 Task: Find connections with filter location Unión de Reyes with filter topic #propertywith filter profile language English with filter current company Twitter with filter school Islamic University of Science & Technology, Pulwama with filter industry Spring and Wire Product Manufacturing with filter service category Negotiation with filter keywords title SEO Manager
Action: Mouse moved to (674, 125)
Screenshot: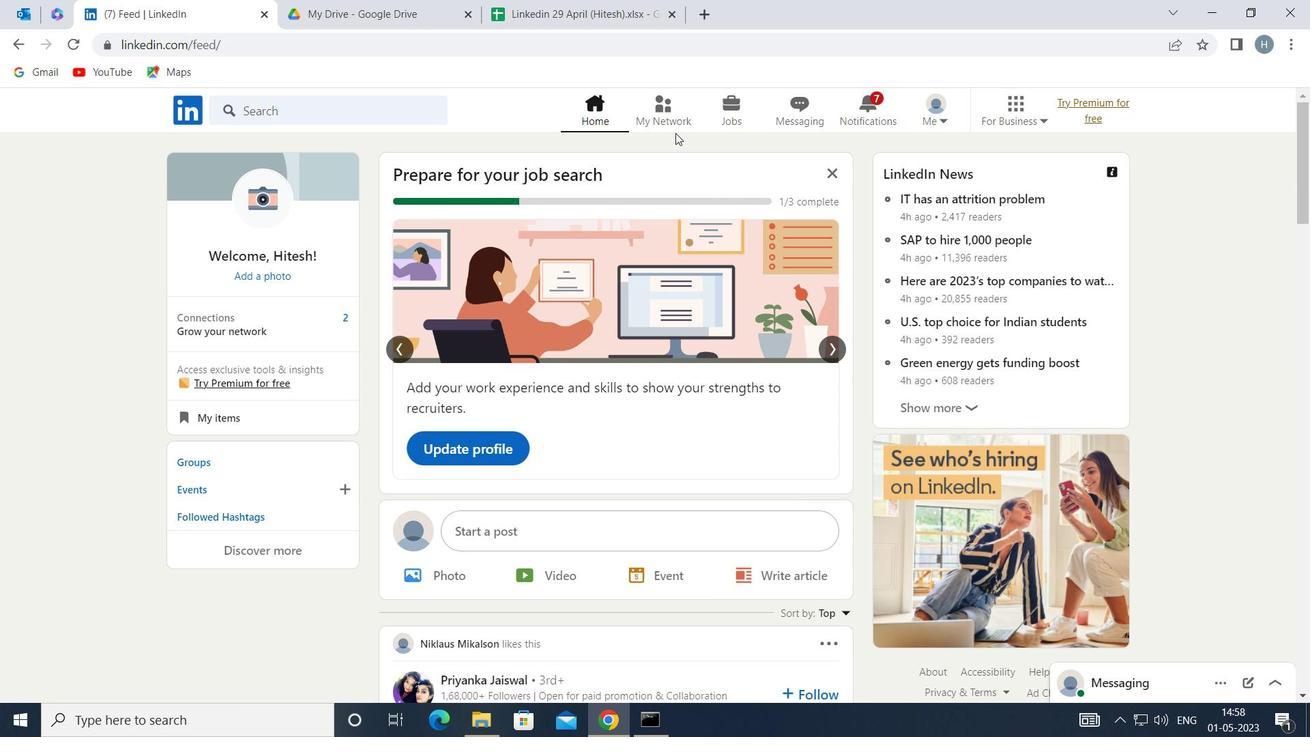 
Action: Mouse pressed left at (674, 125)
Screenshot: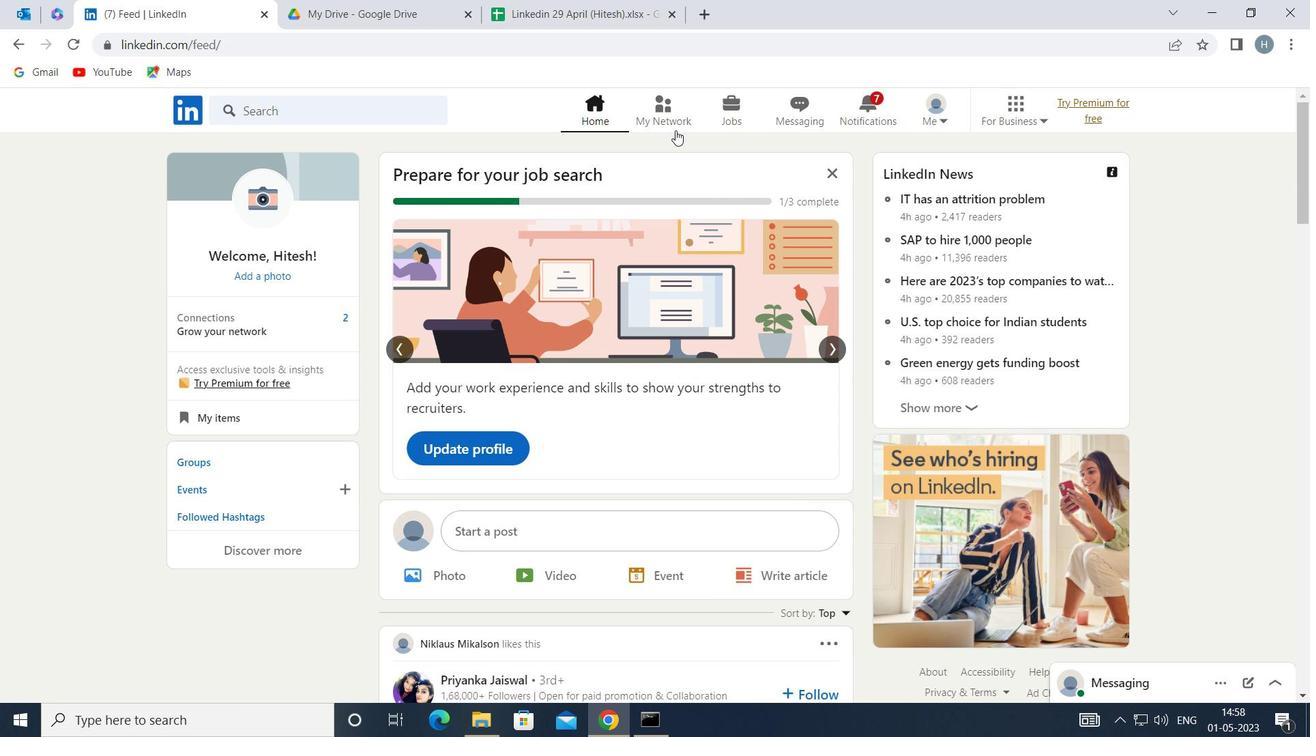 
Action: Mouse moved to (372, 204)
Screenshot: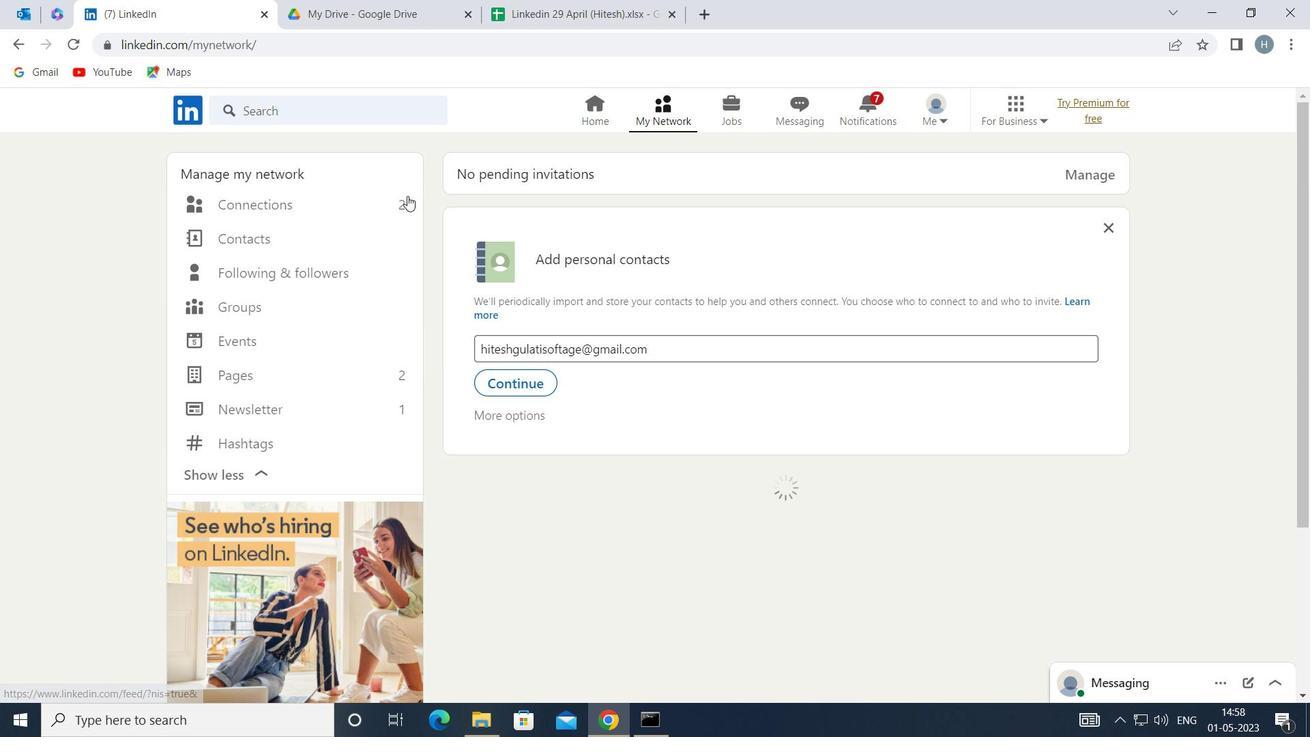 
Action: Mouse pressed left at (372, 204)
Screenshot: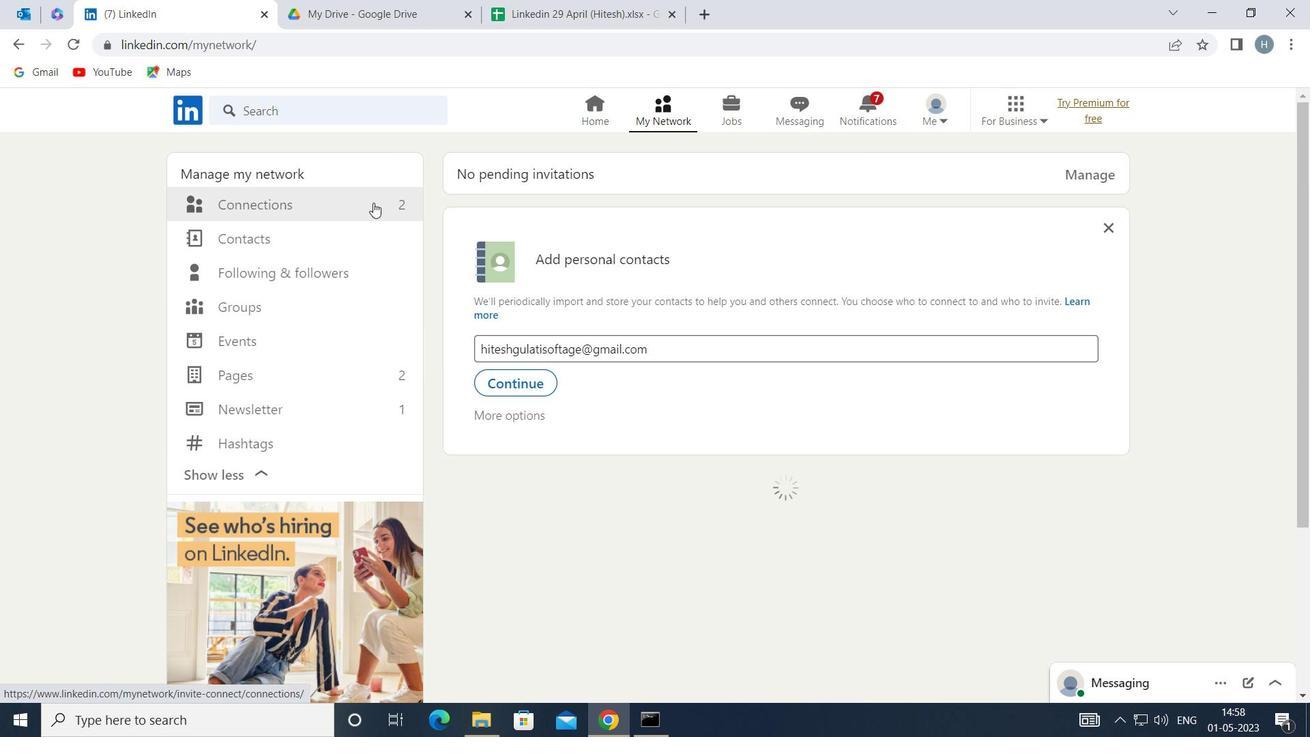 
Action: Mouse moved to (790, 209)
Screenshot: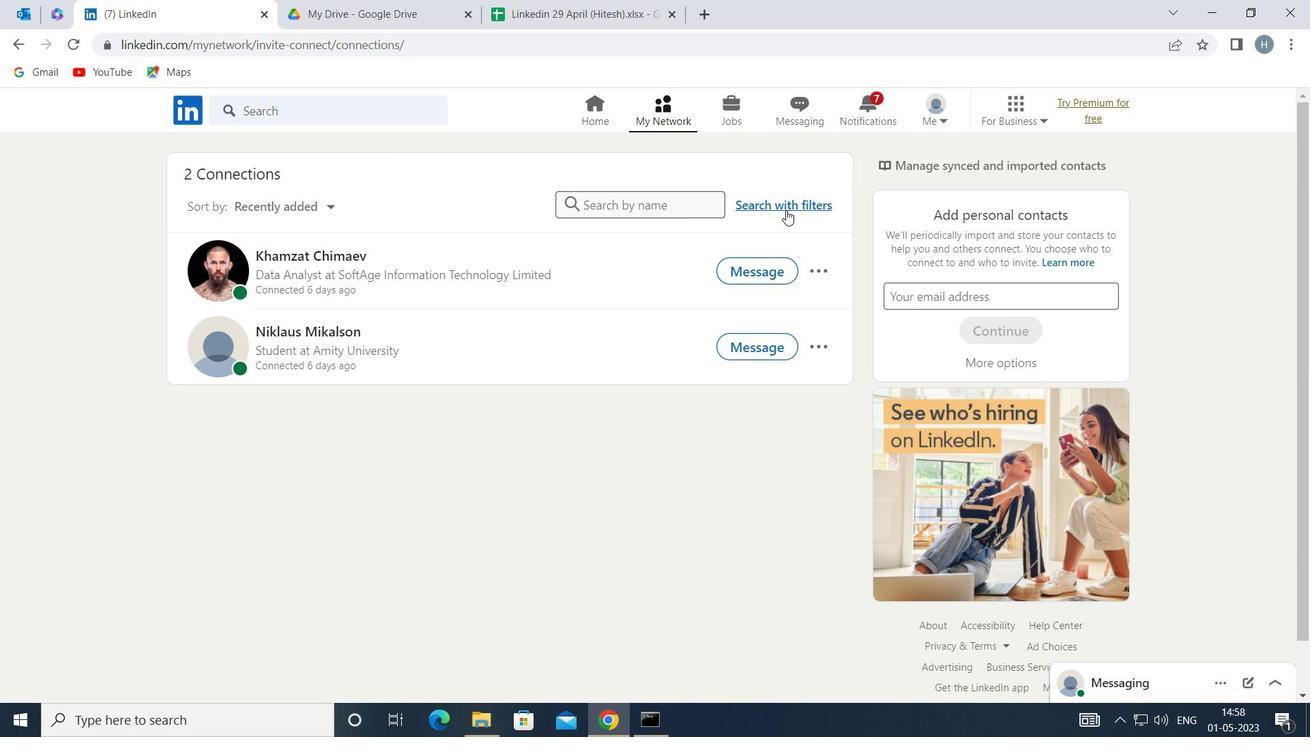 
Action: Mouse pressed left at (790, 209)
Screenshot: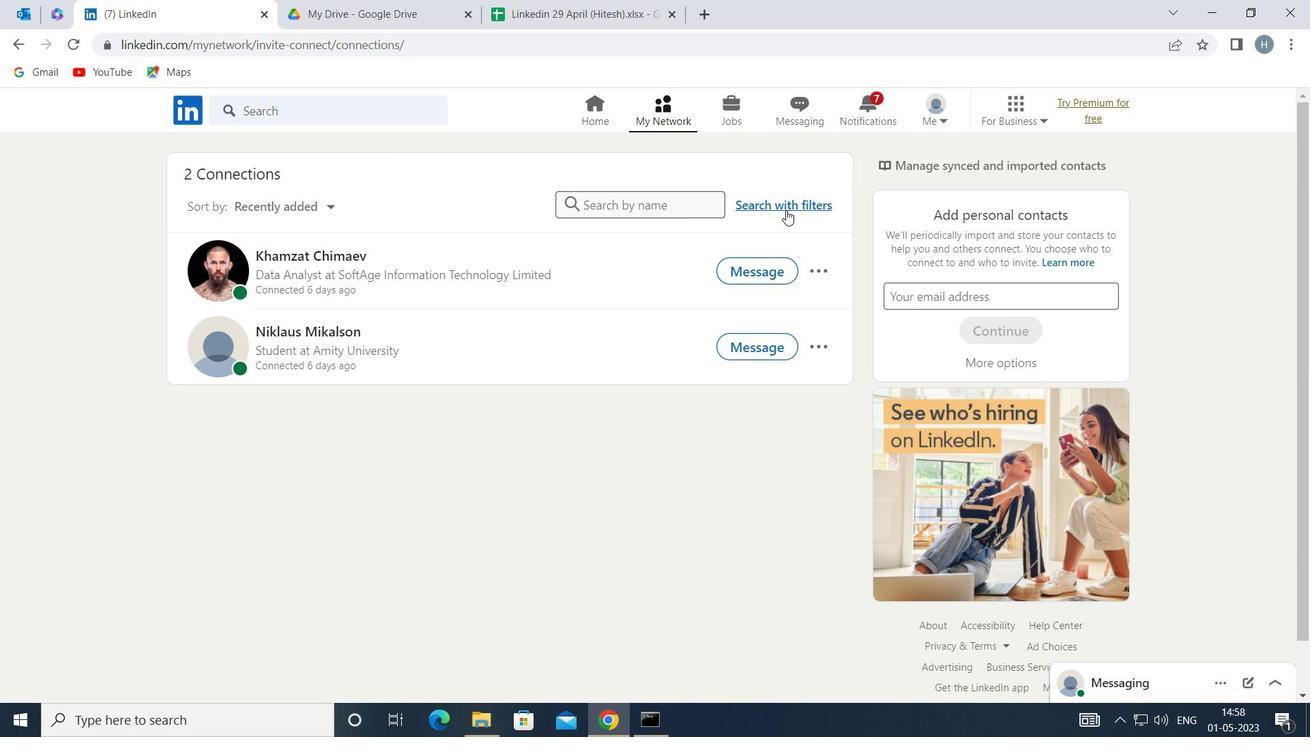 
Action: Mouse moved to (722, 160)
Screenshot: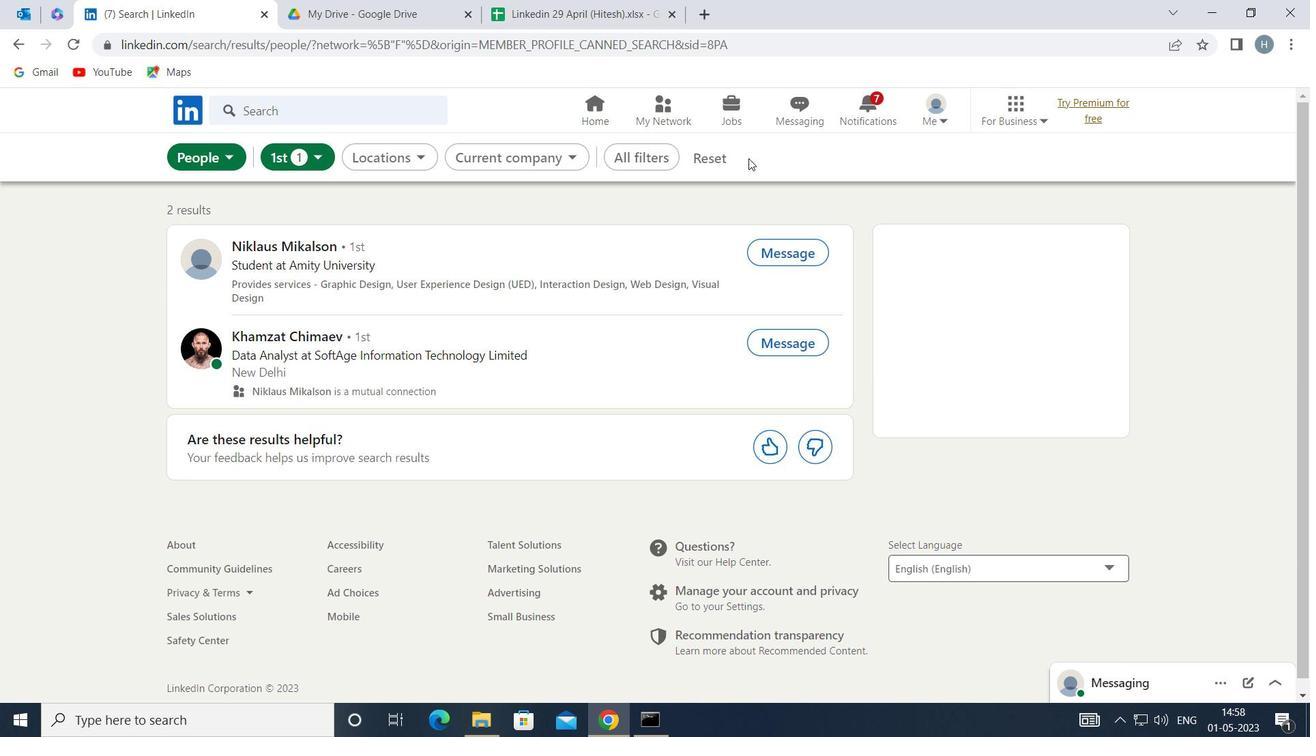 
Action: Mouse pressed left at (722, 160)
Screenshot: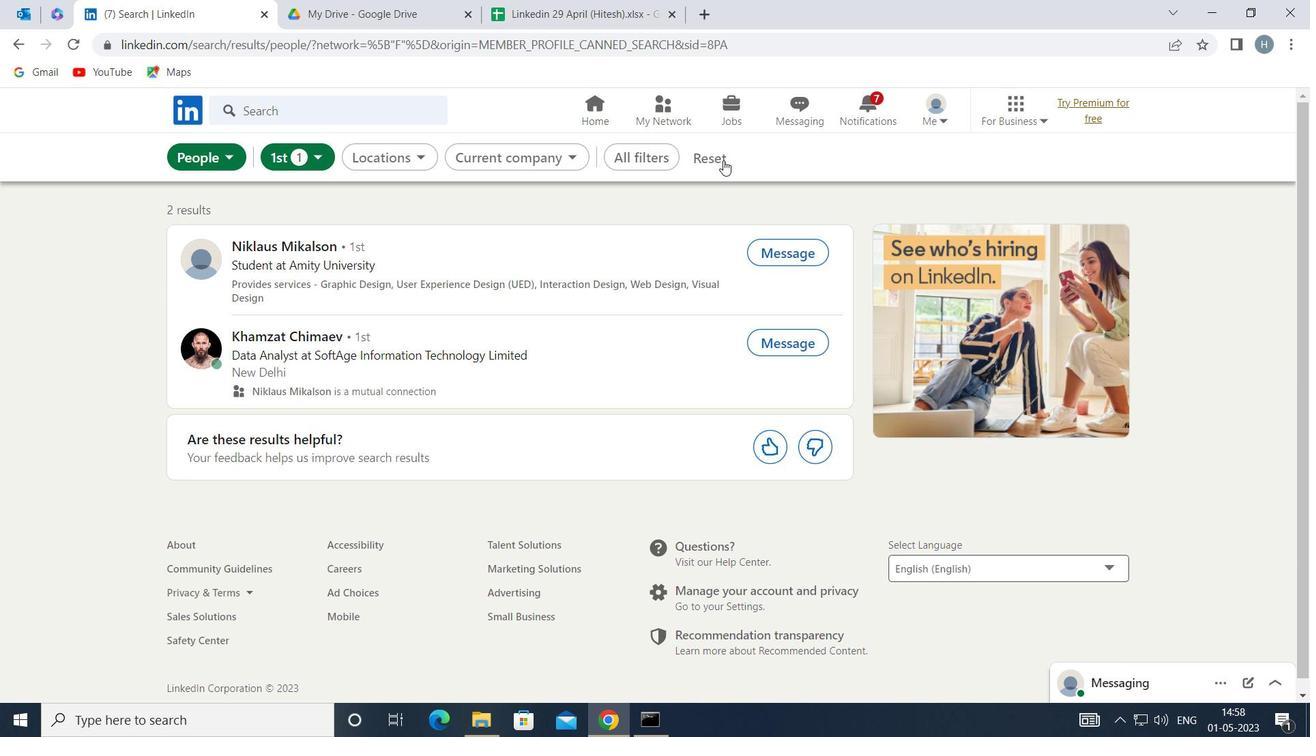 
Action: Mouse moved to (703, 159)
Screenshot: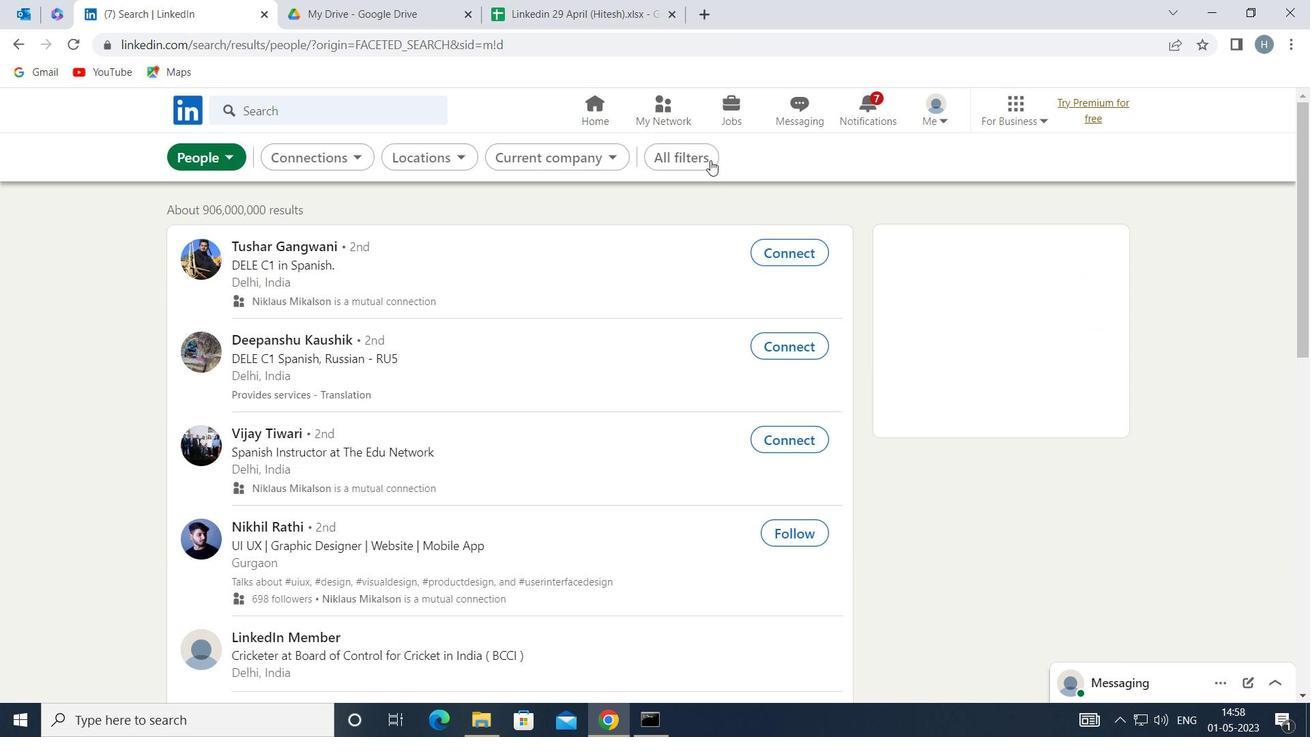 
Action: Mouse pressed left at (703, 159)
Screenshot: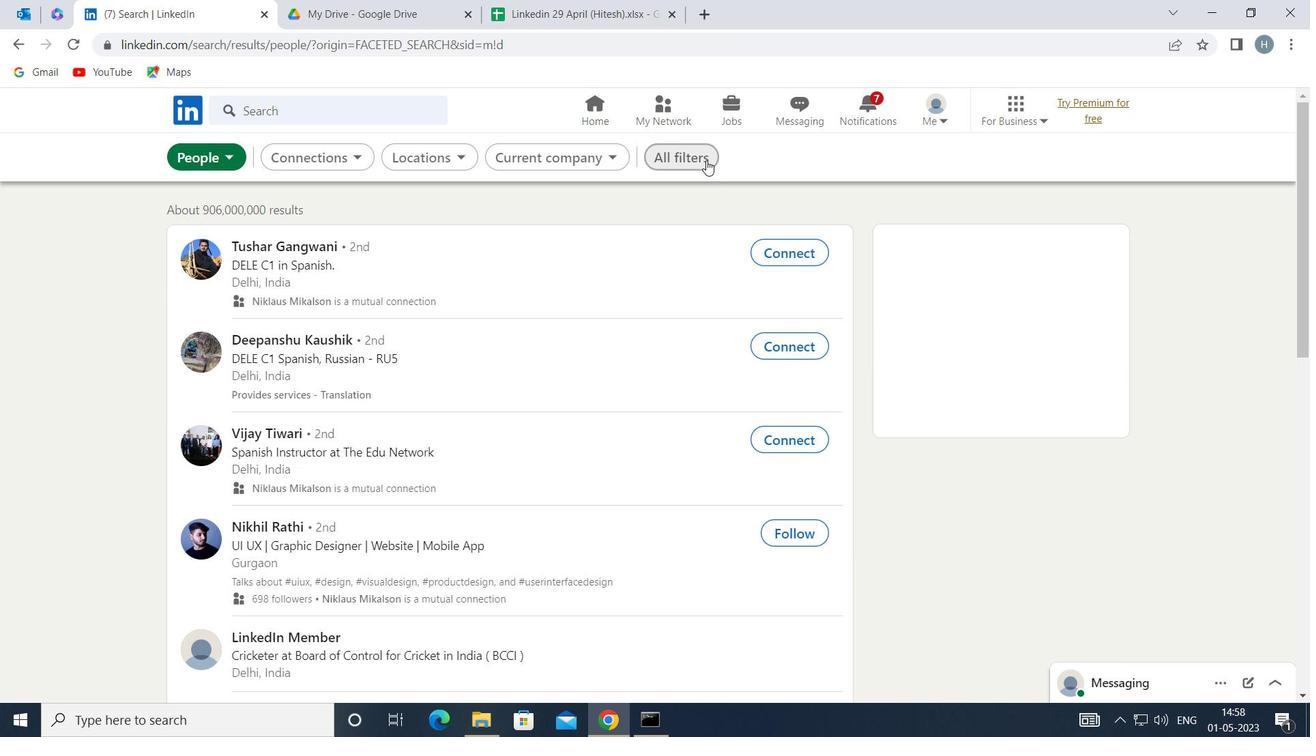 
Action: Mouse moved to (1053, 316)
Screenshot: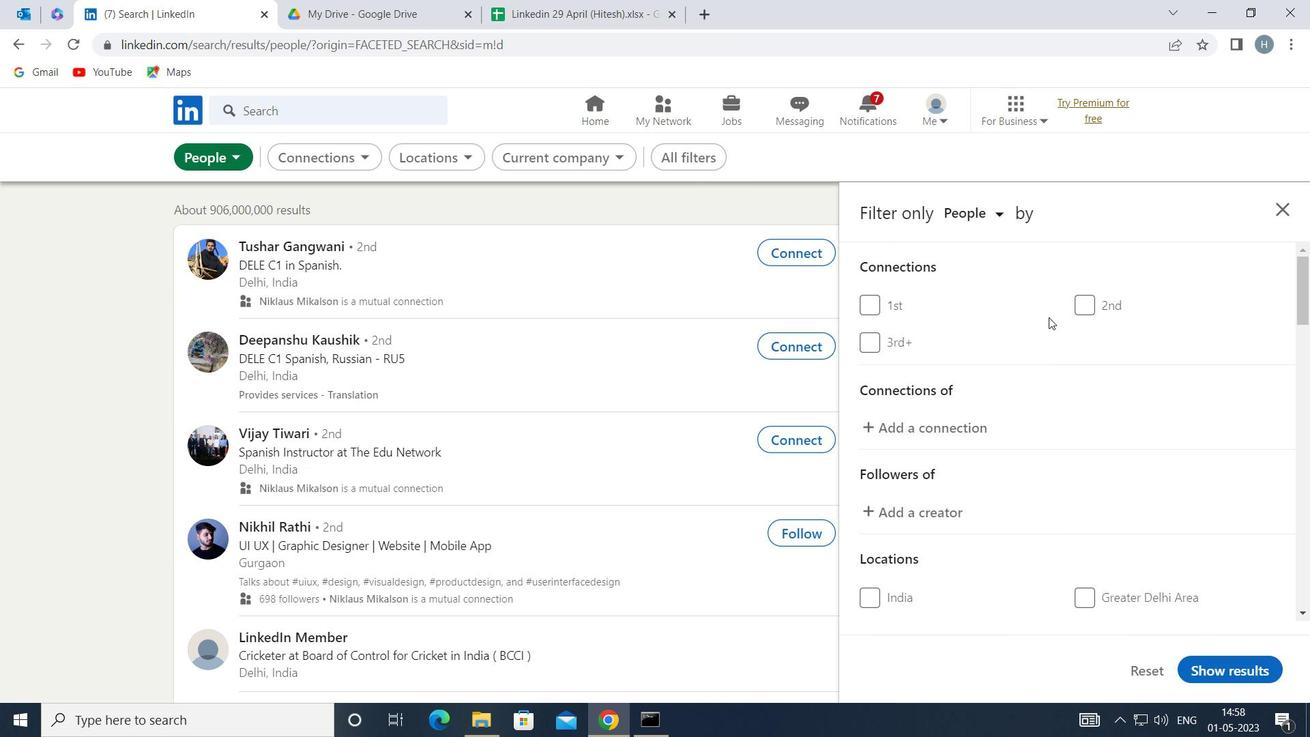
Action: Mouse scrolled (1053, 316) with delta (0, 0)
Screenshot: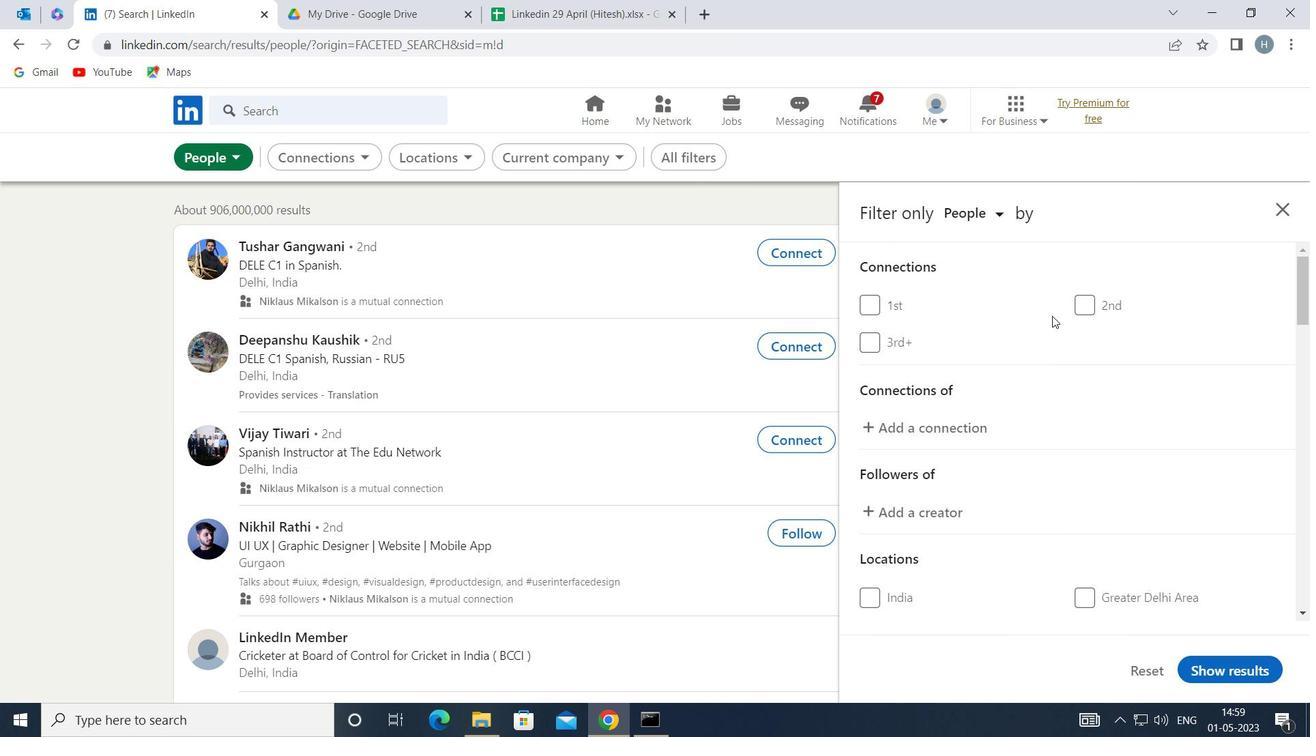 
Action: Mouse scrolled (1053, 316) with delta (0, 0)
Screenshot: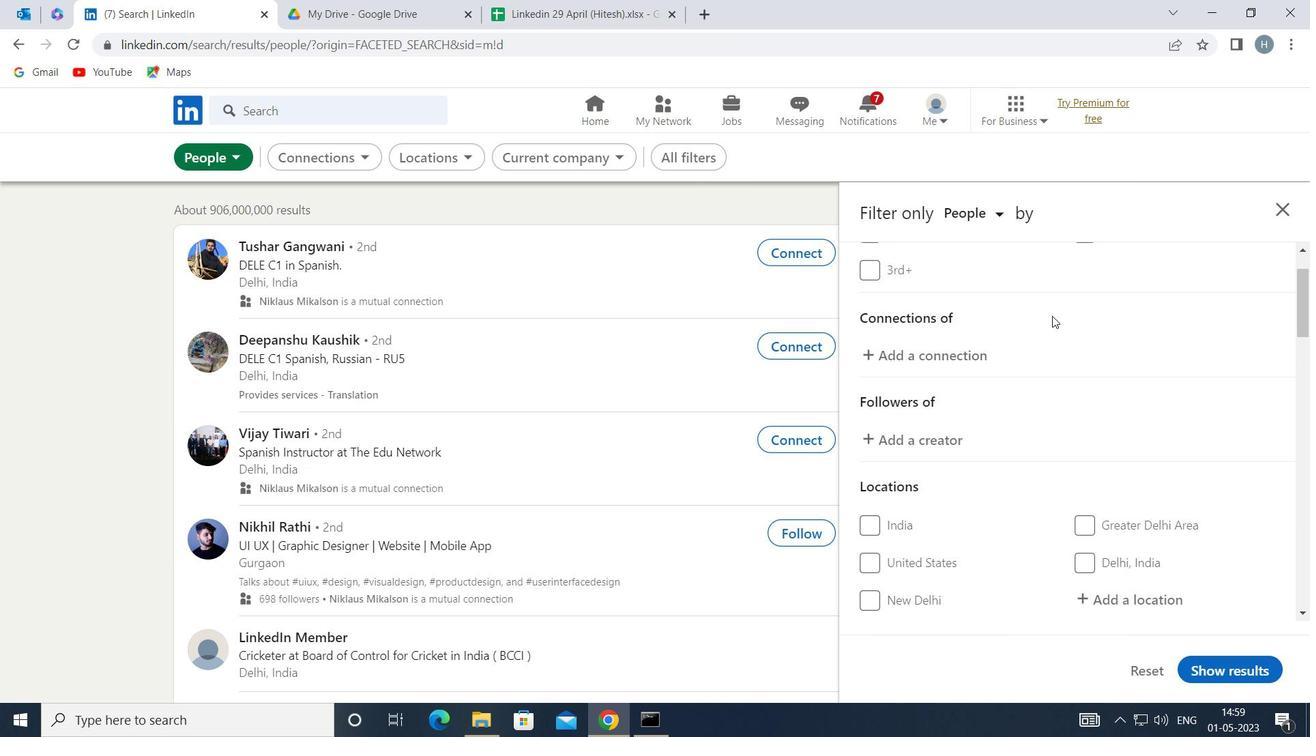 
Action: Mouse moved to (1144, 492)
Screenshot: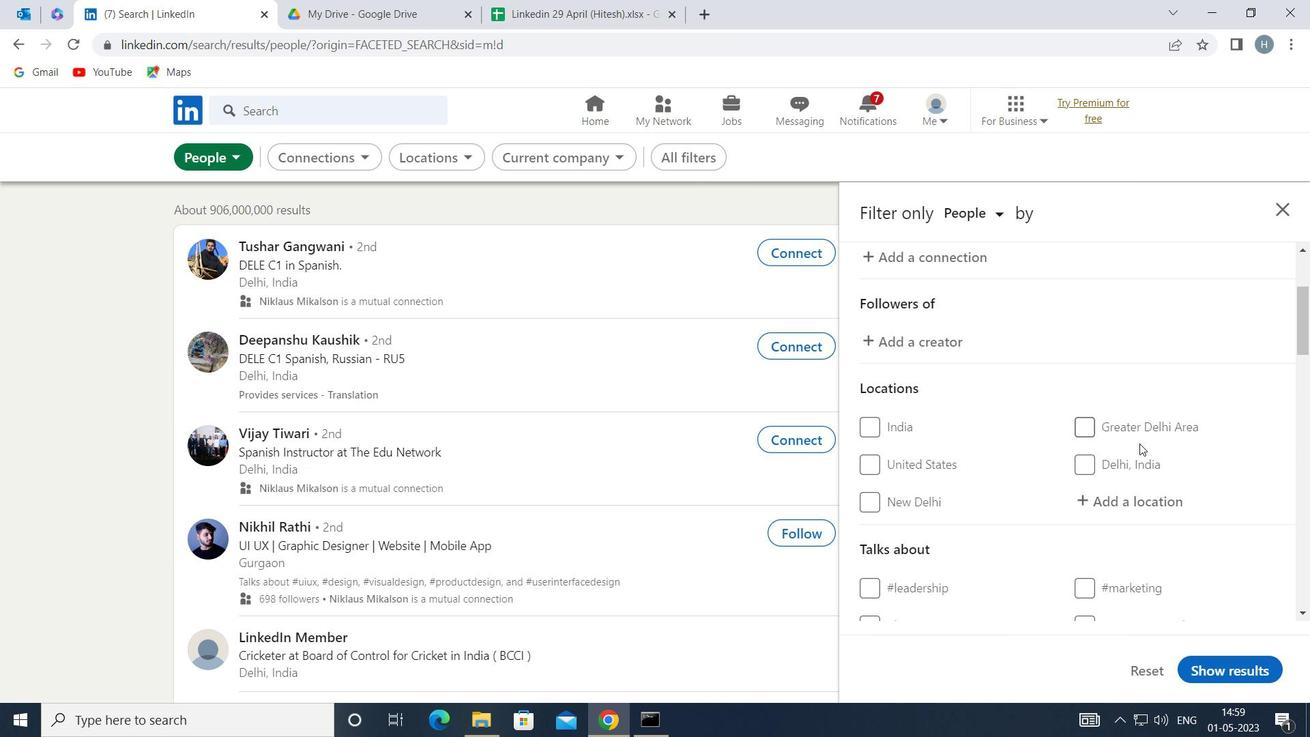 
Action: Mouse pressed left at (1144, 492)
Screenshot: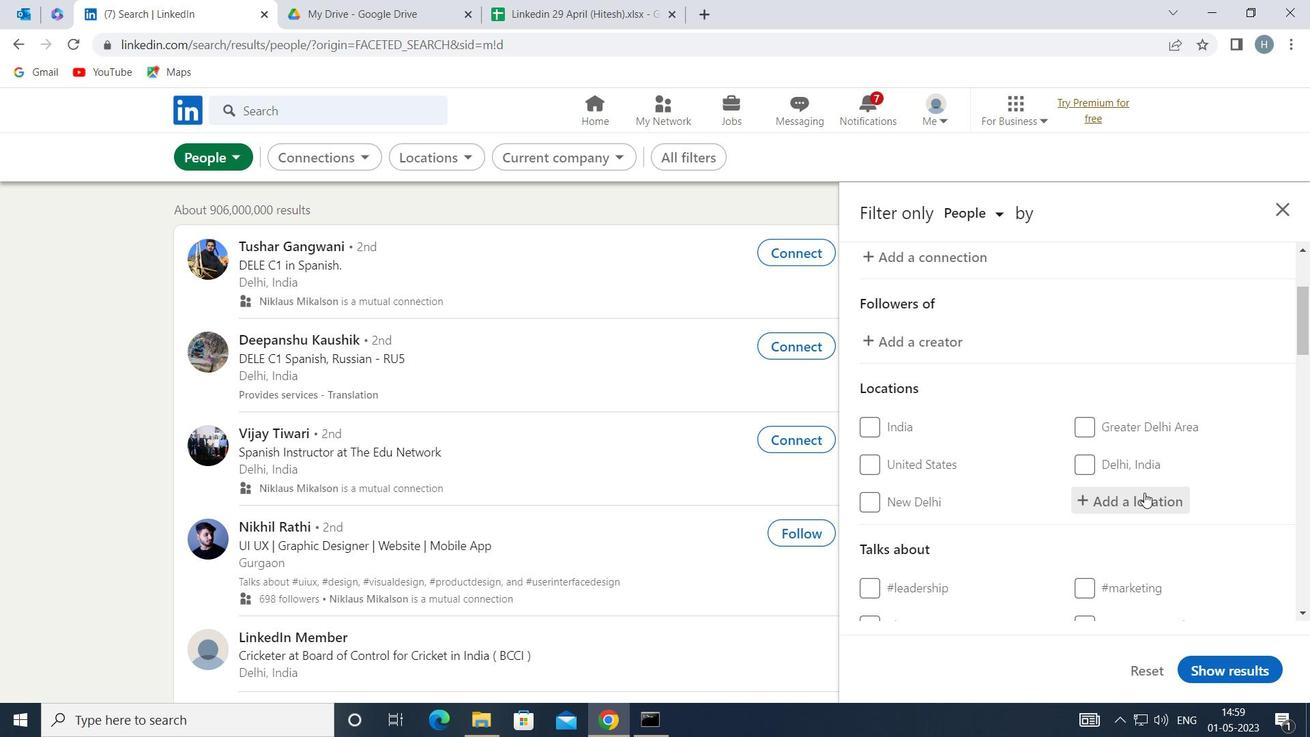 
Action: Mouse moved to (1132, 493)
Screenshot: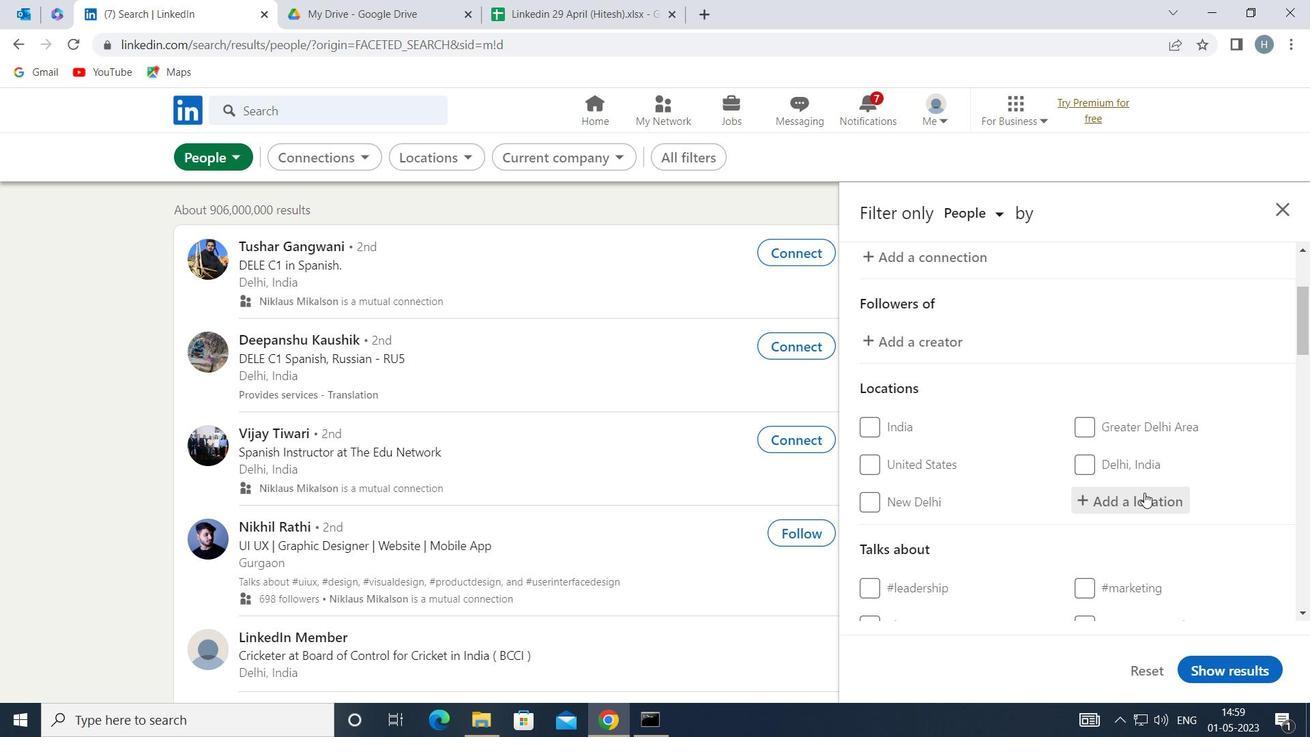 
Action: Key pressed <Key.shift>UNION<Key.space>DE<Key.space><Key.shift>REYES<Key.enter>
Screenshot: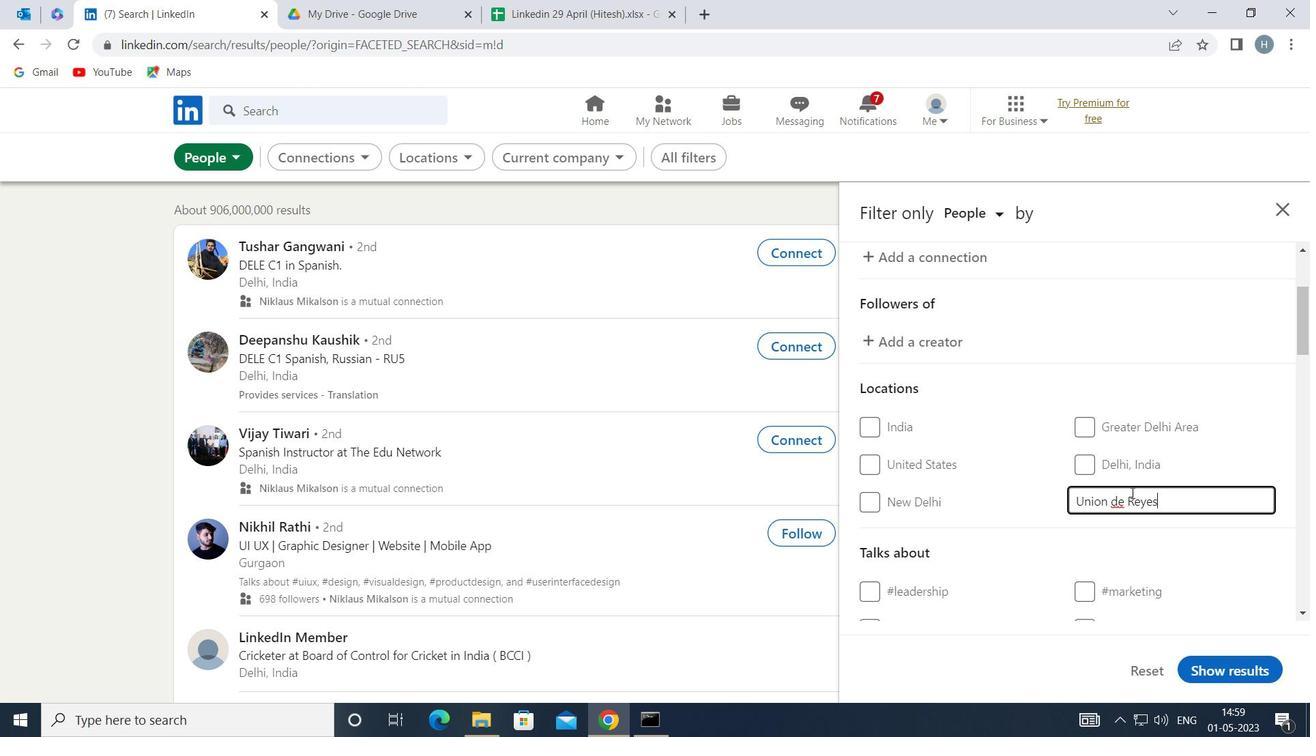 
Action: Mouse moved to (1168, 536)
Screenshot: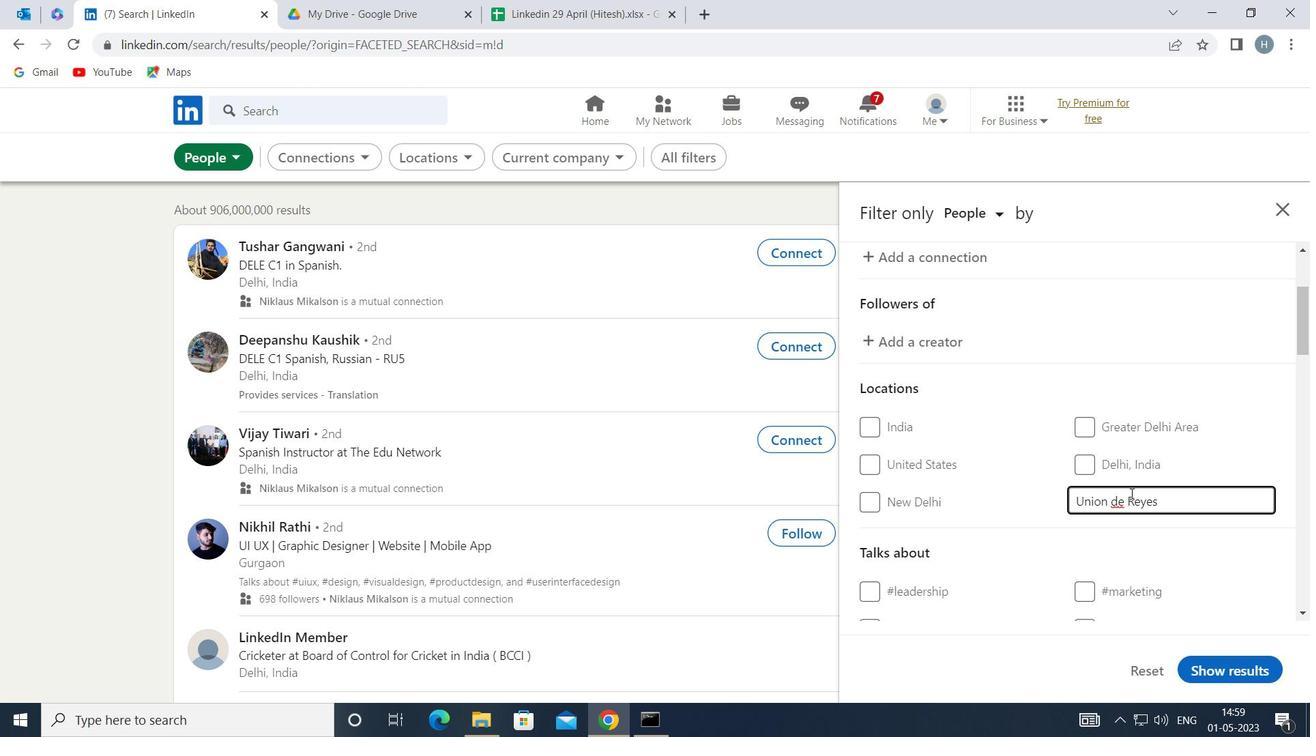 
Action: Mouse scrolled (1168, 535) with delta (0, 0)
Screenshot: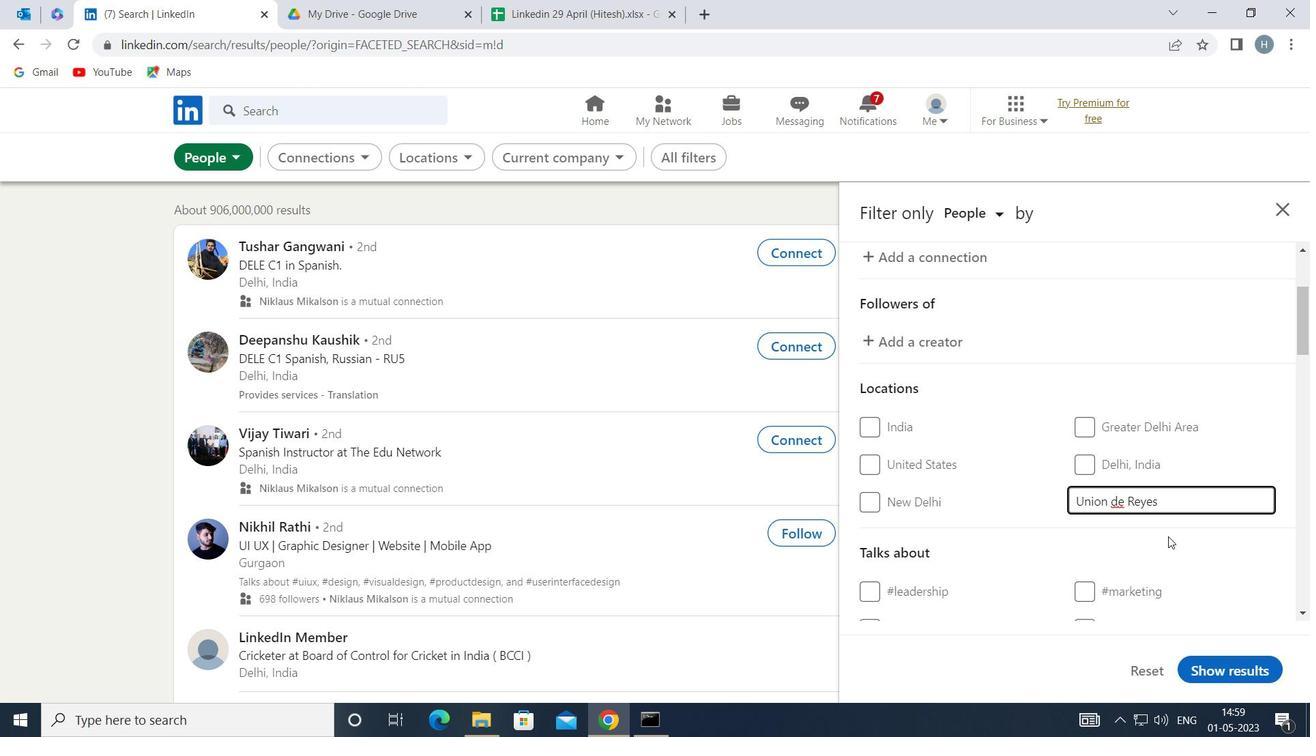 
Action: Mouse scrolled (1168, 535) with delta (0, 0)
Screenshot: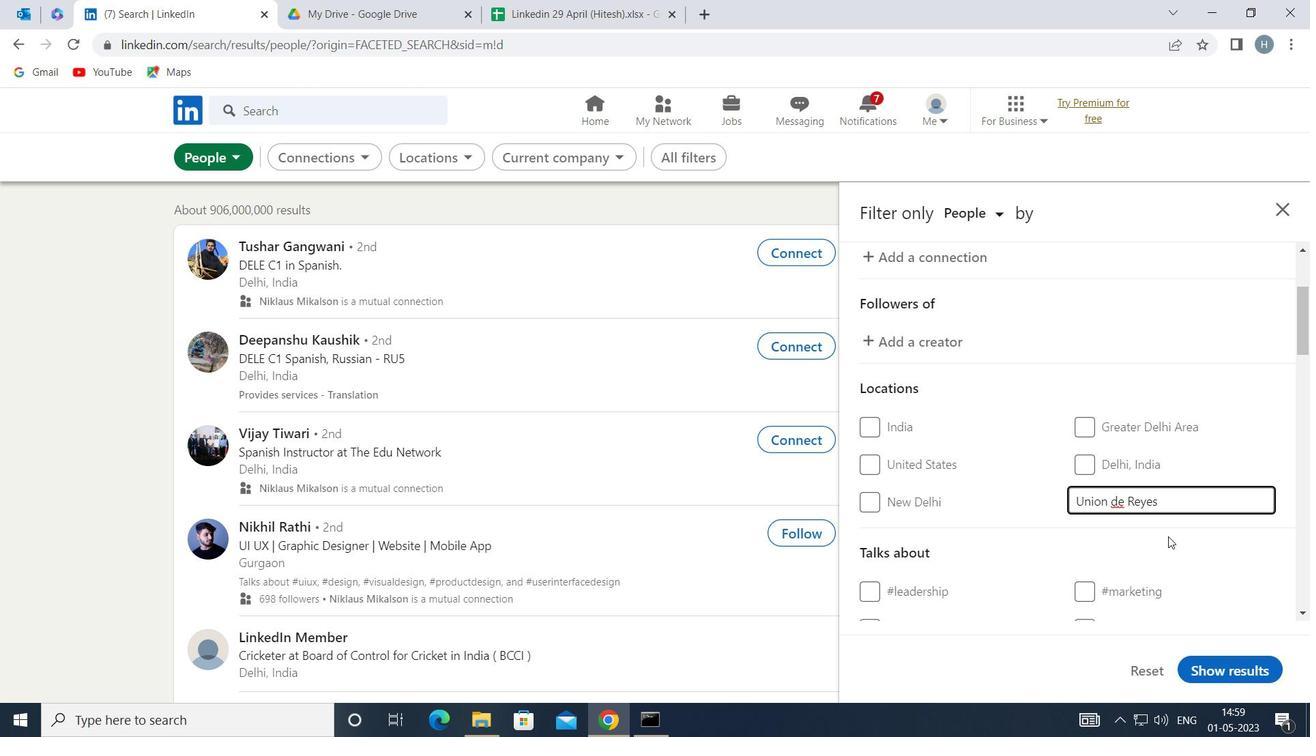 
Action: Mouse moved to (1151, 490)
Screenshot: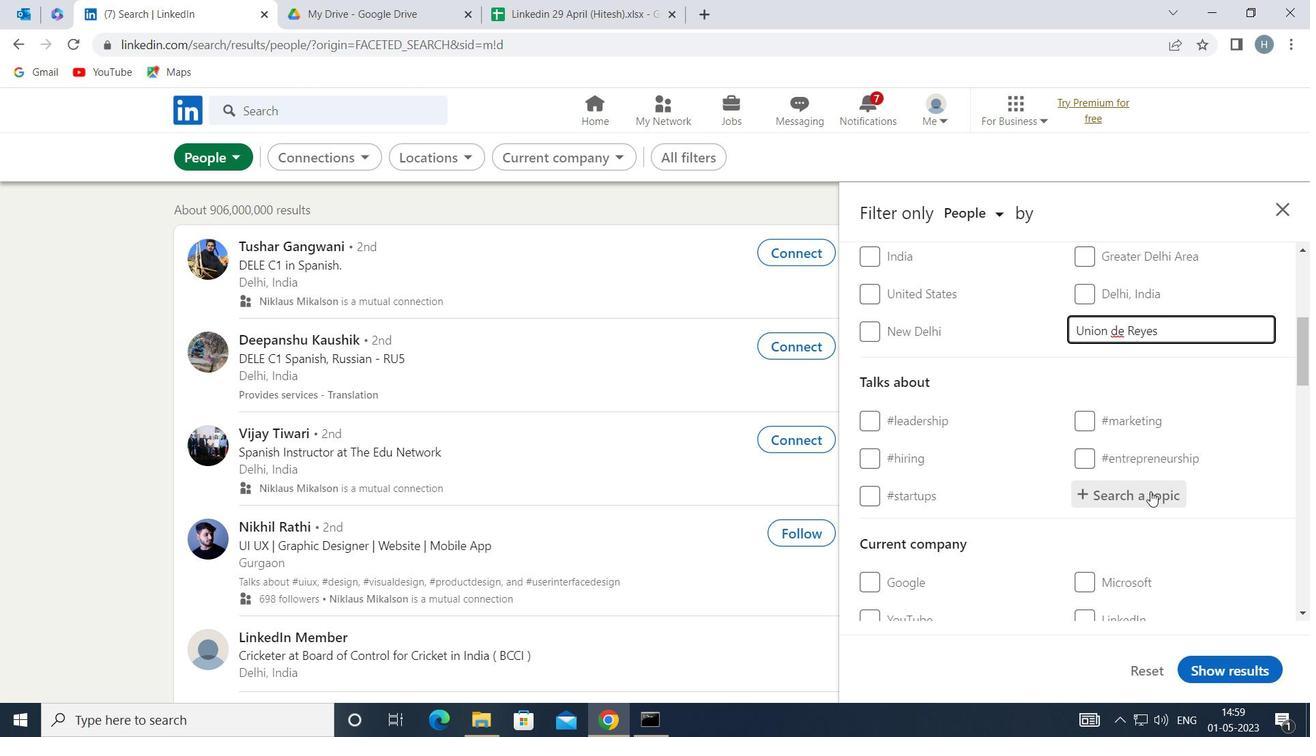 
Action: Mouse pressed left at (1151, 490)
Screenshot: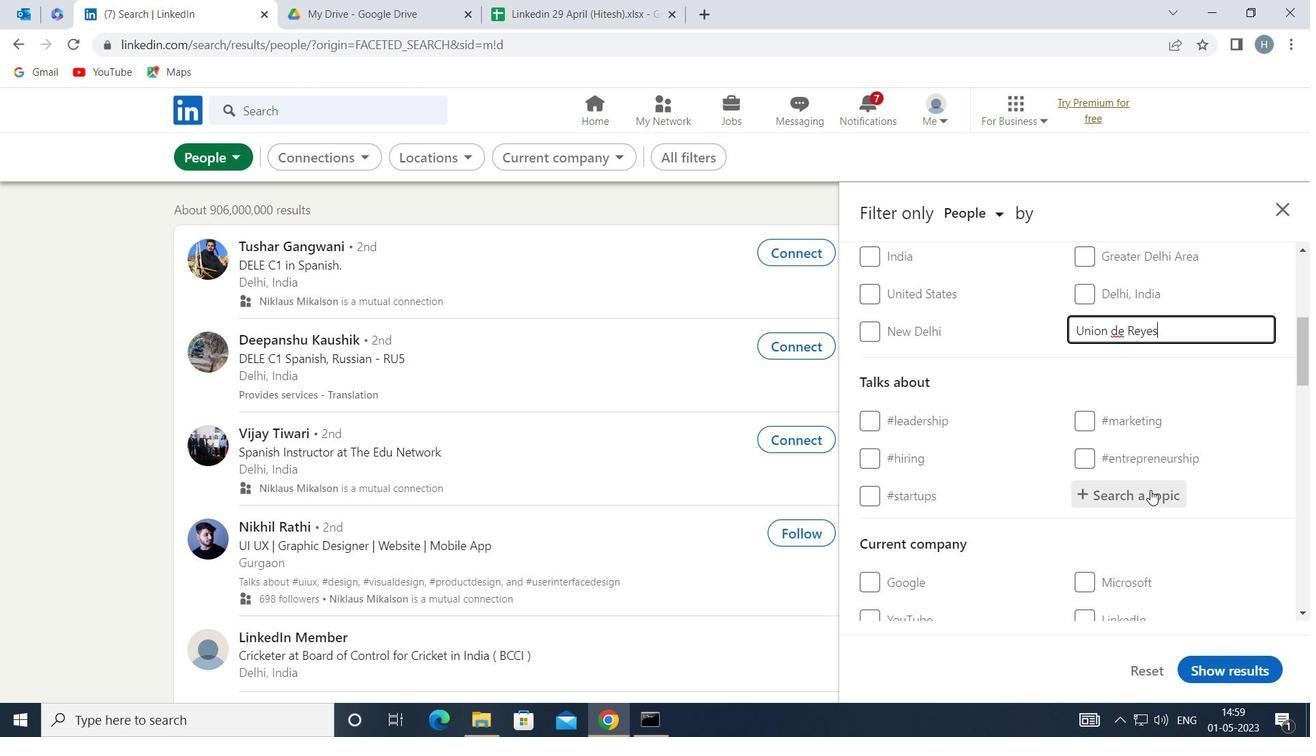 
Action: Key pressed <Key.shift>PROPERTY
Screenshot: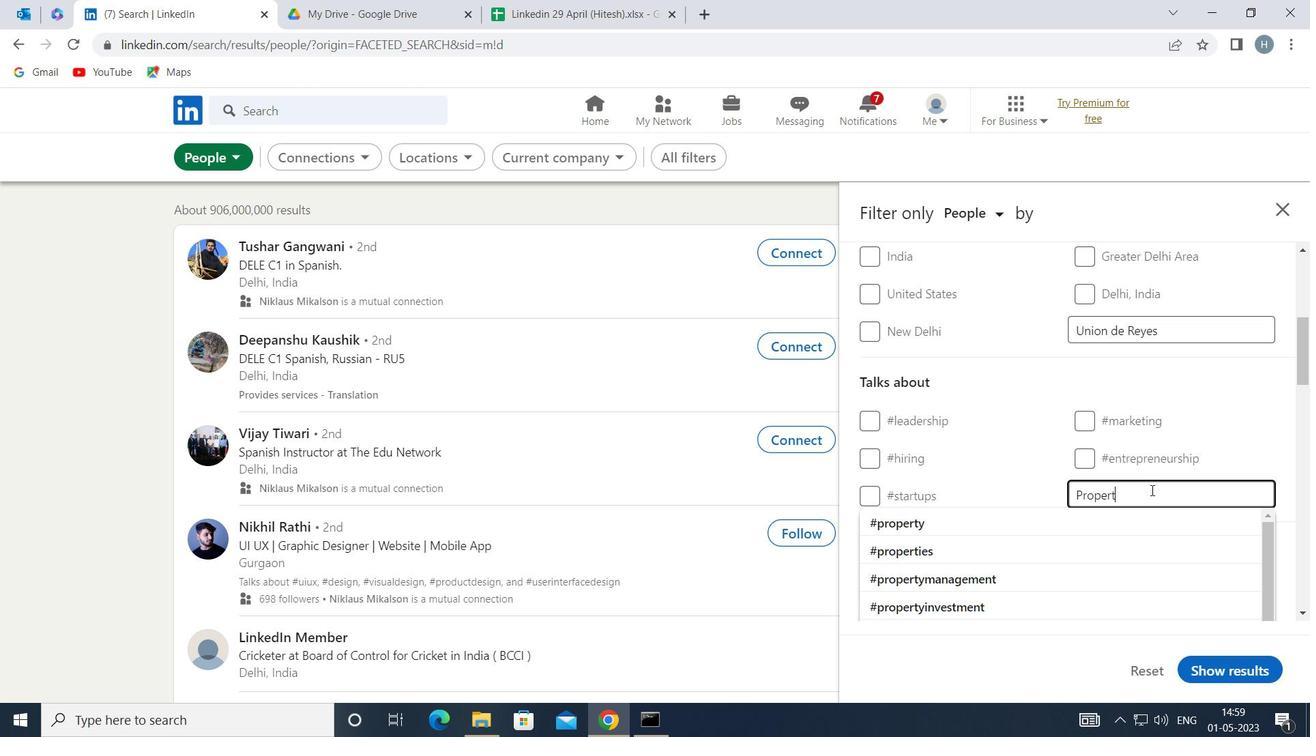 
Action: Mouse moved to (1054, 521)
Screenshot: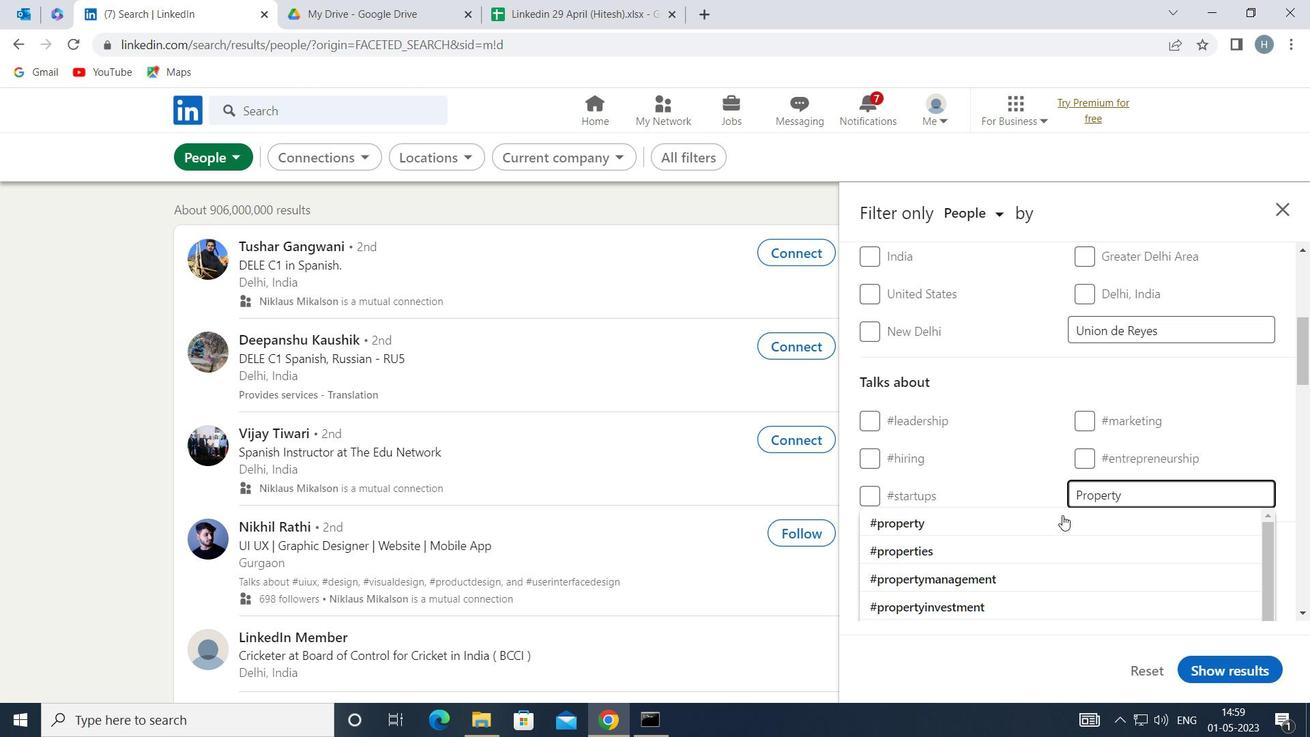 
Action: Mouse pressed left at (1054, 521)
Screenshot: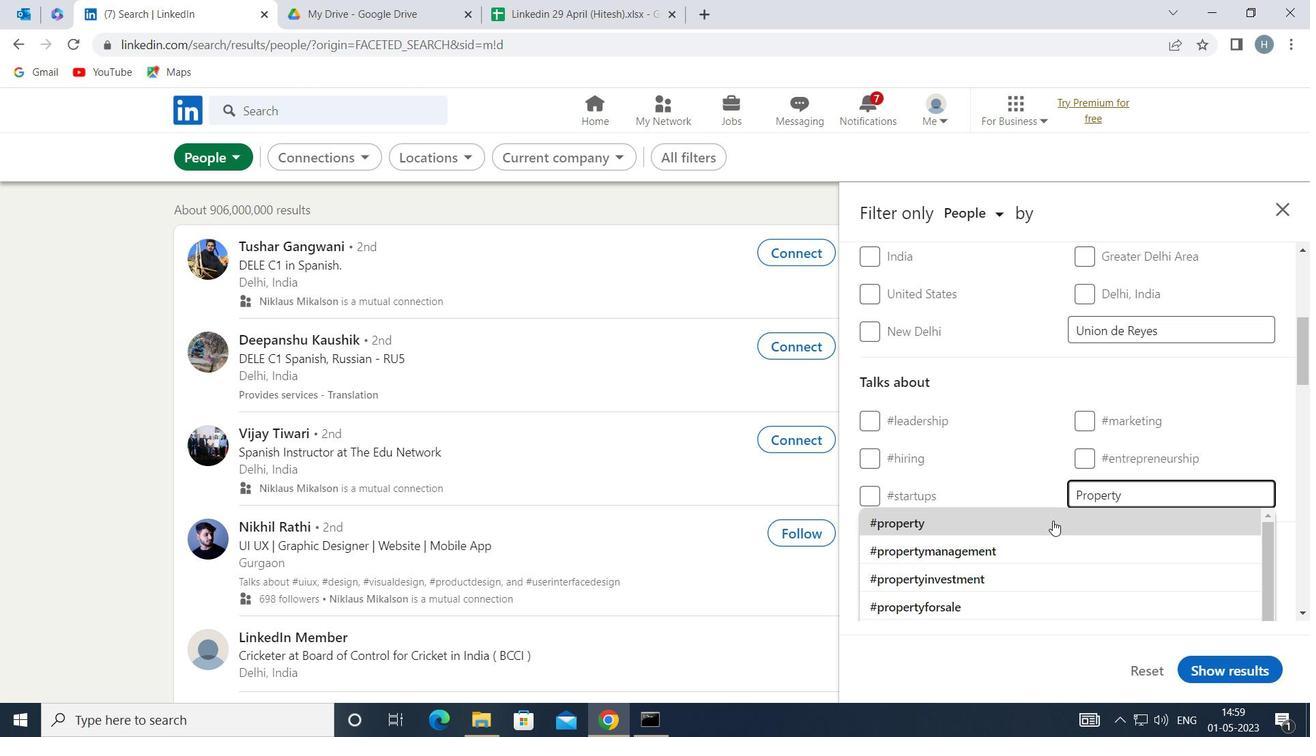 
Action: Mouse moved to (1062, 516)
Screenshot: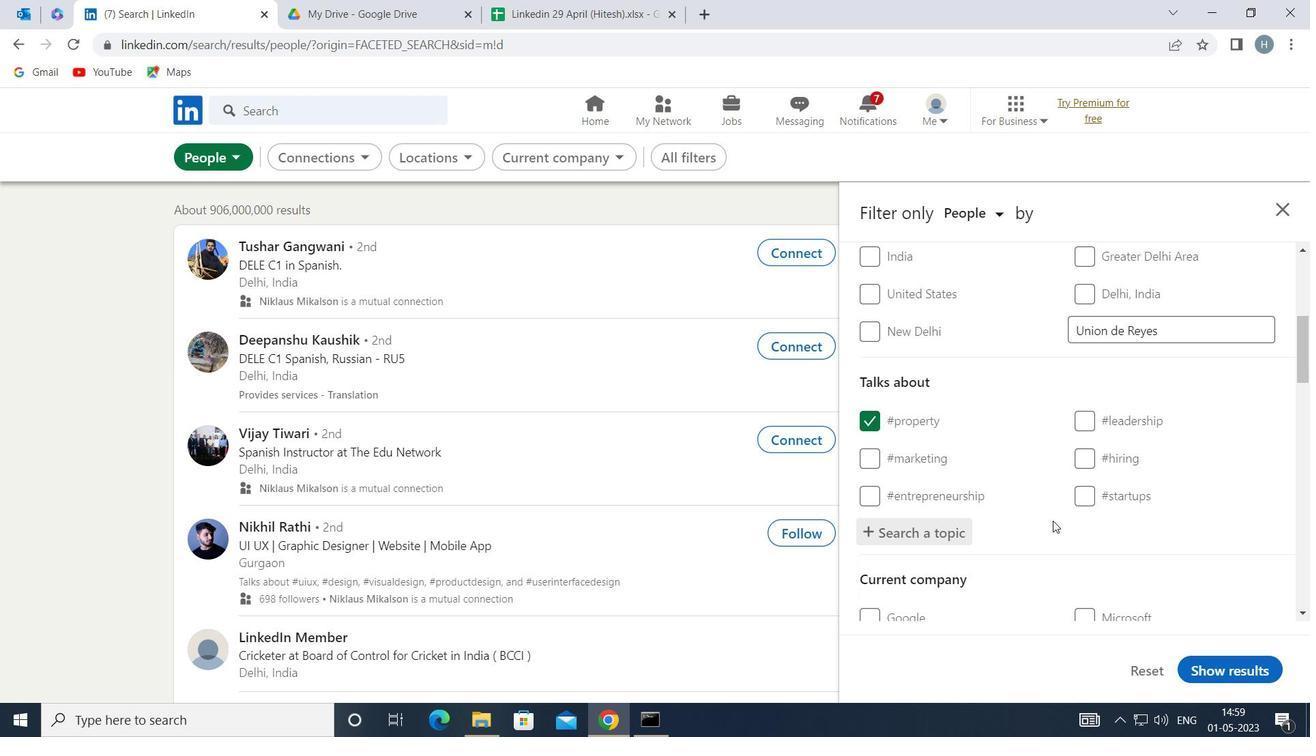 
Action: Mouse scrolled (1062, 515) with delta (0, 0)
Screenshot: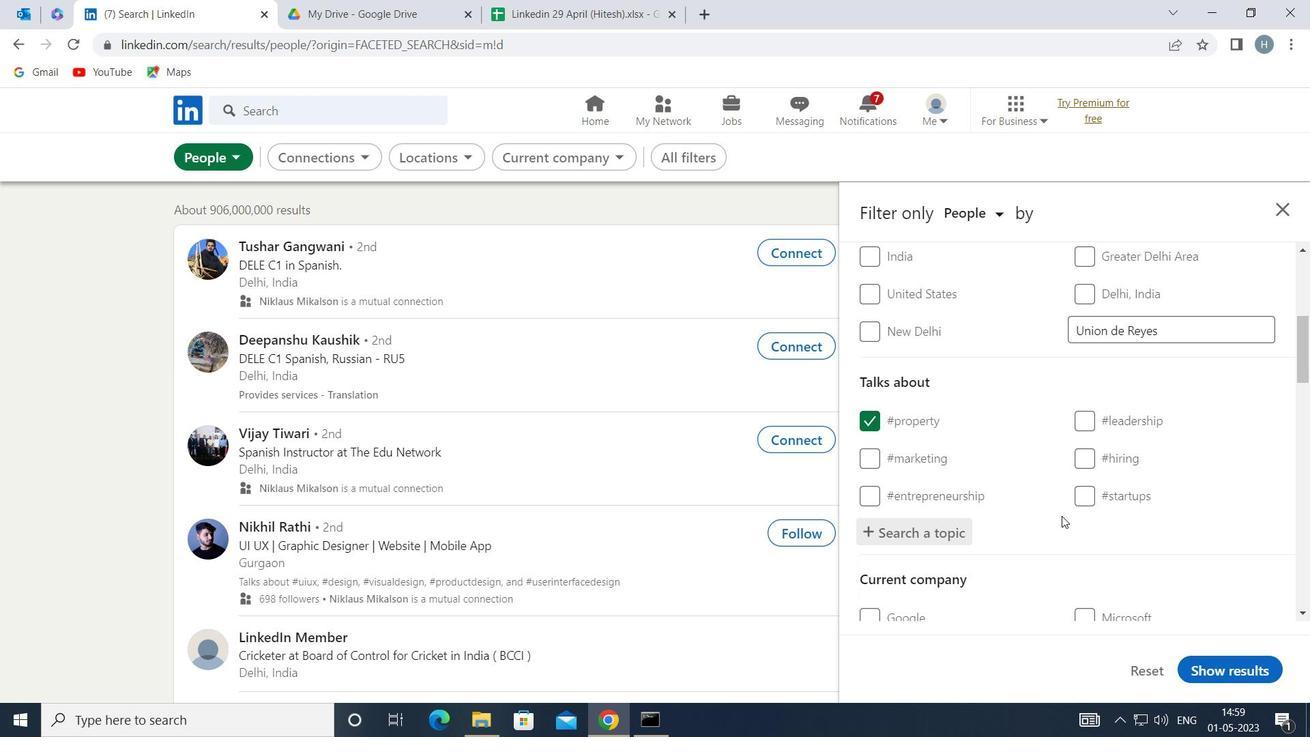 
Action: Mouse scrolled (1062, 515) with delta (0, 0)
Screenshot: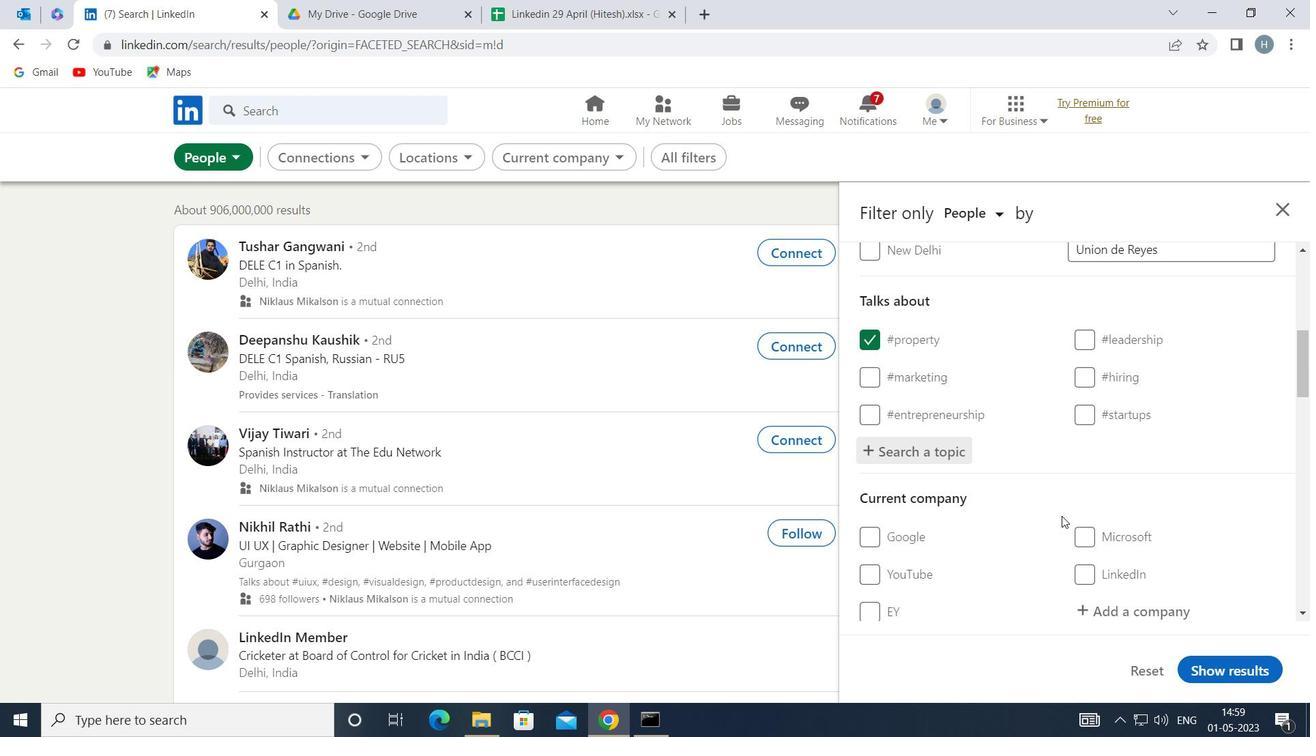 
Action: Mouse scrolled (1062, 515) with delta (0, 0)
Screenshot: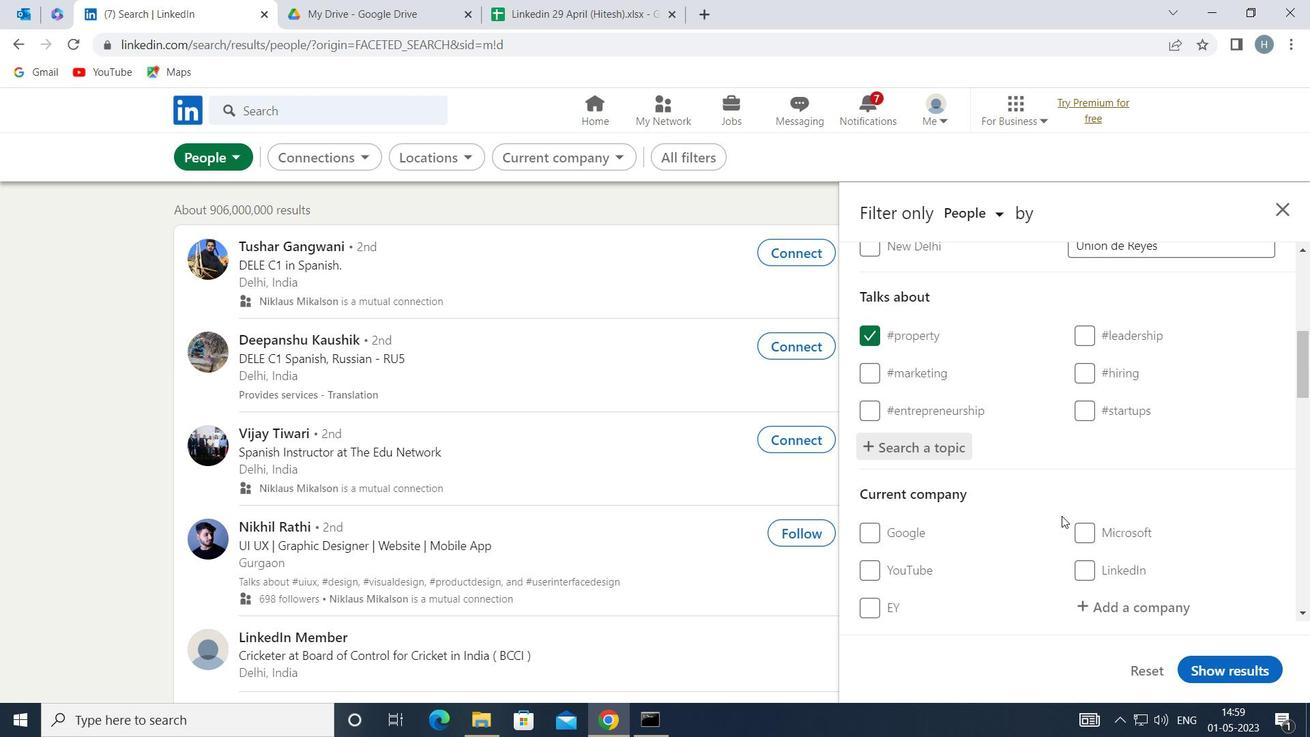 
Action: Mouse scrolled (1062, 515) with delta (0, 0)
Screenshot: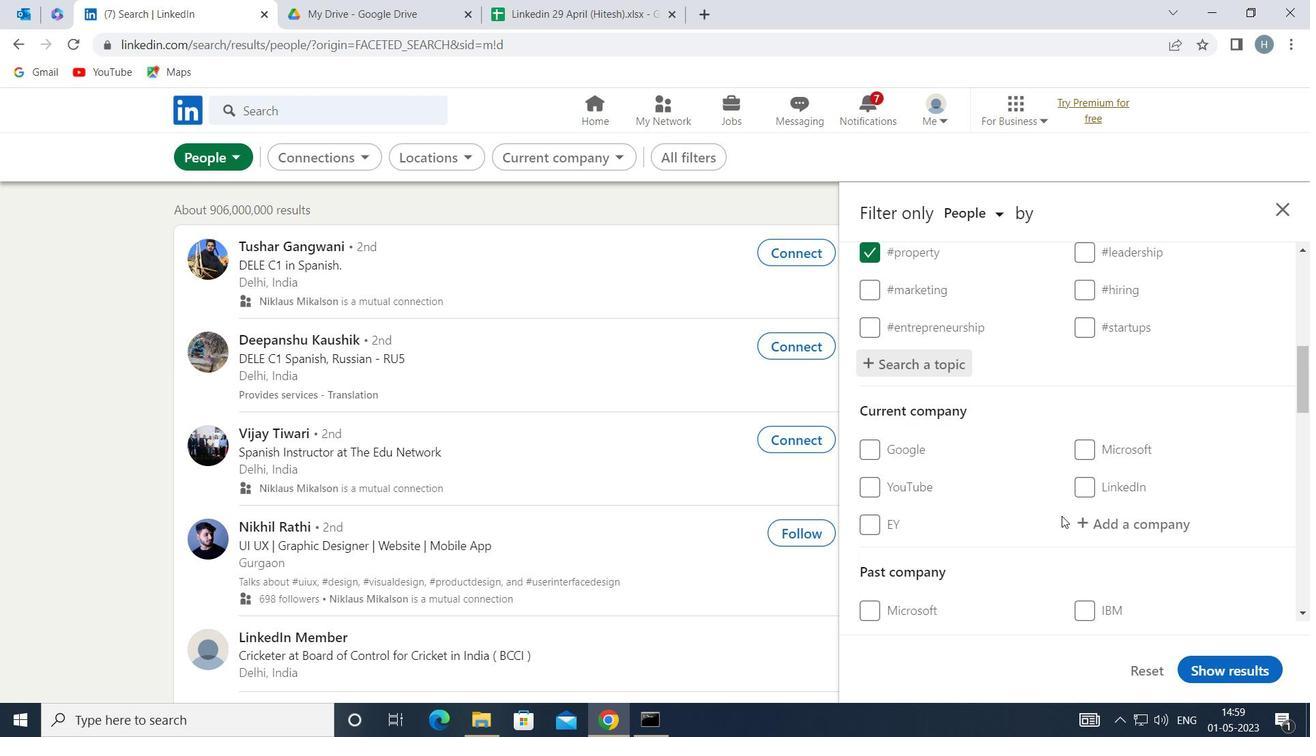 
Action: Mouse moved to (1058, 516)
Screenshot: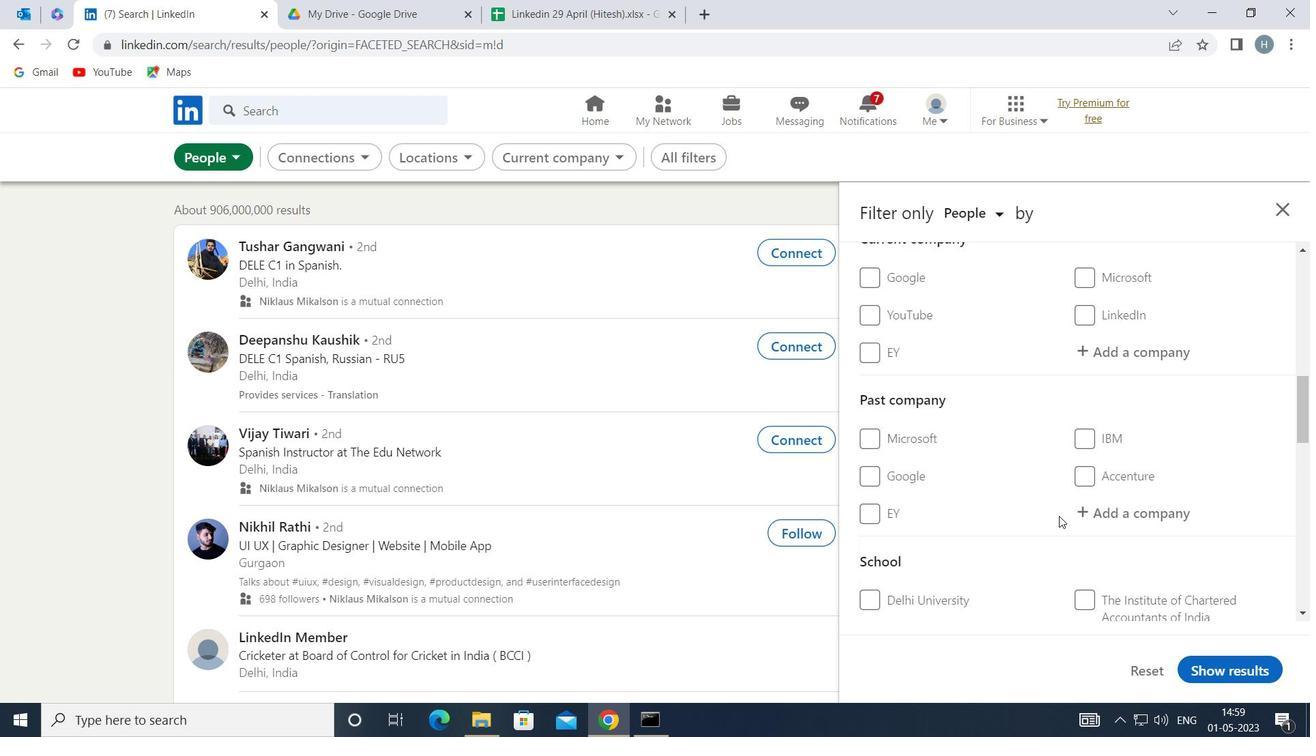 
Action: Mouse scrolled (1058, 515) with delta (0, 0)
Screenshot: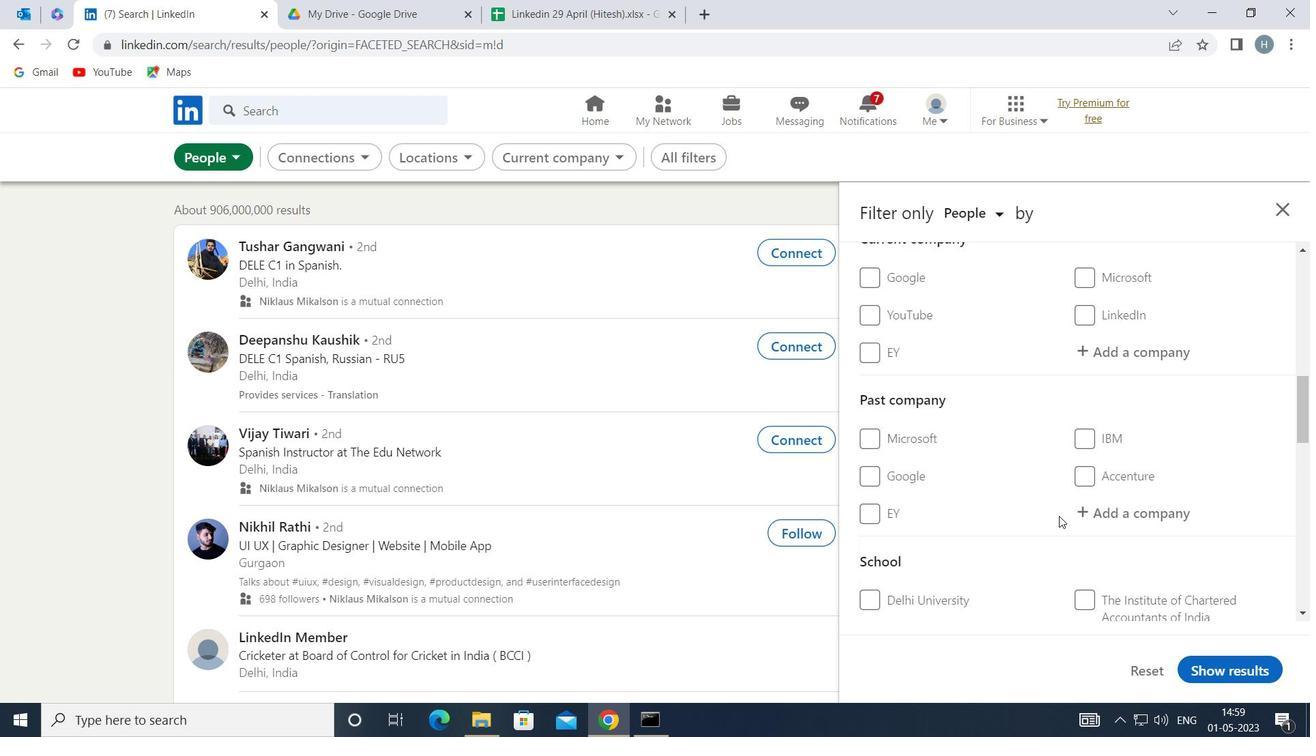 
Action: Mouse moved to (1039, 518)
Screenshot: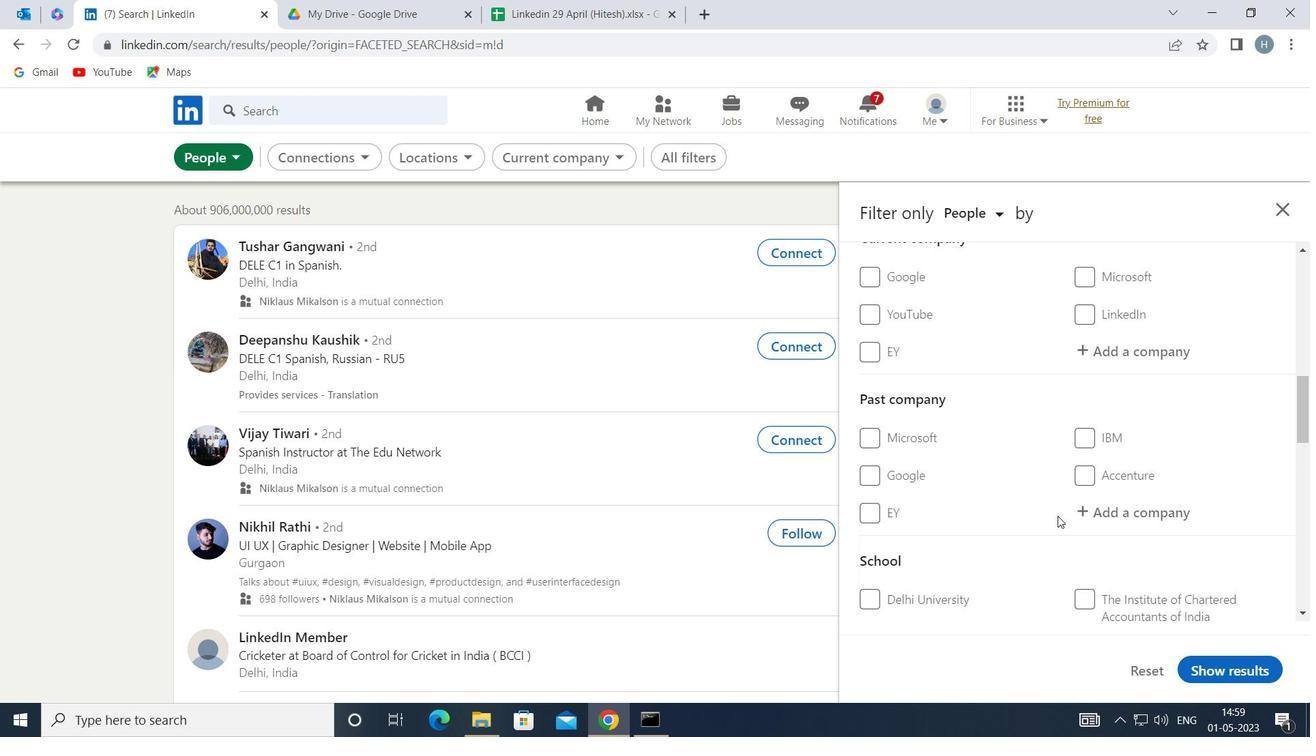 
Action: Mouse scrolled (1039, 517) with delta (0, 0)
Screenshot: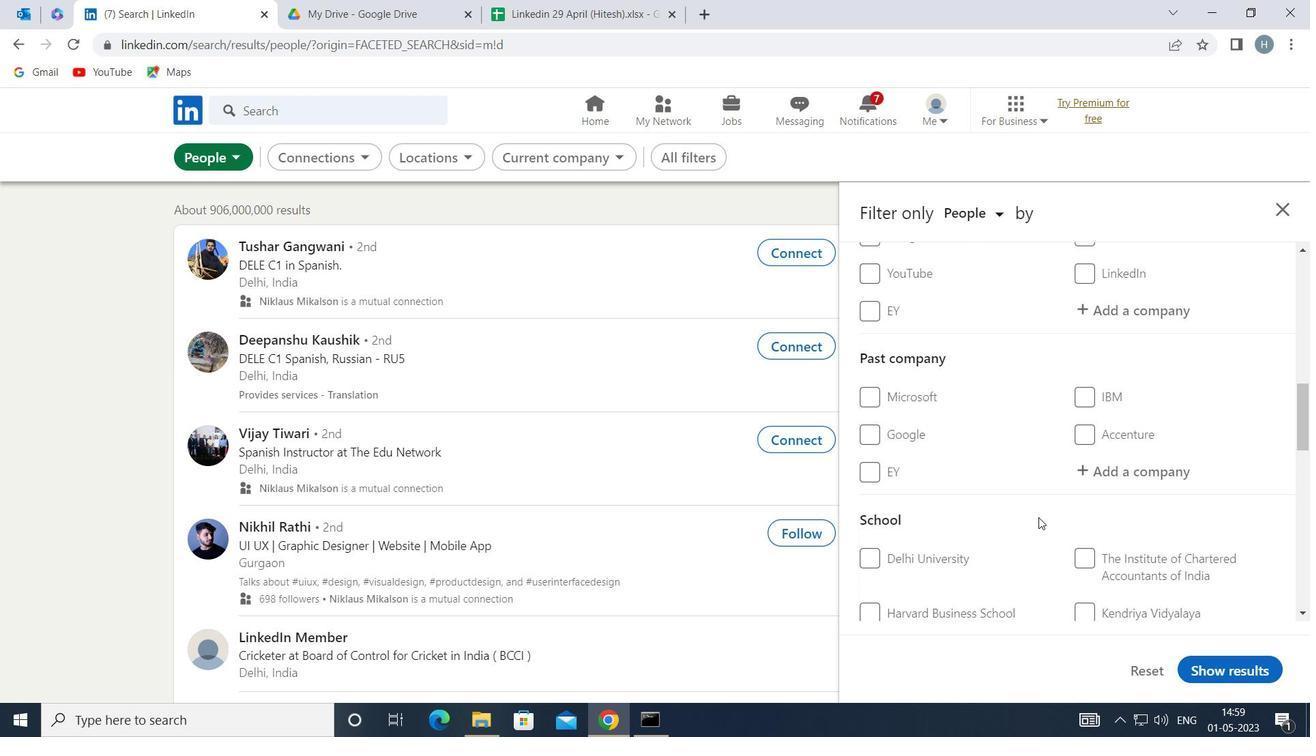 
Action: Mouse scrolled (1039, 517) with delta (0, 0)
Screenshot: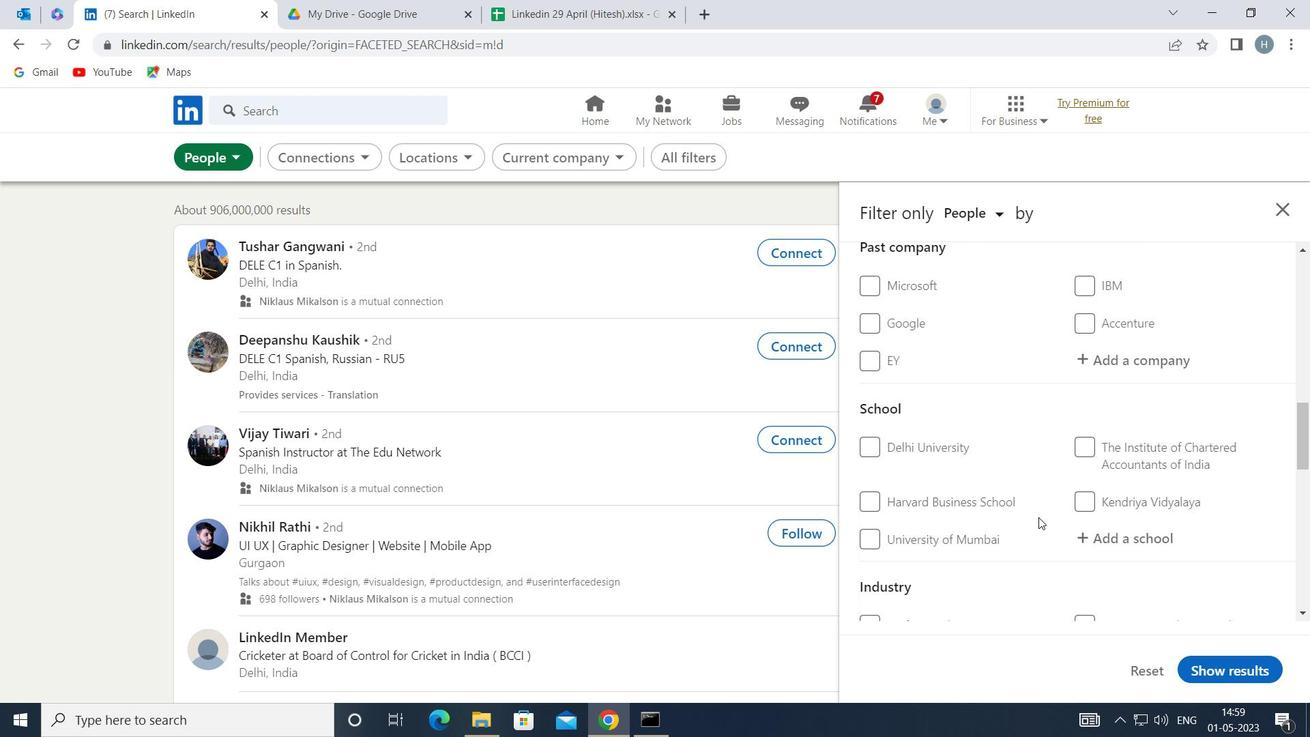 
Action: Mouse scrolled (1039, 517) with delta (0, 0)
Screenshot: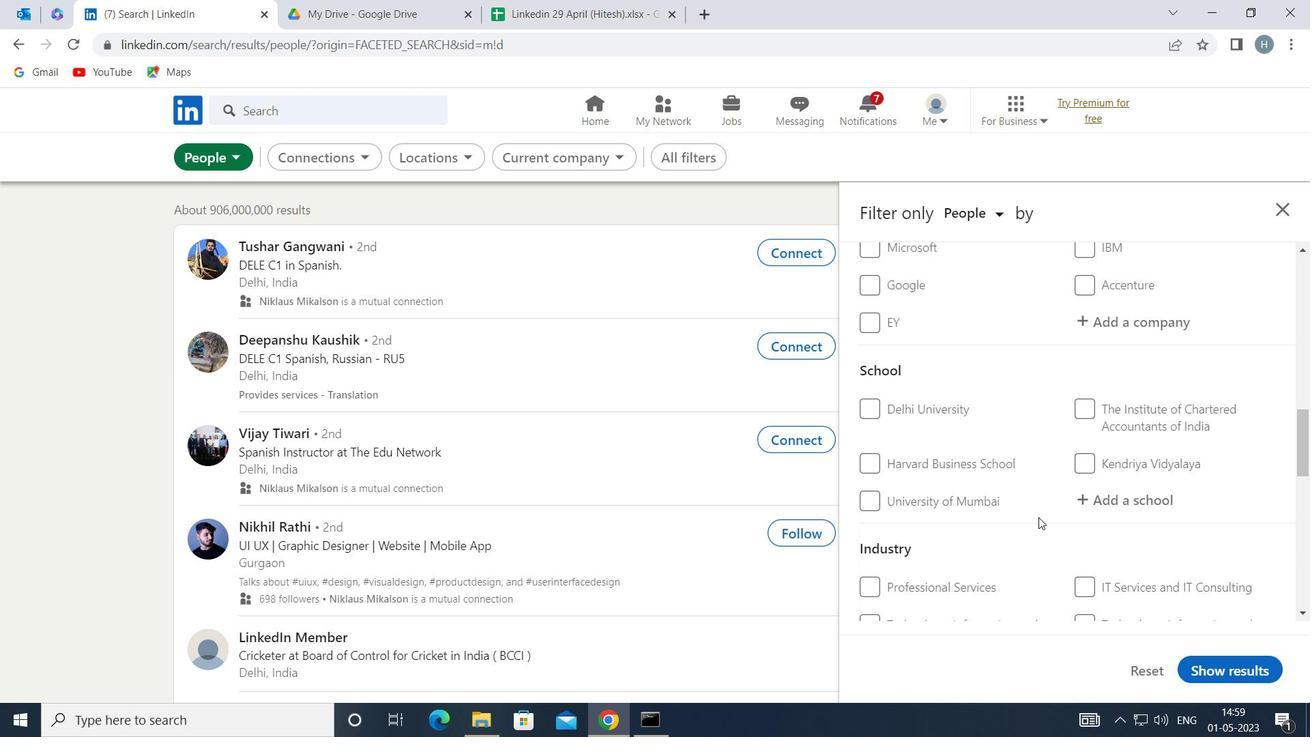 
Action: Mouse scrolled (1039, 517) with delta (0, 0)
Screenshot: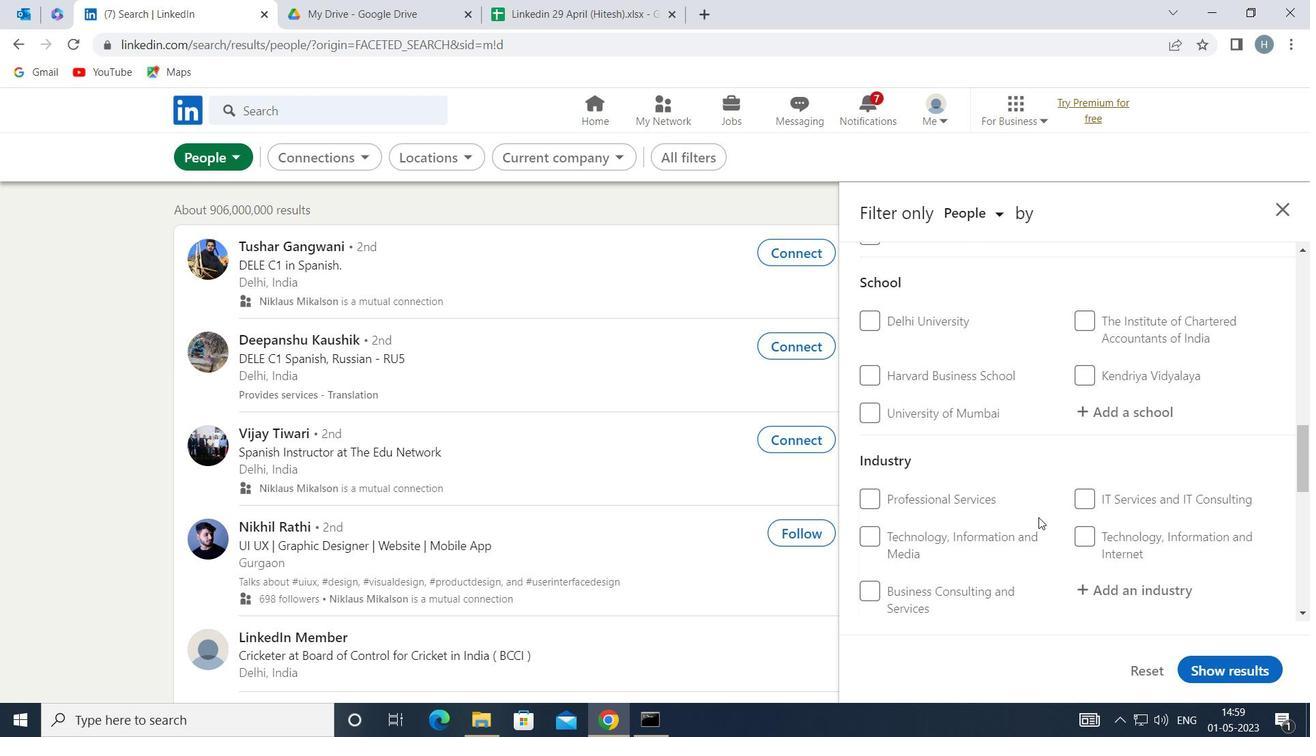 
Action: Mouse scrolled (1039, 517) with delta (0, 0)
Screenshot: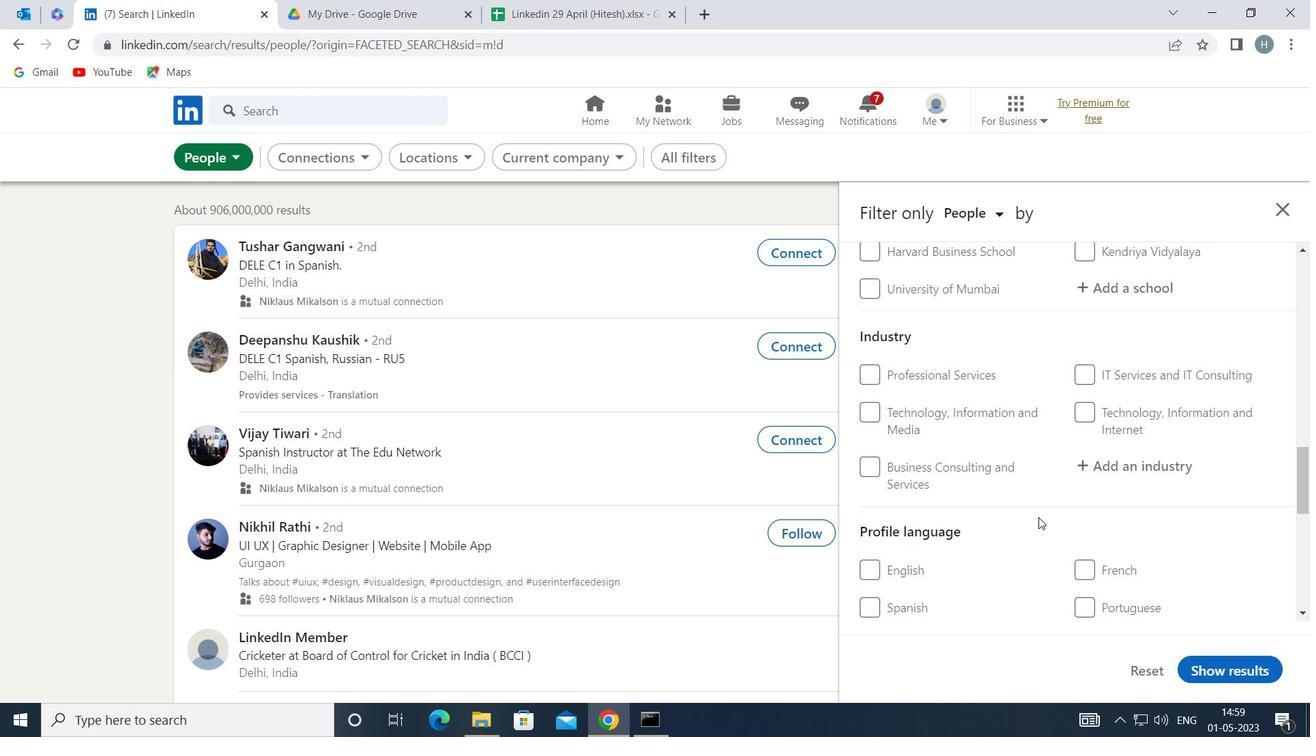 
Action: Mouse moved to (911, 449)
Screenshot: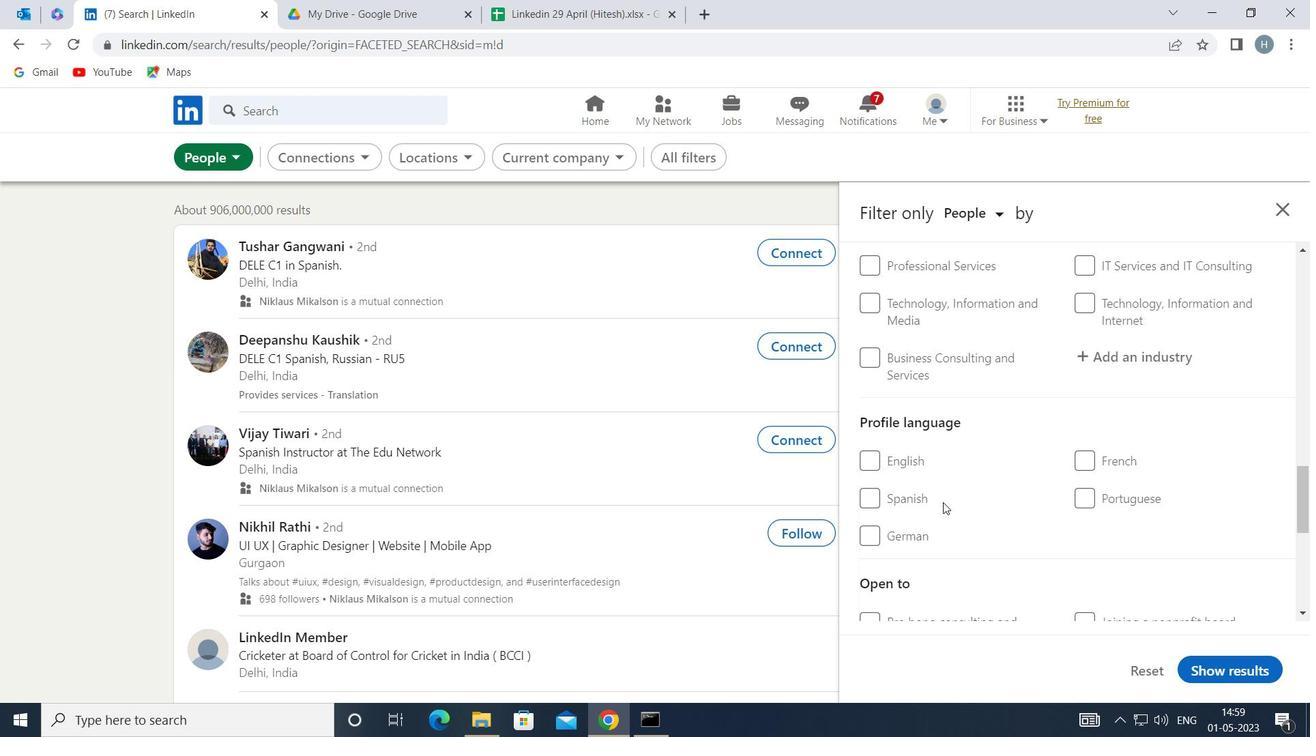
Action: Mouse pressed left at (911, 449)
Screenshot: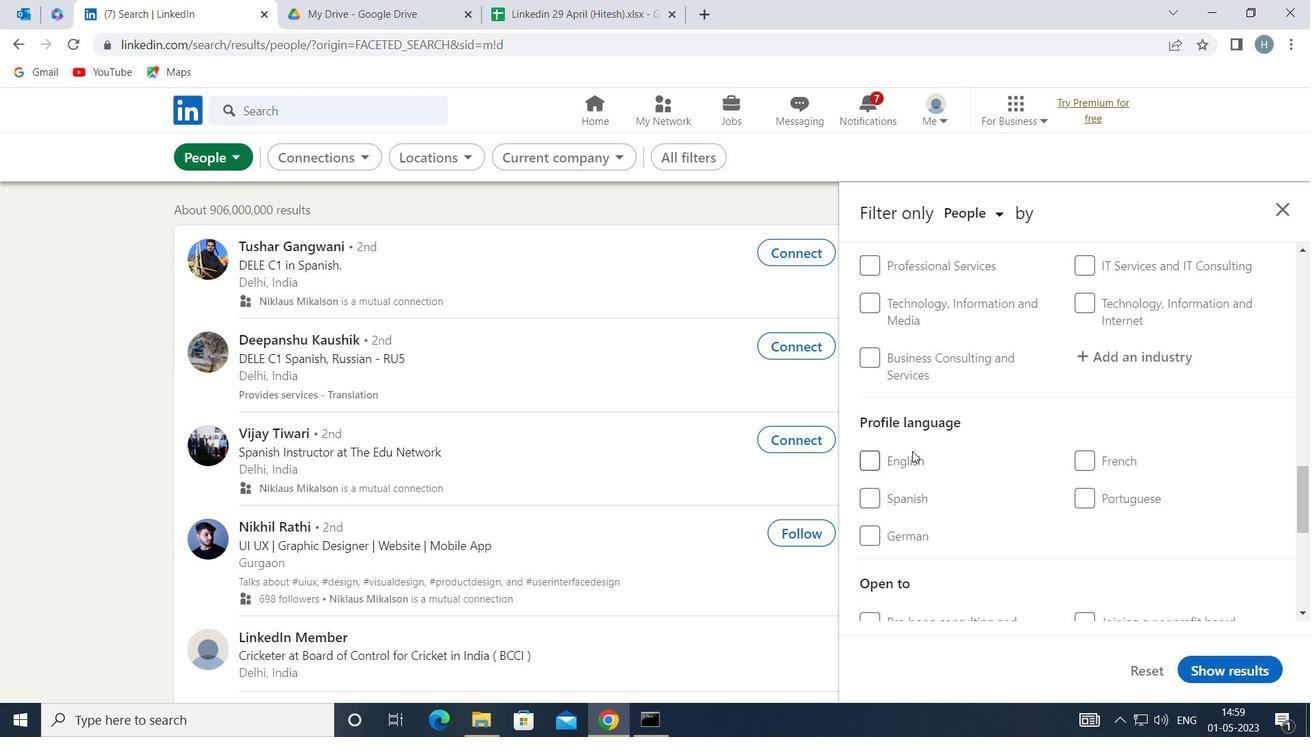 
Action: Mouse moved to (919, 458)
Screenshot: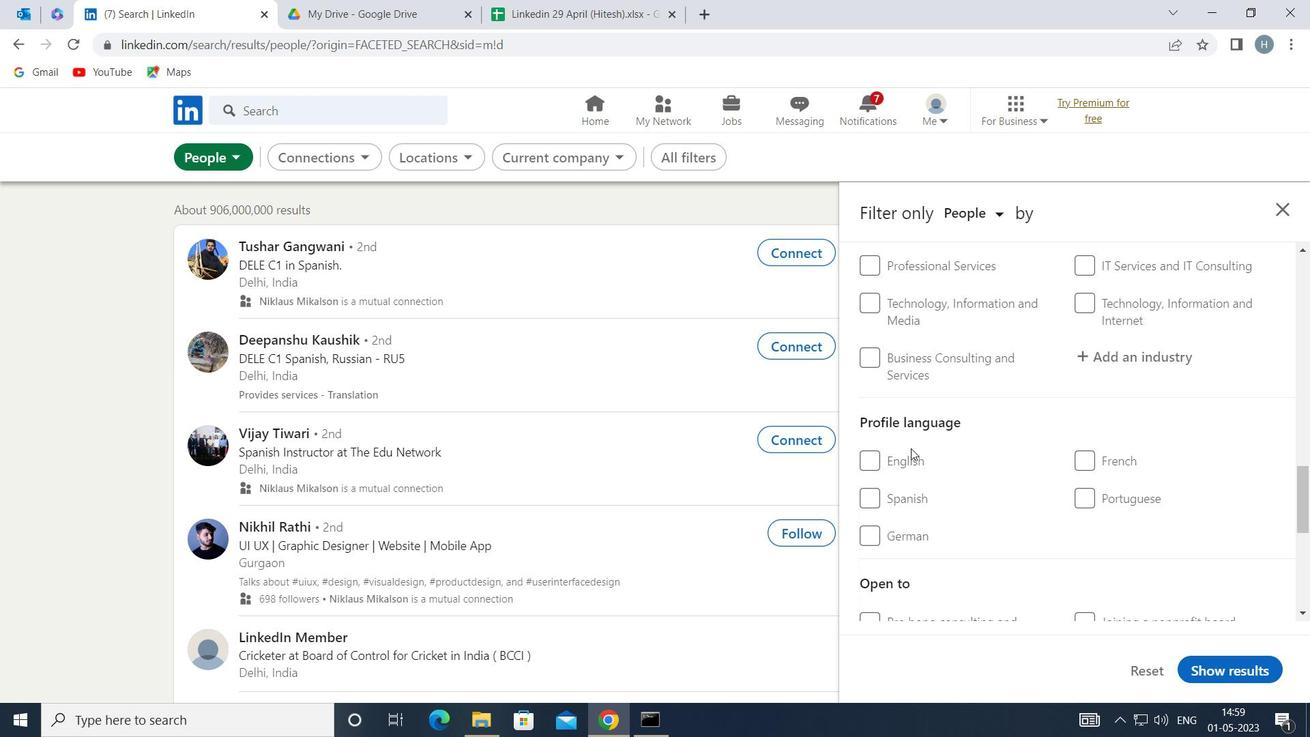 
Action: Mouse pressed left at (919, 458)
Screenshot: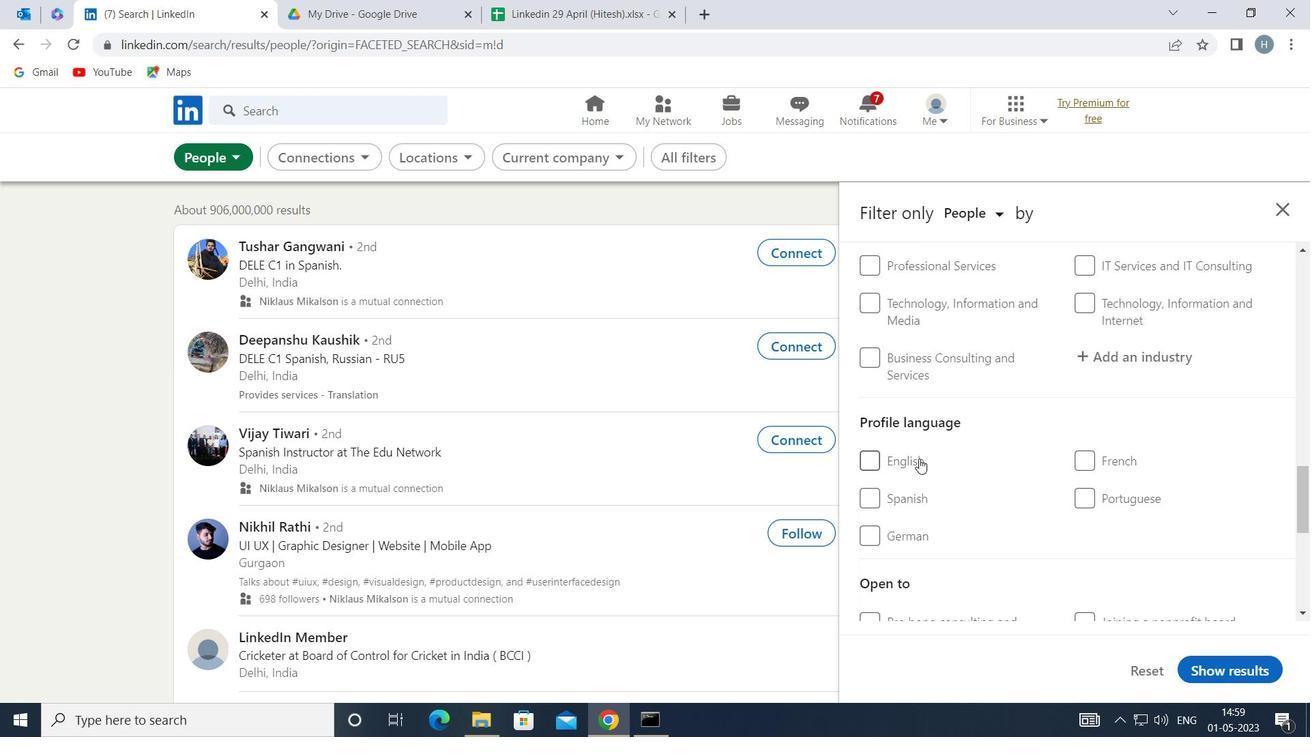 
Action: Mouse moved to (993, 458)
Screenshot: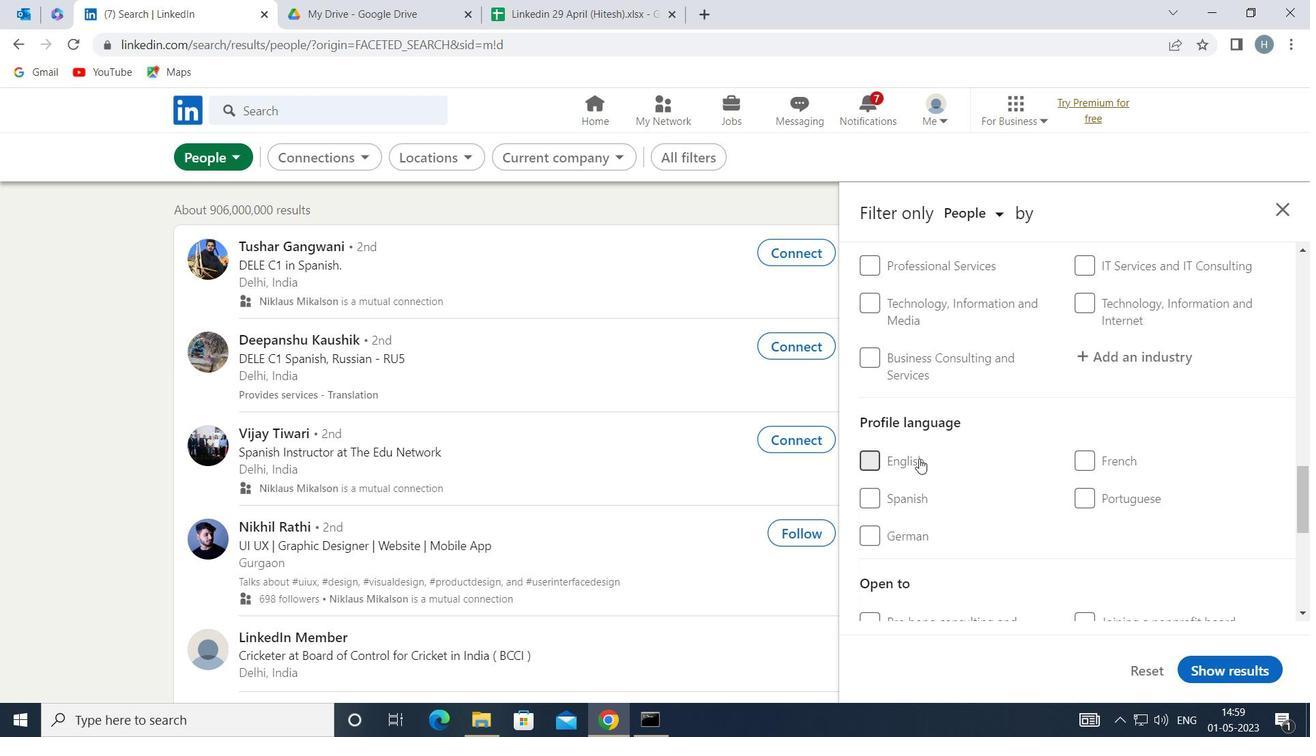 
Action: Mouse scrolled (993, 459) with delta (0, 0)
Screenshot: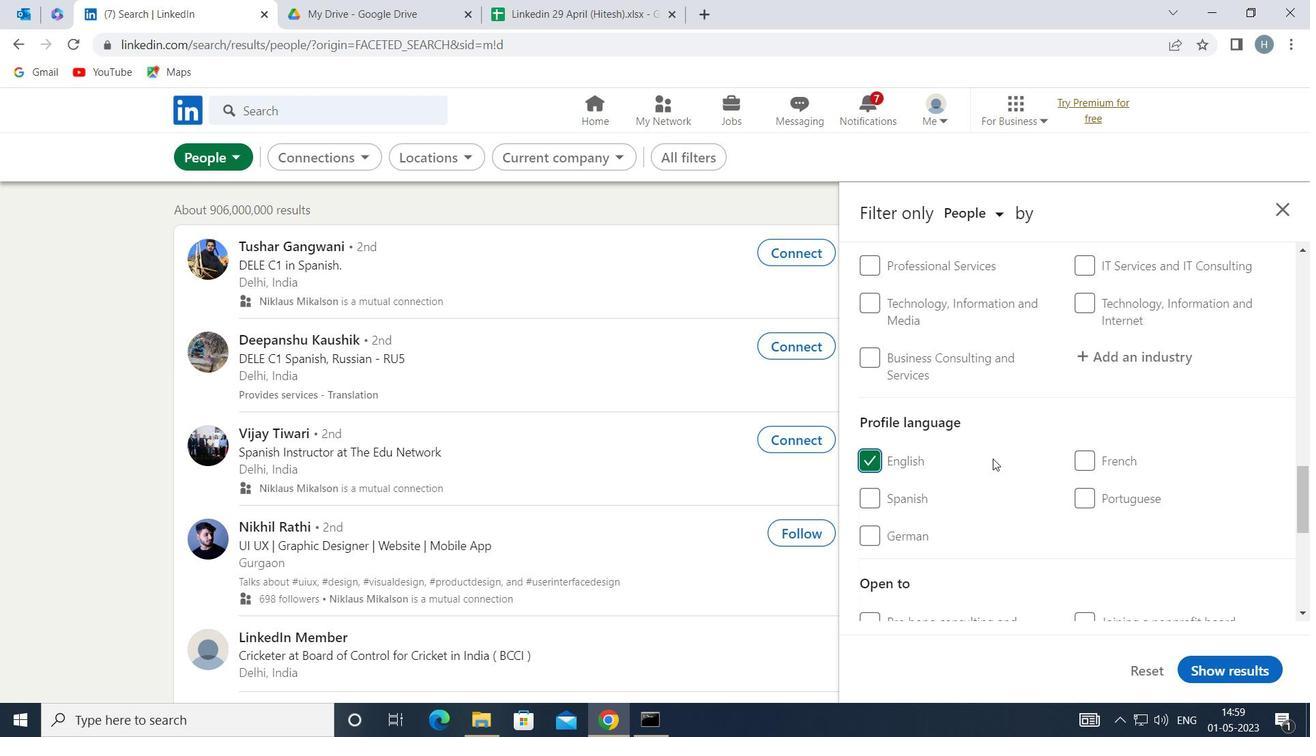 
Action: Mouse scrolled (993, 459) with delta (0, 0)
Screenshot: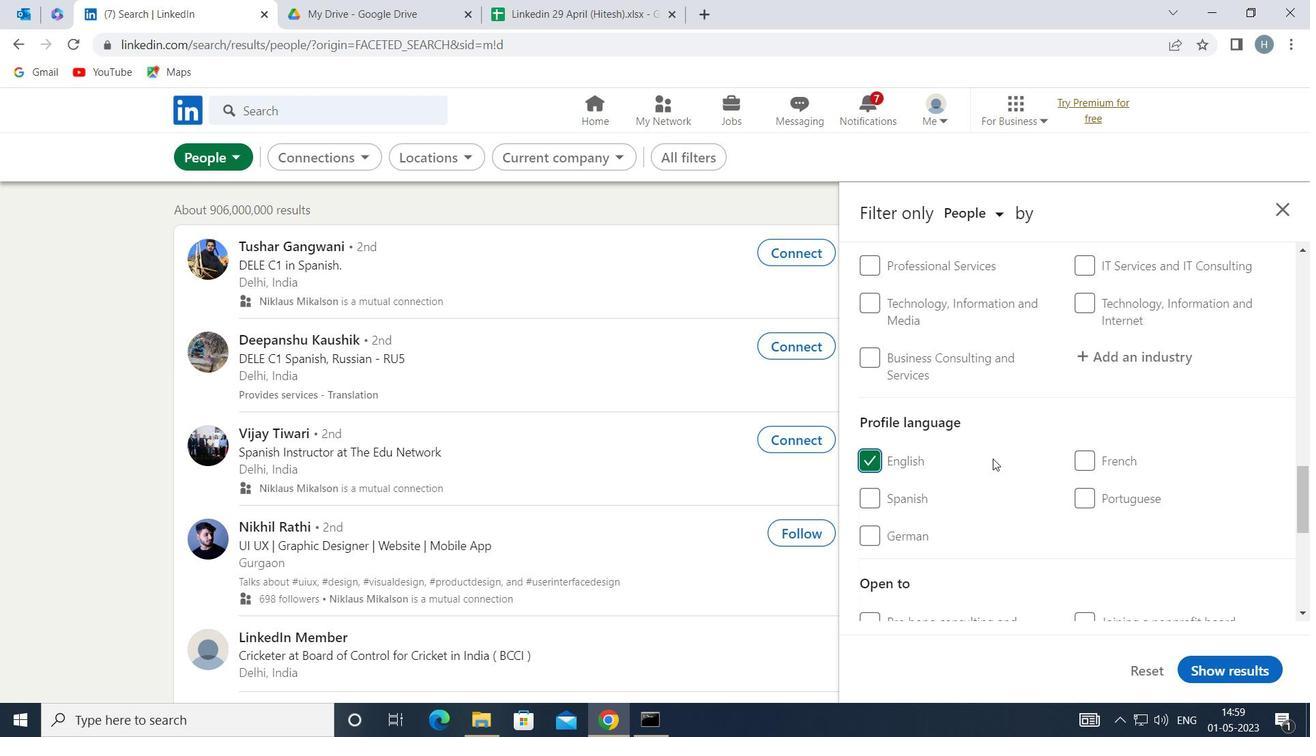 
Action: Mouse scrolled (993, 459) with delta (0, 0)
Screenshot: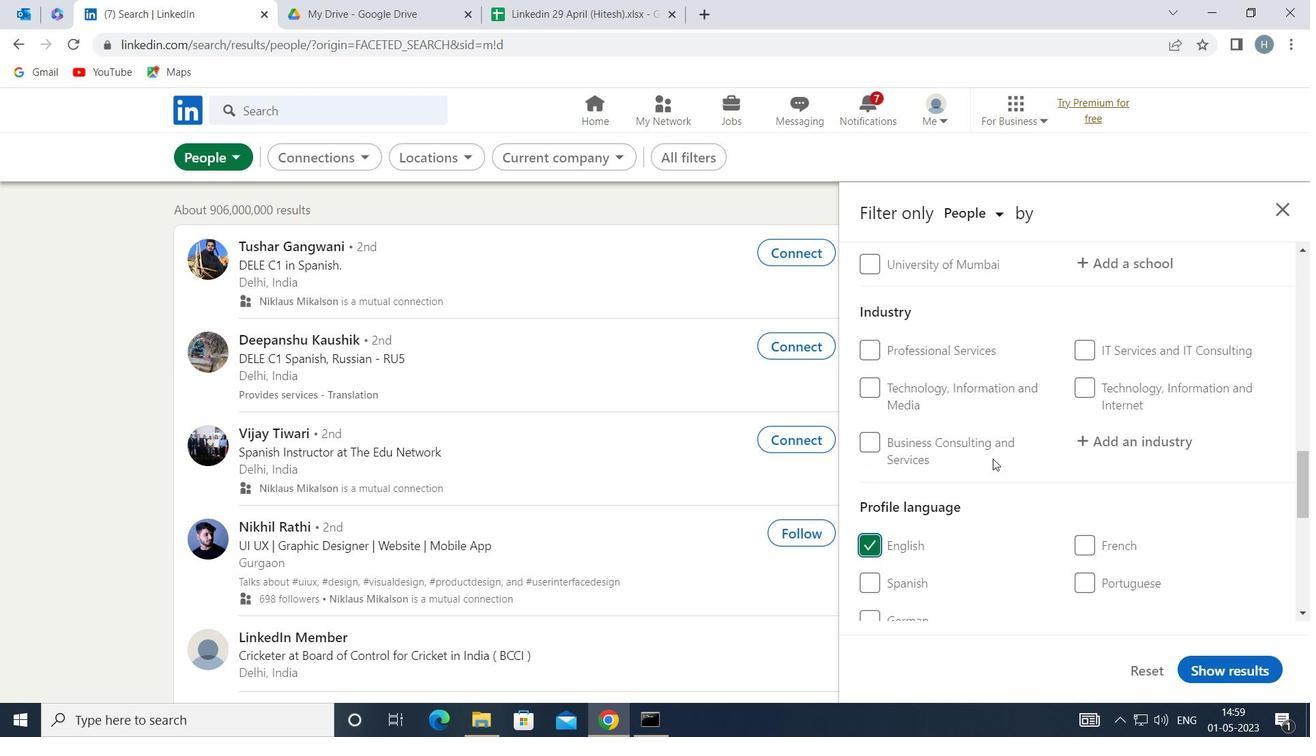 
Action: Mouse scrolled (993, 459) with delta (0, 0)
Screenshot: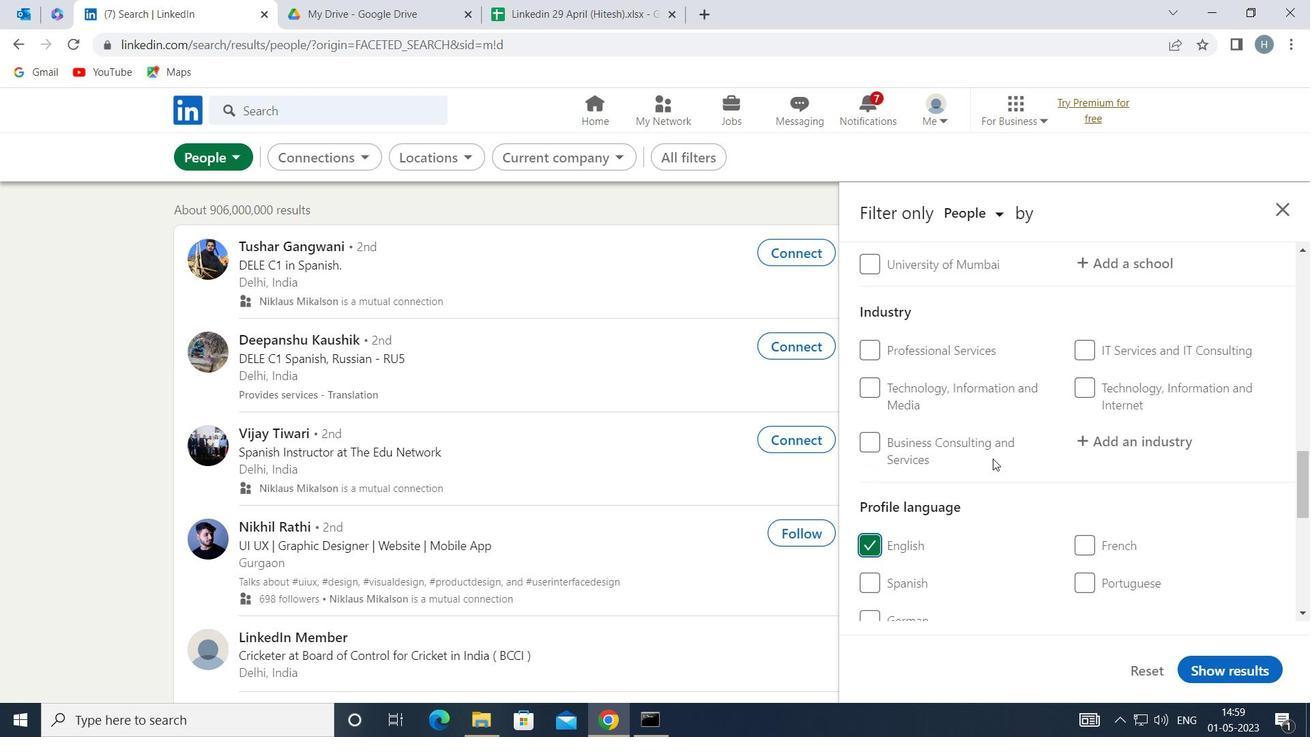 
Action: Mouse scrolled (993, 459) with delta (0, 0)
Screenshot: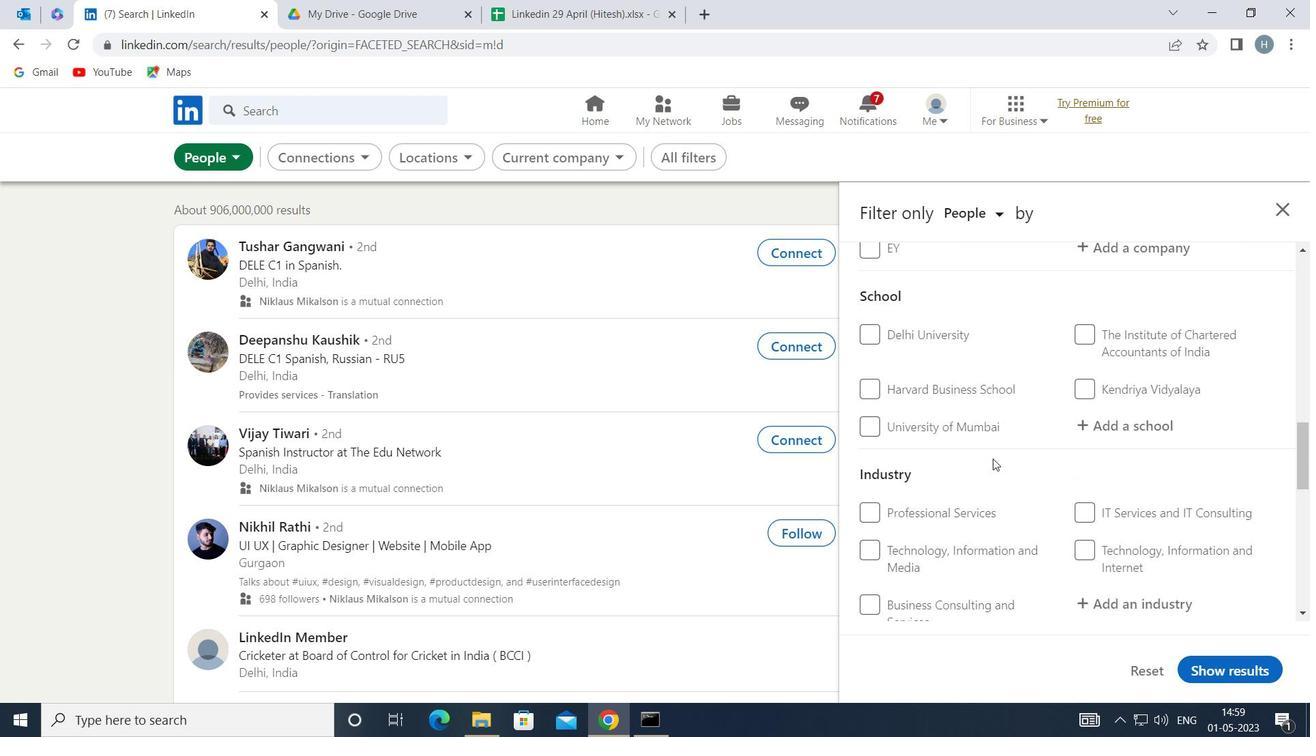 
Action: Mouse scrolled (993, 459) with delta (0, 0)
Screenshot: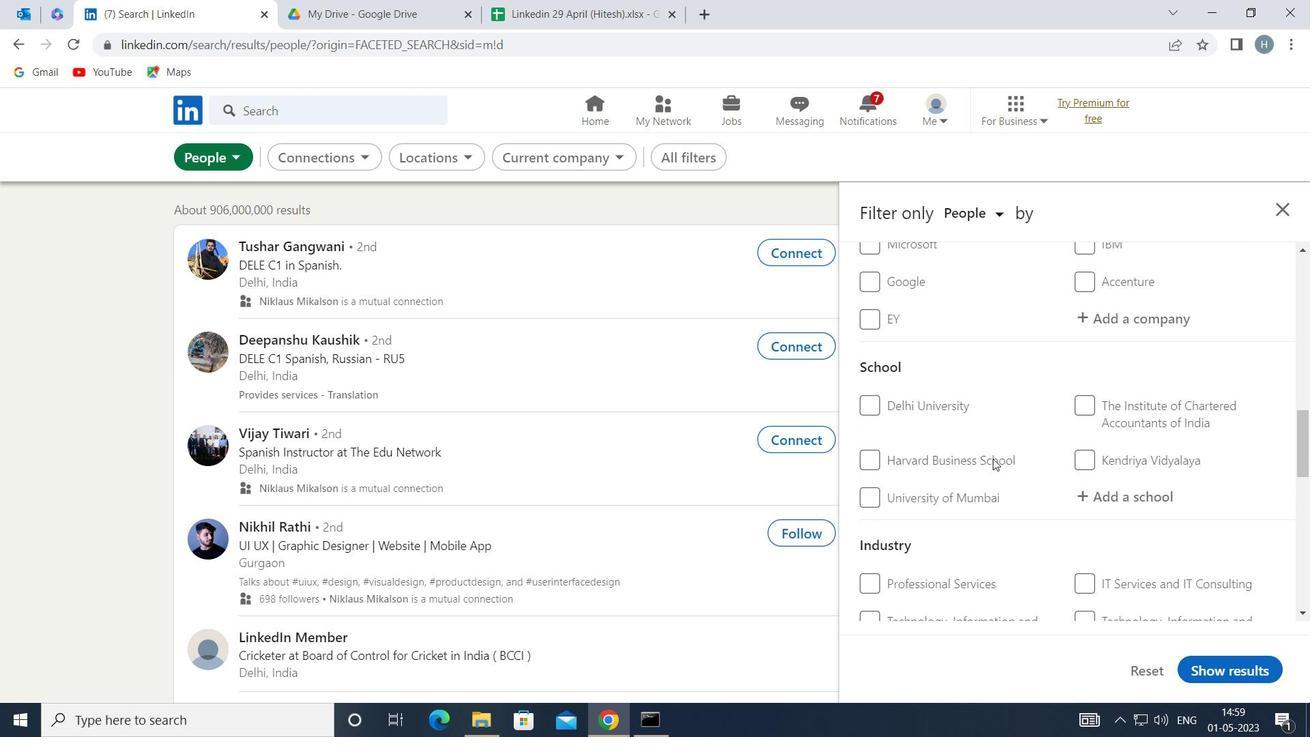 
Action: Mouse scrolled (993, 459) with delta (0, 0)
Screenshot: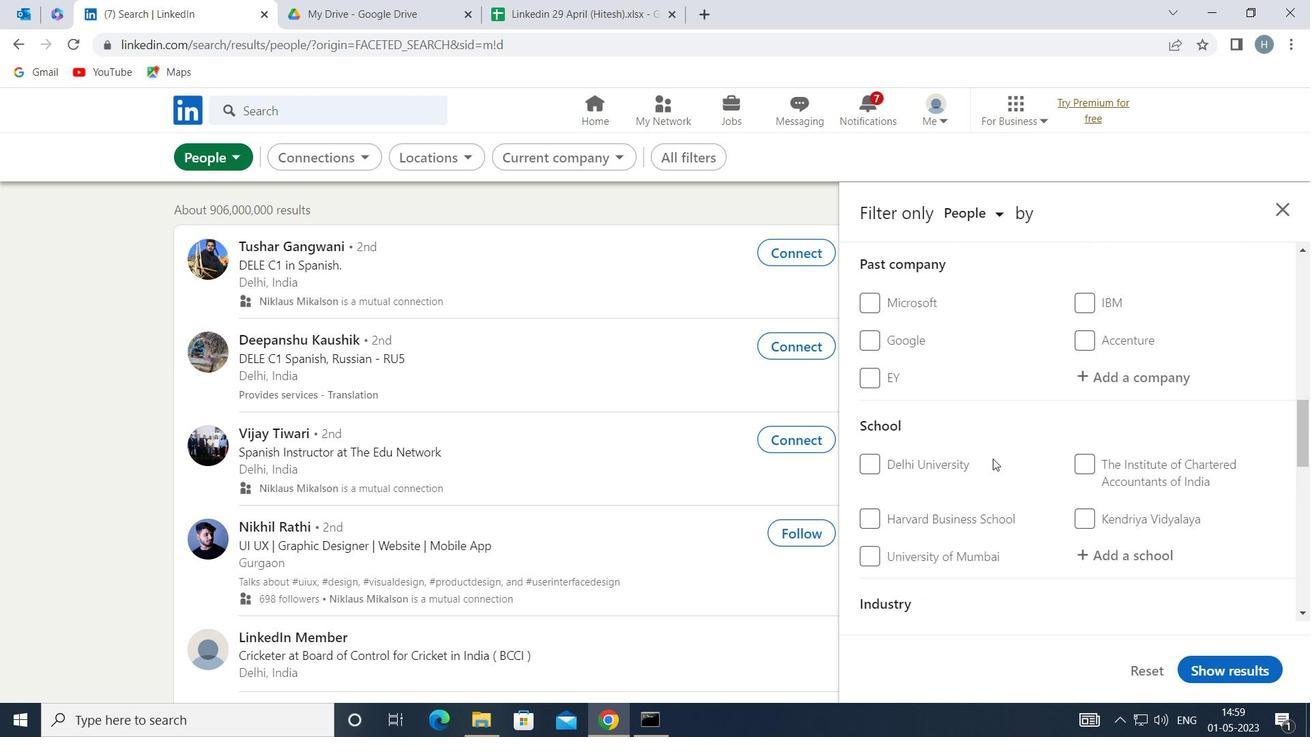 
Action: Mouse scrolled (993, 459) with delta (0, 0)
Screenshot: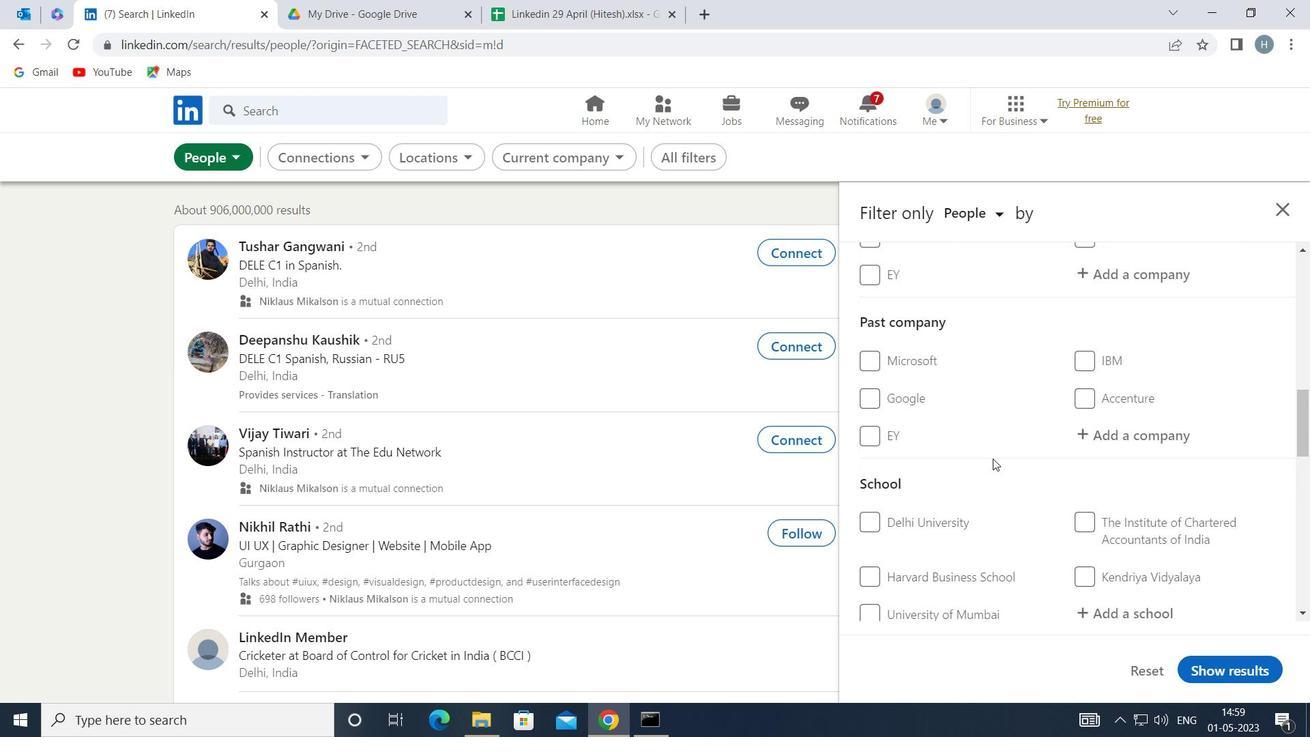 
Action: Mouse scrolled (993, 459) with delta (0, 0)
Screenshot: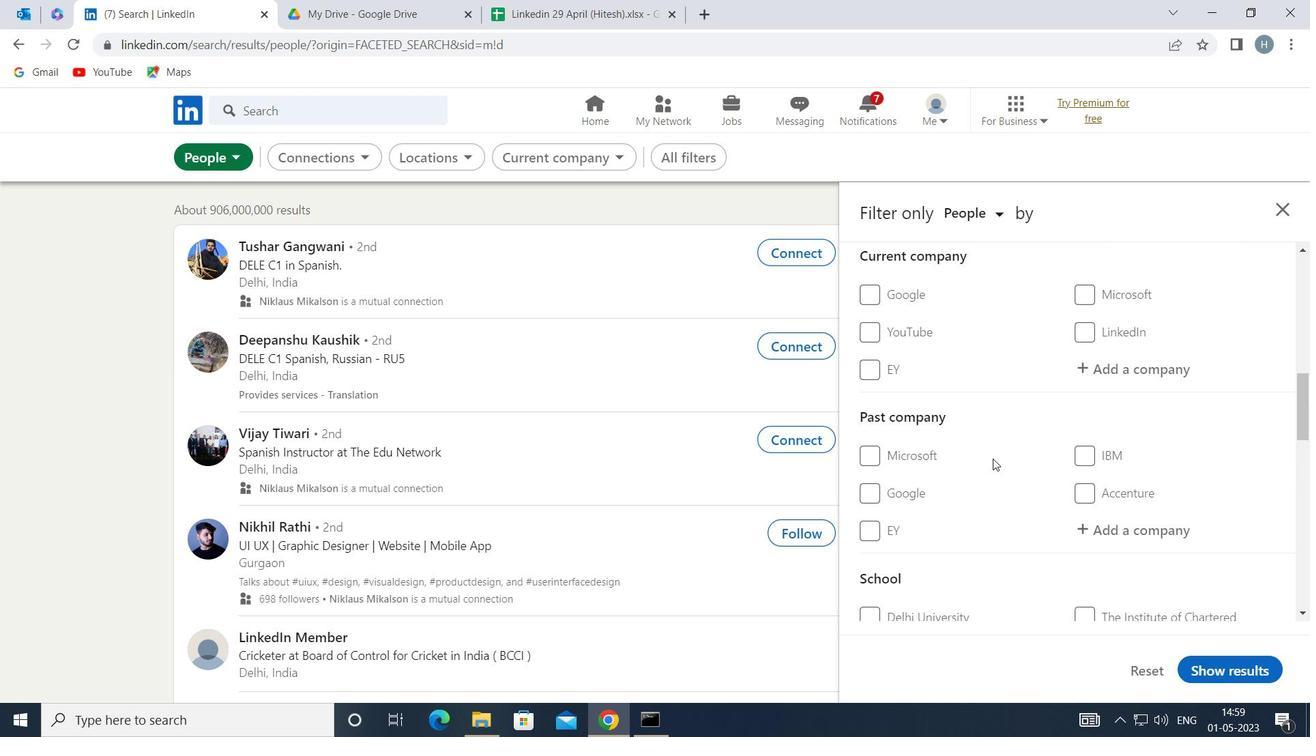 
Action: Mouse moved to (1073, 494)
Screenshot: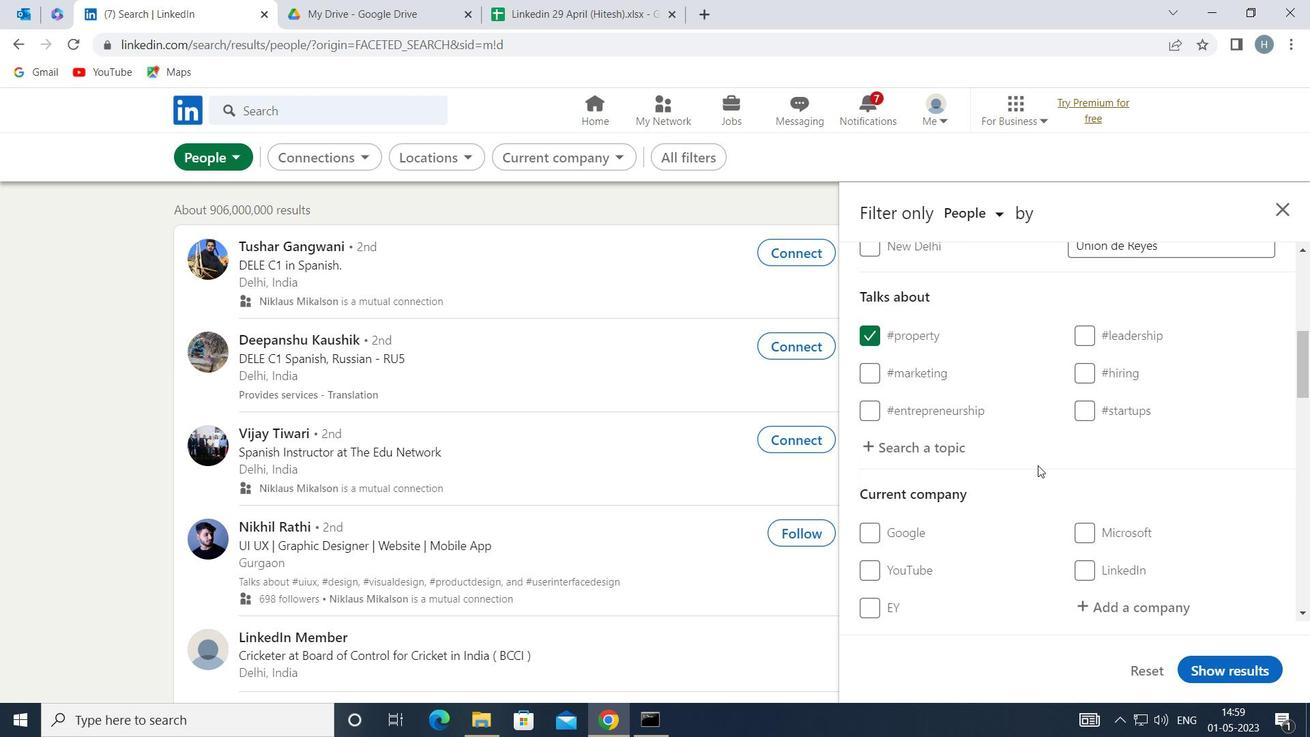 
Action: Mouse scrolled (1073, 494) with delta (0, 0)
Screenshot: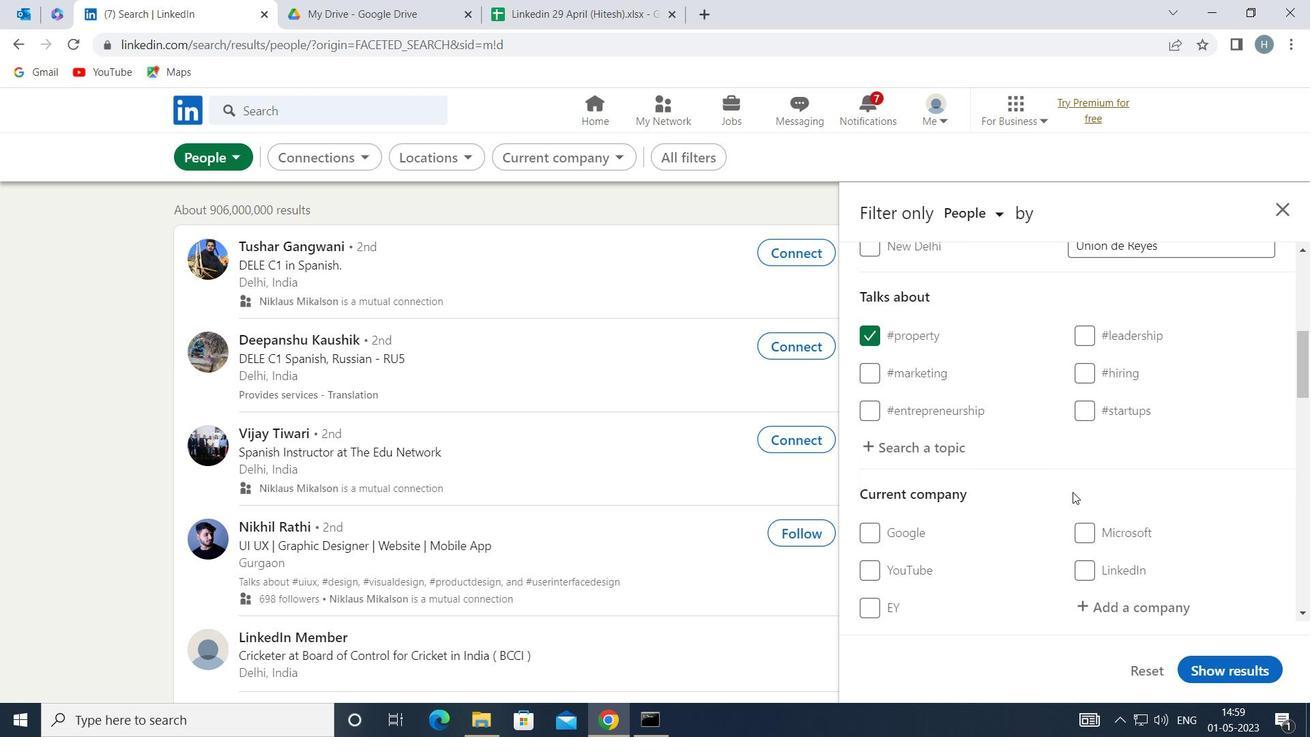 
Action: Mouse moved to (1112, 516)
Screenshot: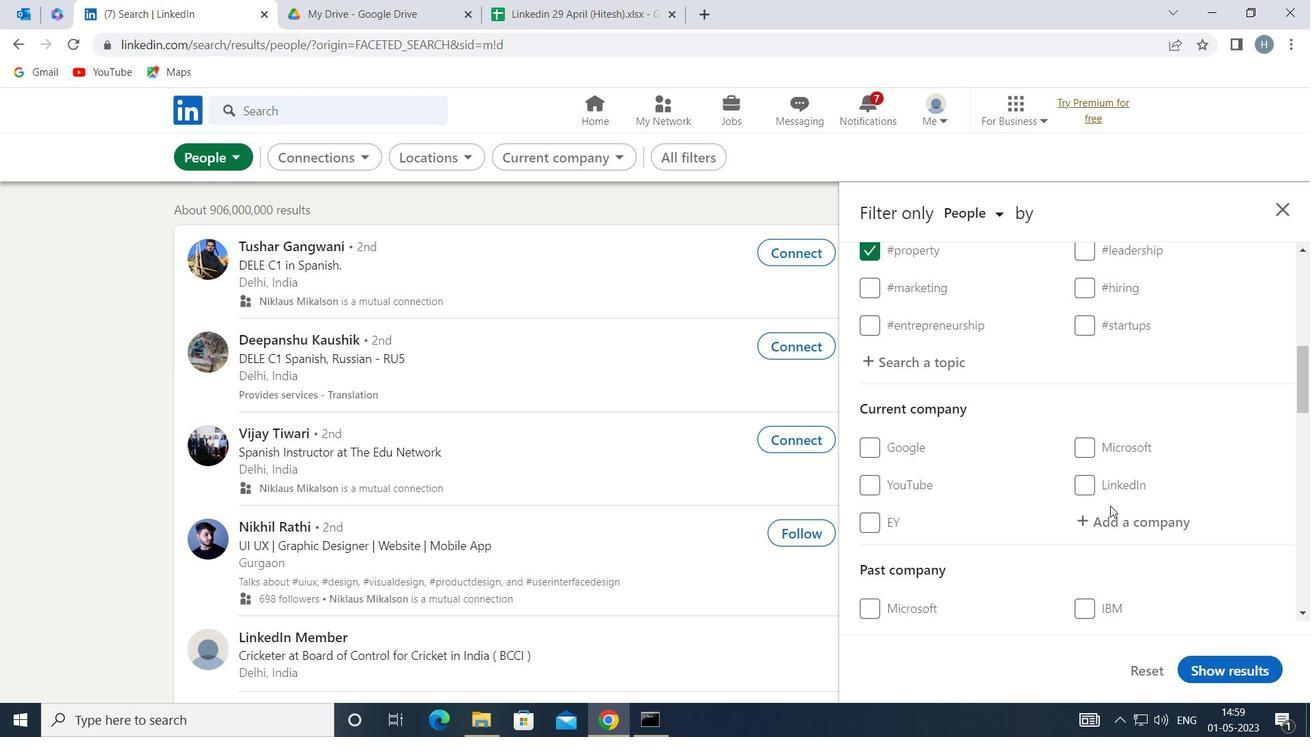 
Action: Mouse pressed left at (1112, 516)
Screenshot: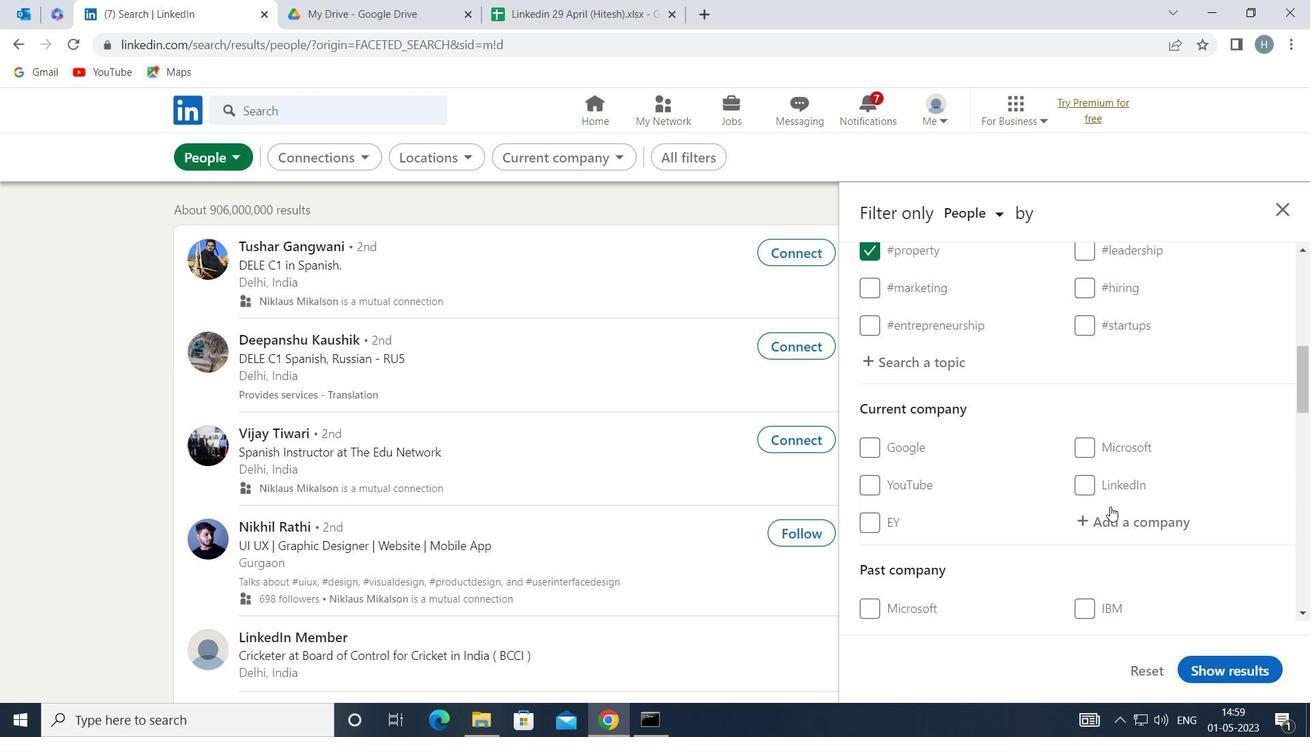 
Action: Mouse moved to (1112, 517)
Screenshot: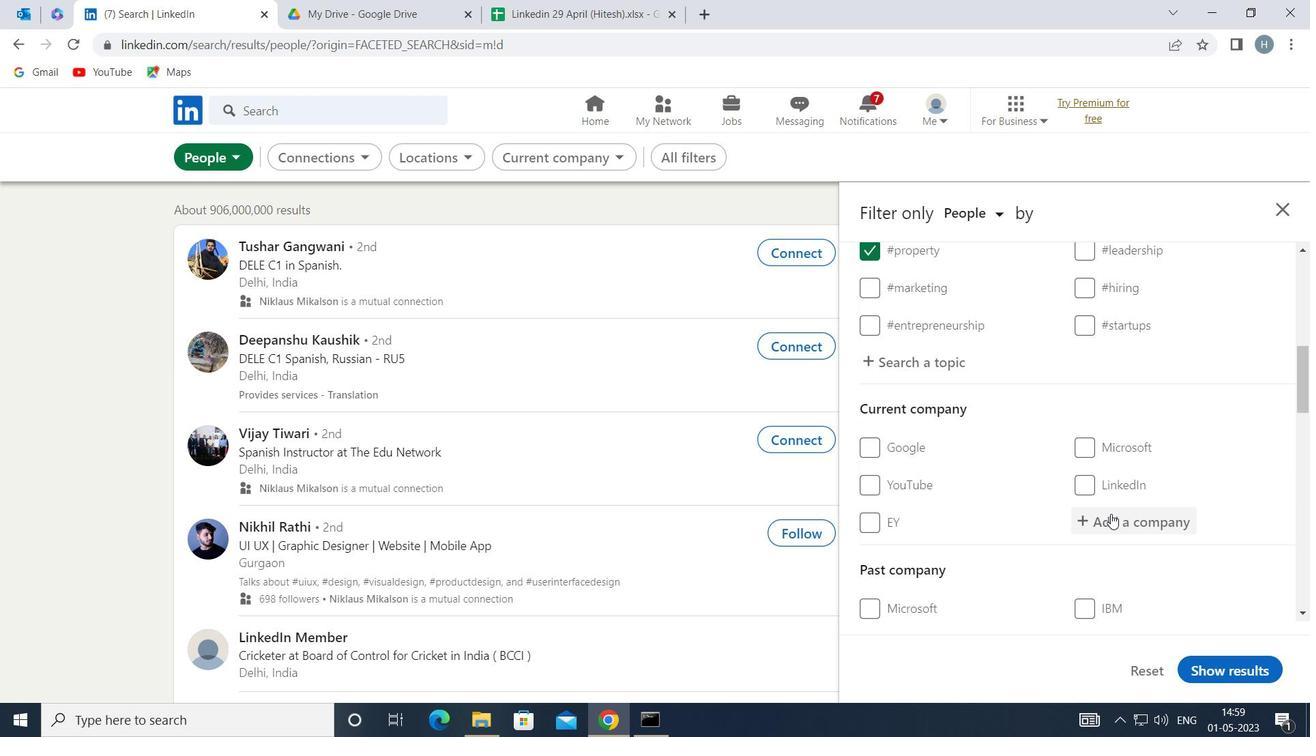 
Action: Key pressed <Key.shift>TWITTER
Screenshot: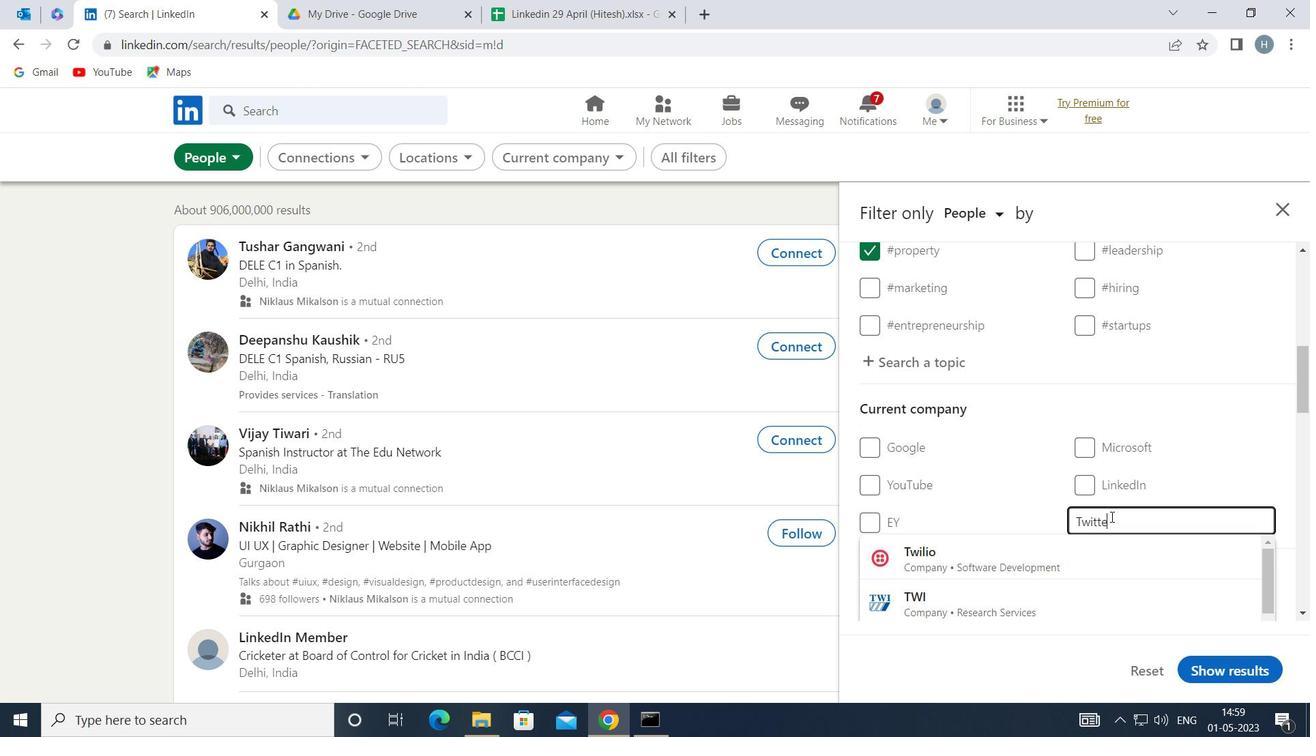 
Action: Mouse moved to (1035, 550)
Screenshot: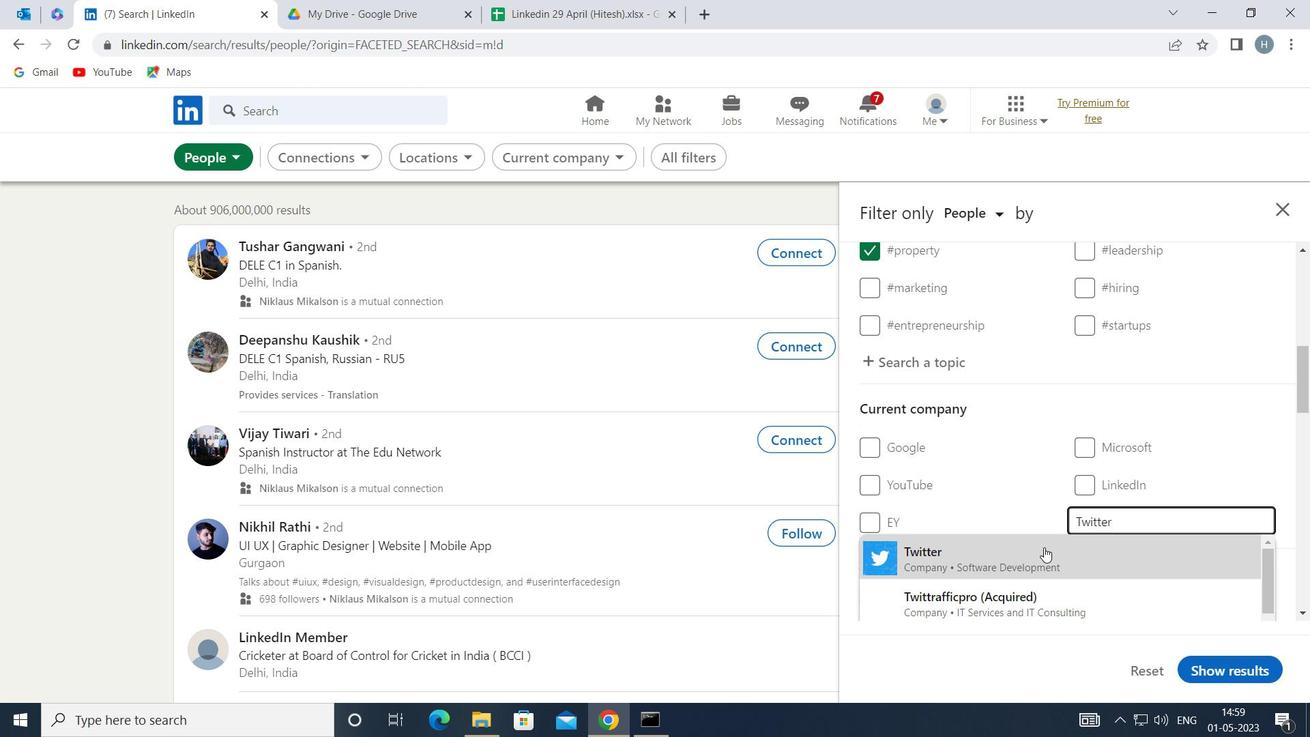 
Action: Mouse pressed left at (1035, 550)
Screenshot: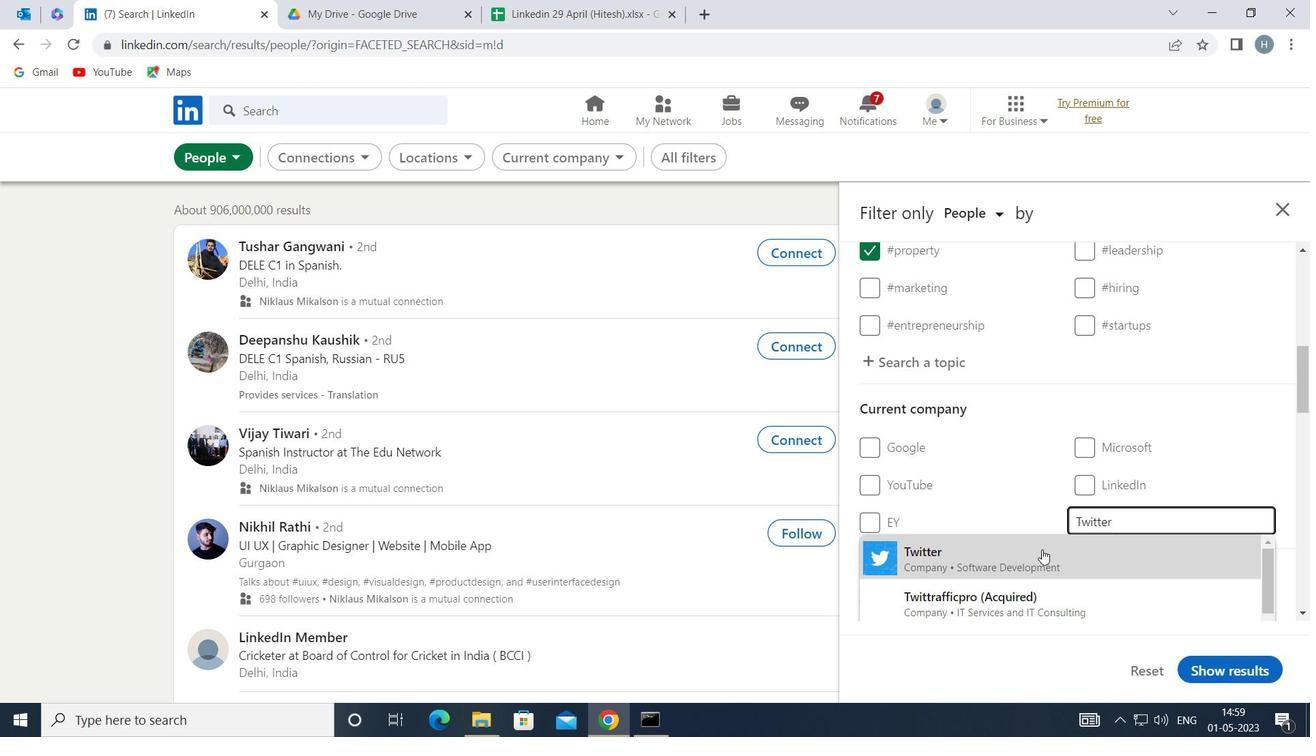 
Action: Mouse moved to (1019, 499)
Screenshot: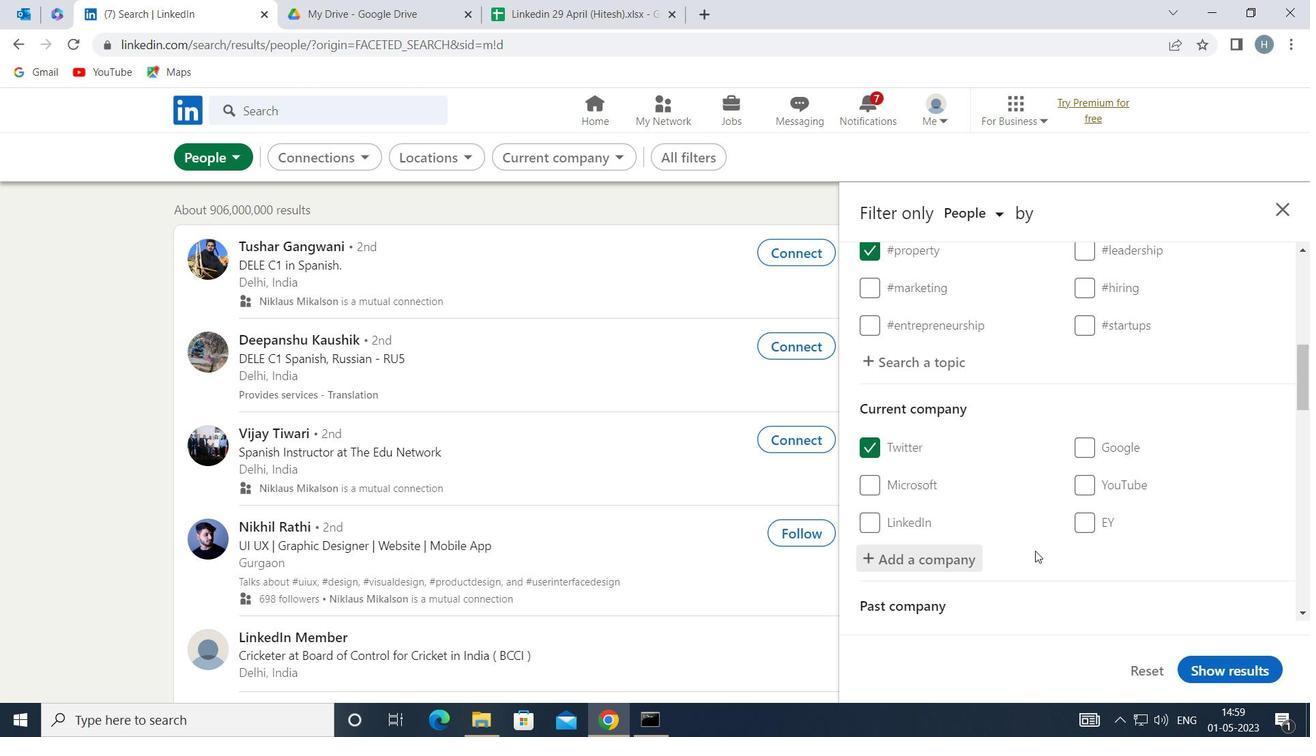 
Action: Mouse scrolled (1019, 498) with delta (0, 0)
Screenshot: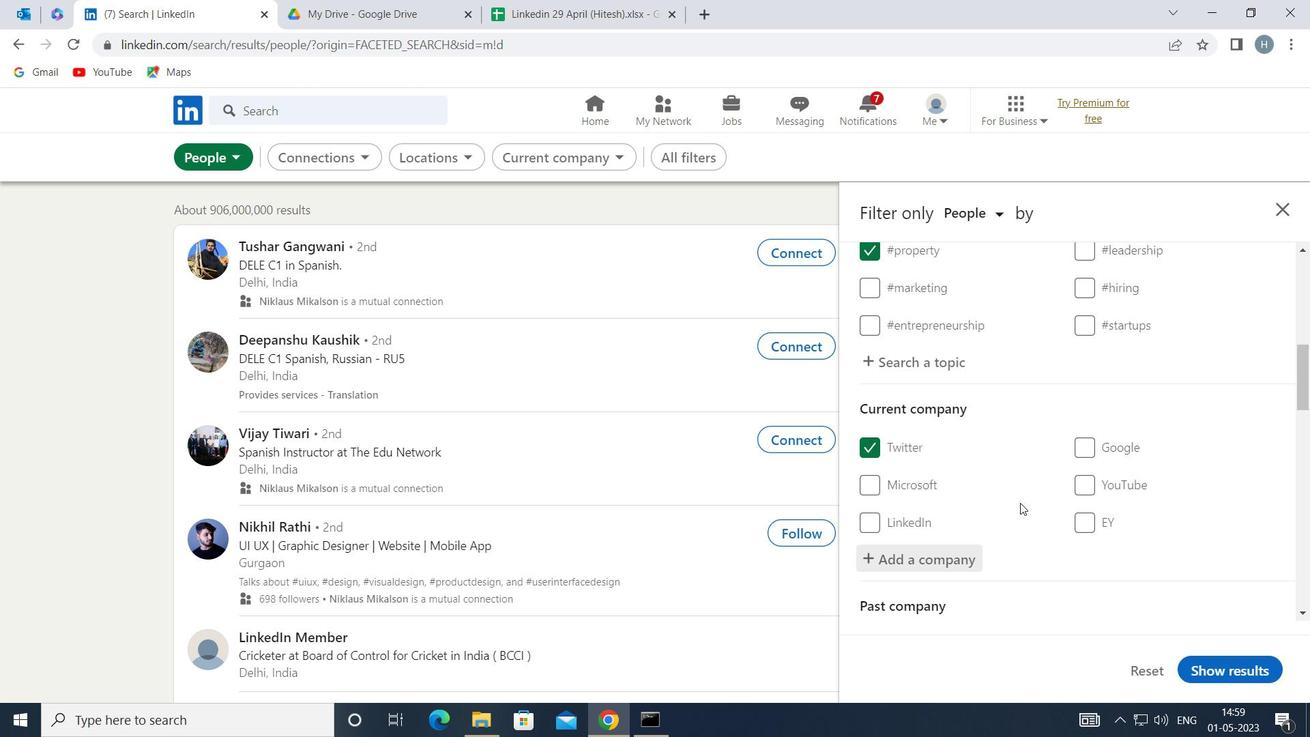 
Action: Mouse moved to (1019, 498)
Screenshot: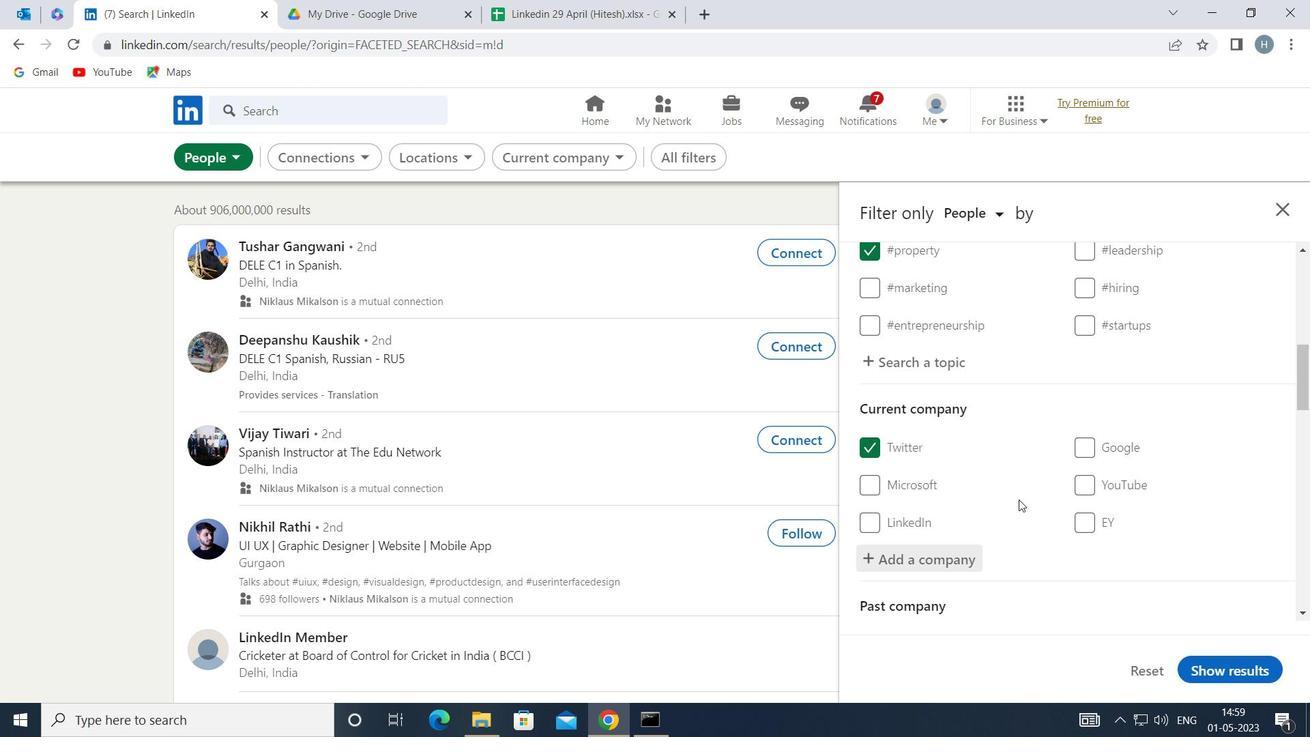 
Action: Mouse scrolled (1019, 497) with delta (0, 0)
Screenshot: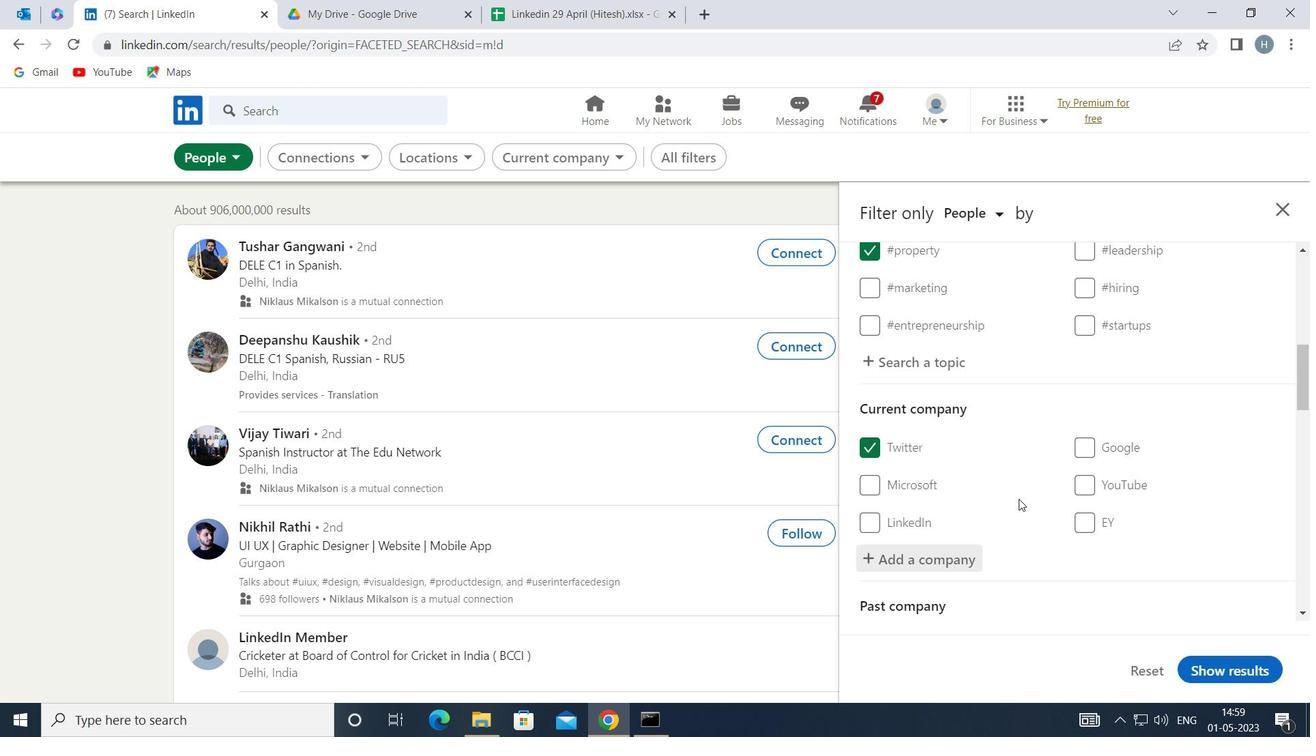 
Action: Mouse moved to (1044, 462)
Screenshot: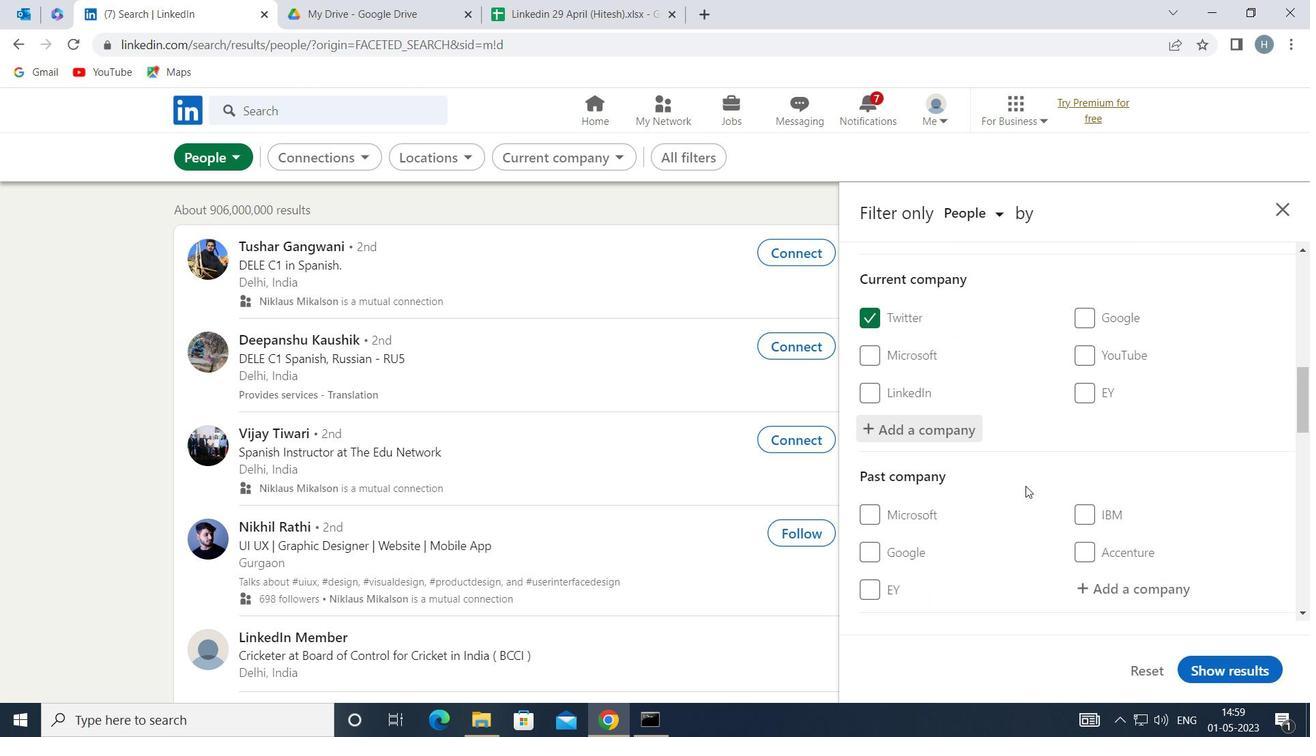 
Action: Mouse scrolled (1044, 461) with delta (0, 0)
Screenshot: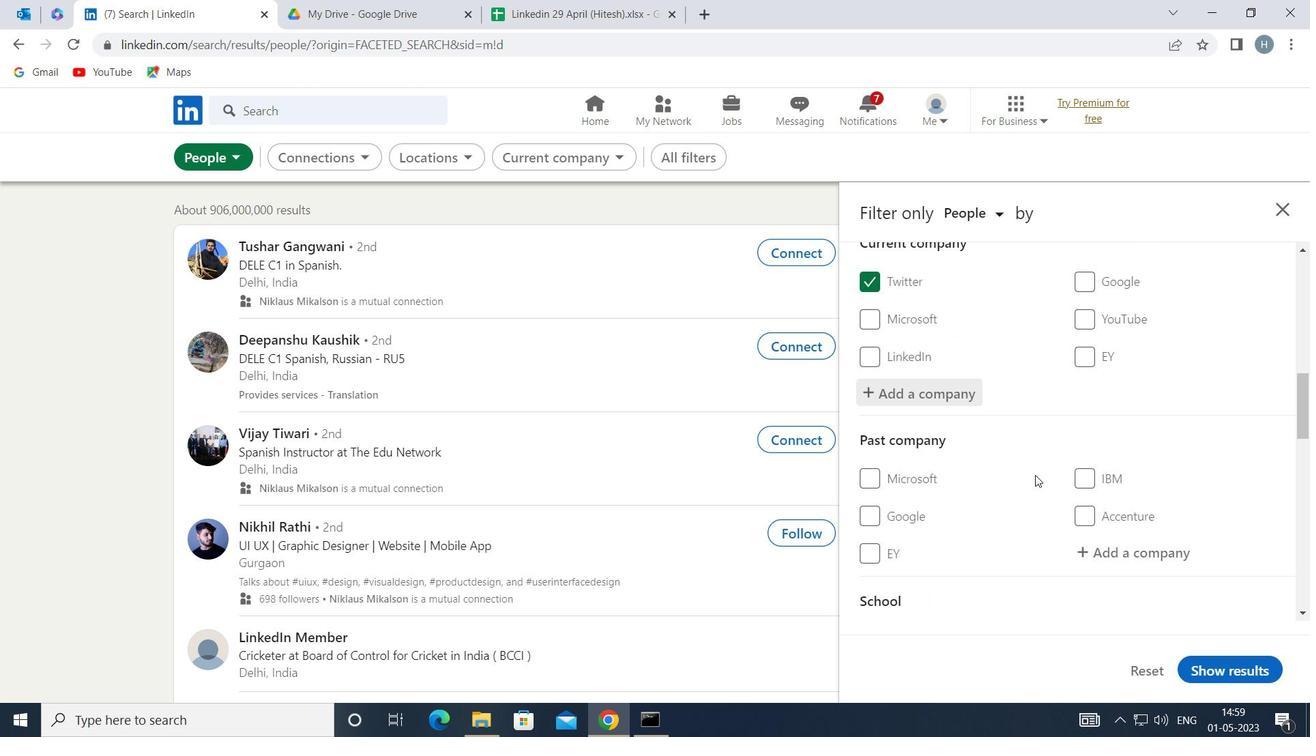 
Action: Mouse moved to (1052, 456)
Screenshot: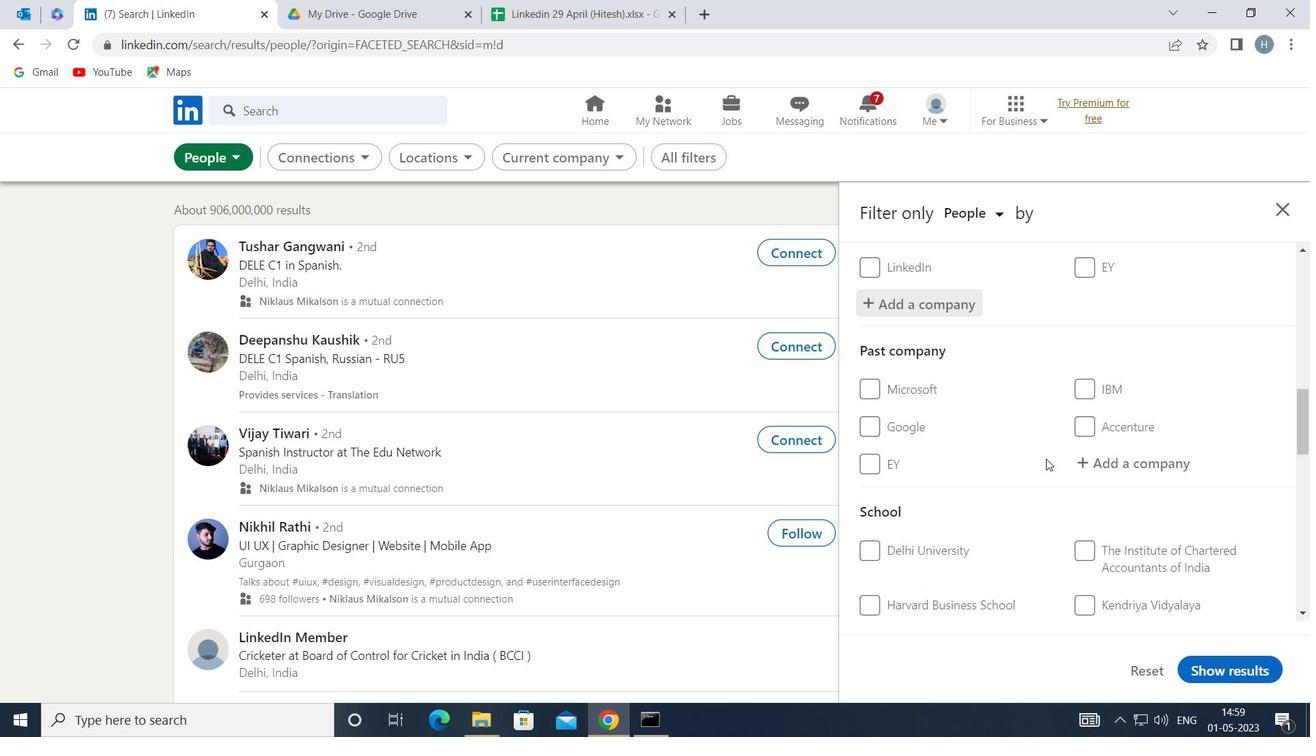 
Action: Mouse scrolled (1052, 455) with delta (0, 0)
Screenshot: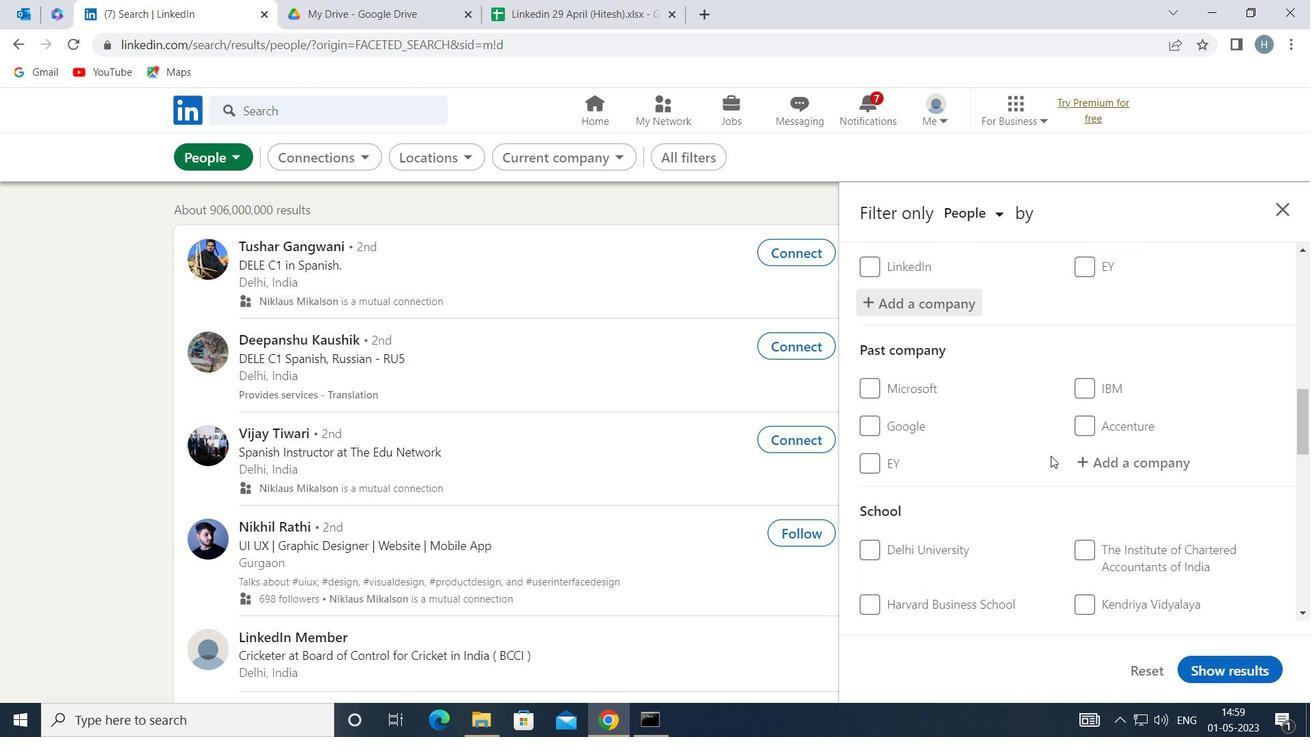 
Action: Mouse scrolled (1052, 455) with delta (0, 0)
Screenshot: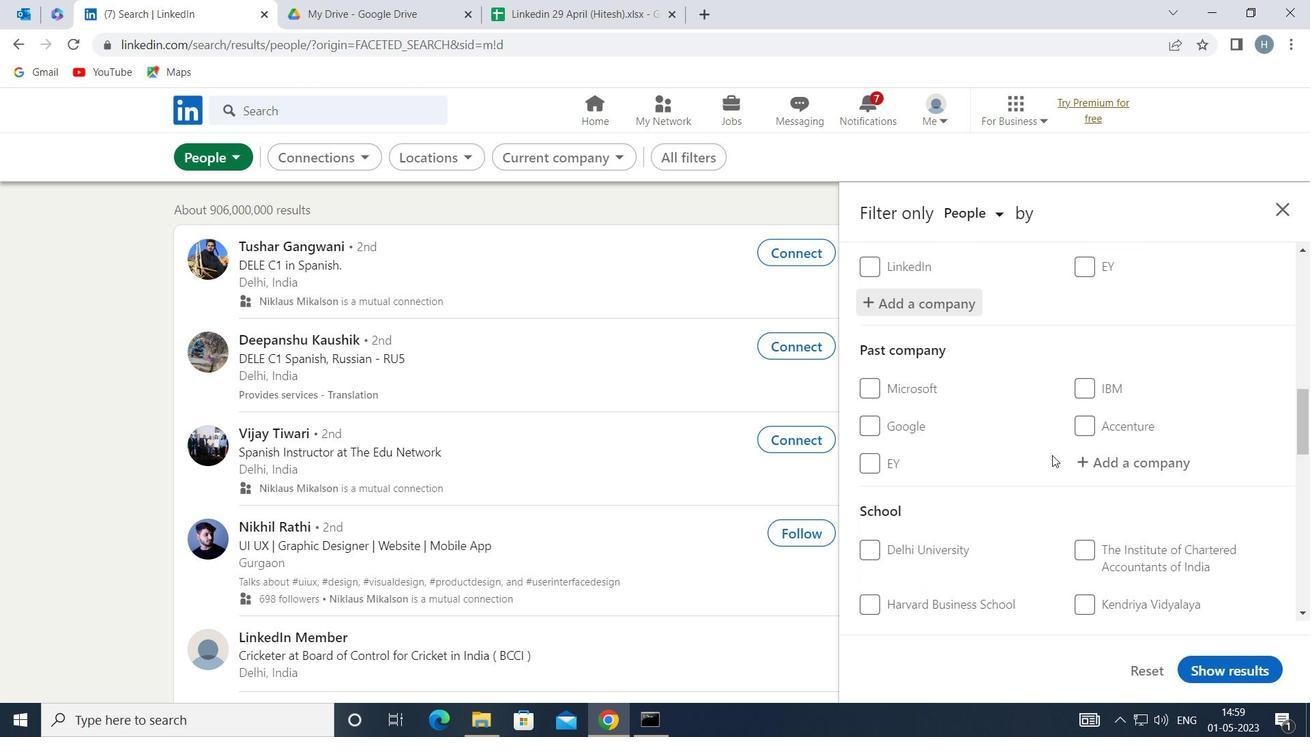 
Action: Mouse moved to (1162, 464)
Screenshot: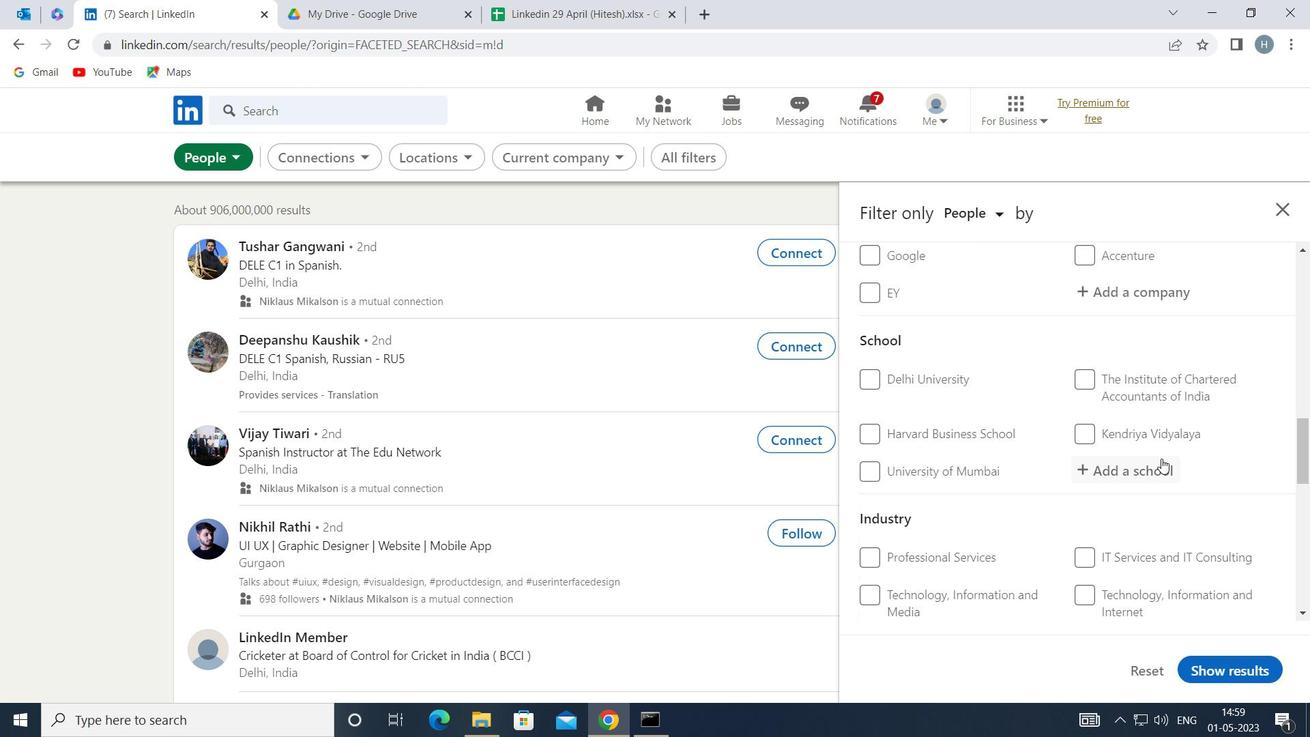 
Action: Mouse pressed left at (1162, 464)
Screenshot: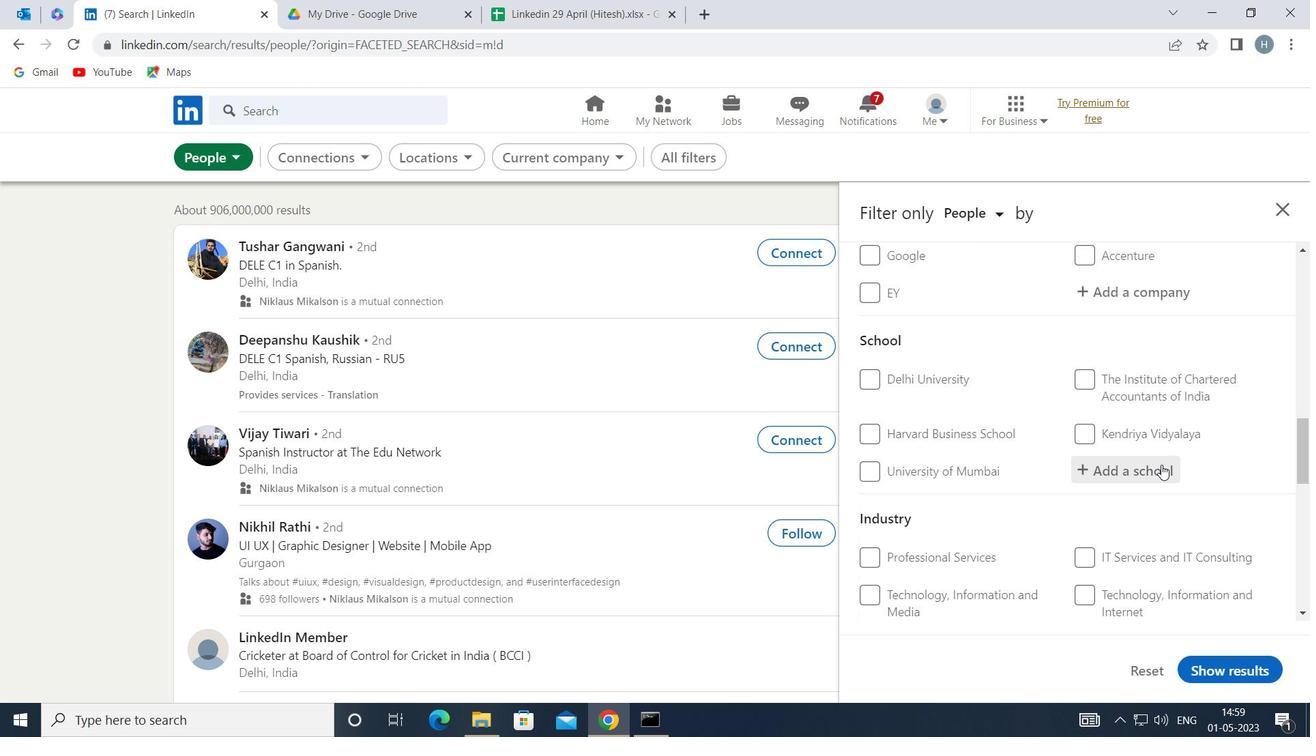 
Action: Key pressed <Key.shift>ISLAMIC<Key.space><Key.shift>UNIVERSITY
Screenshot: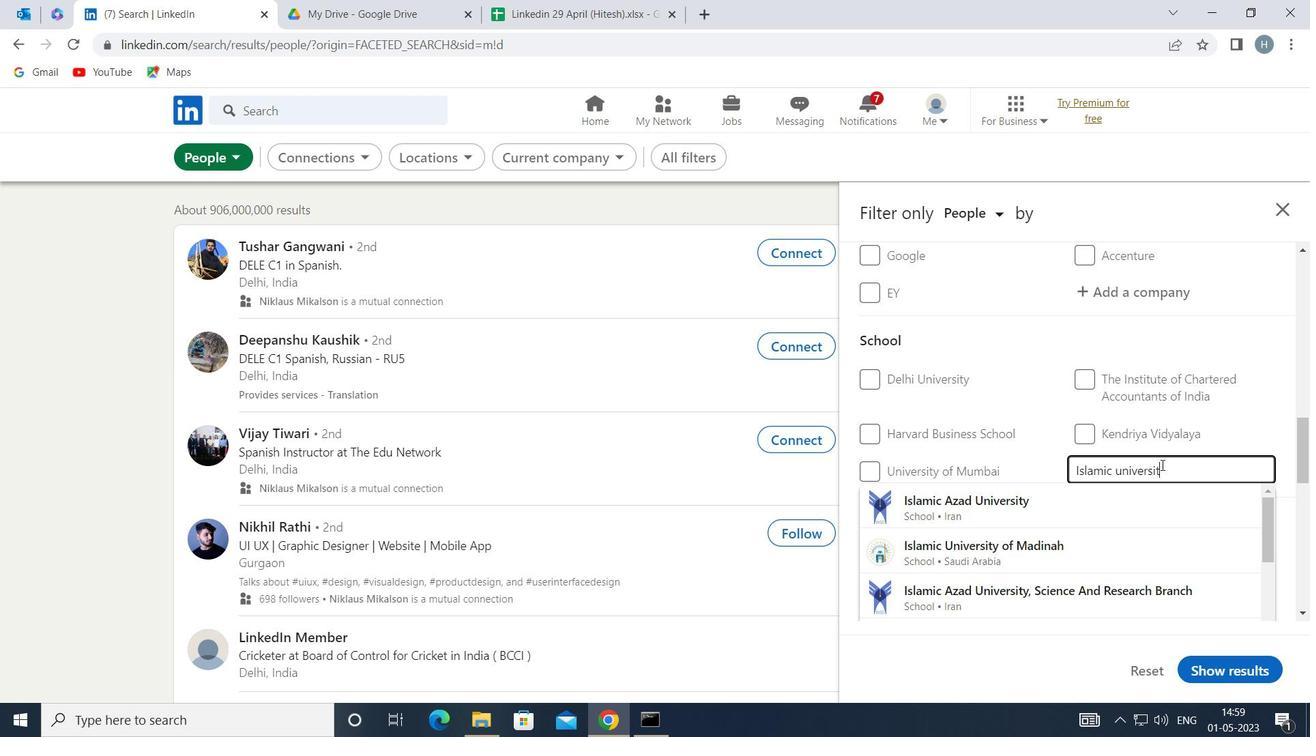 
Action: Mouse moved to (1161, 466)
Screenshot: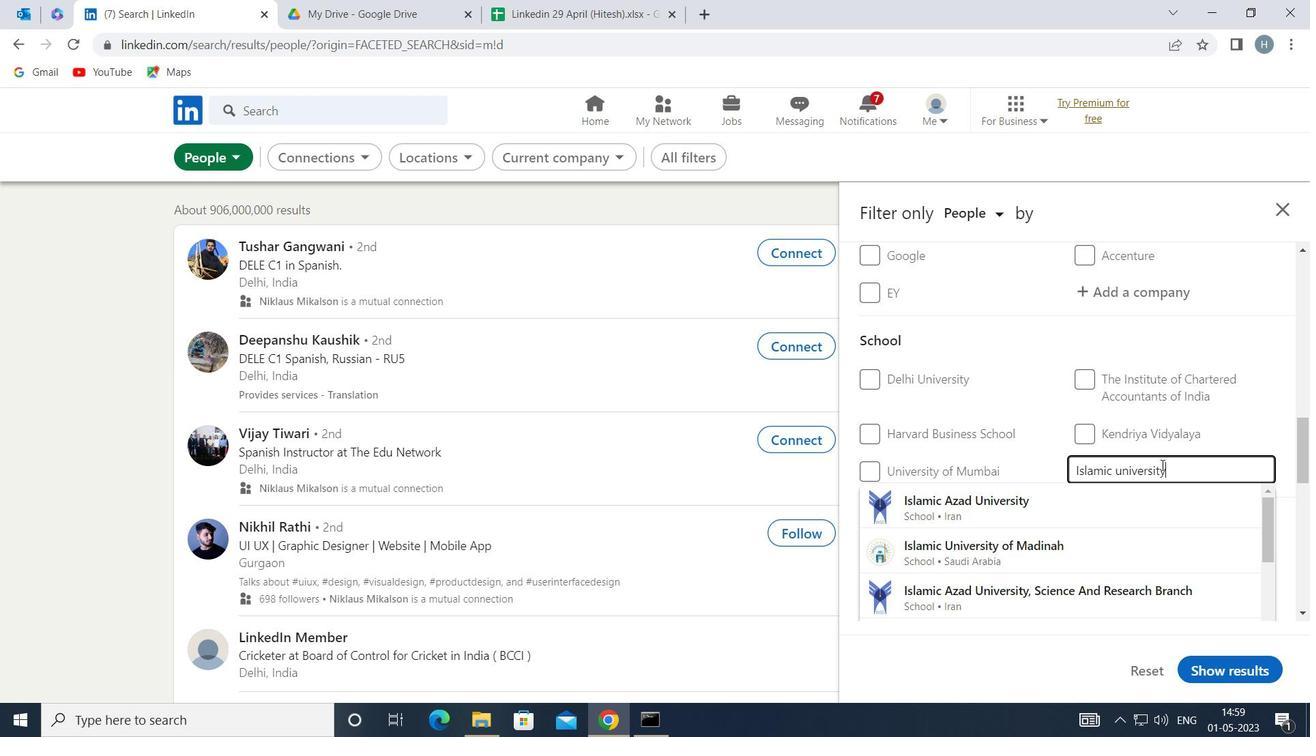 
Action: Key pressed <Key.space>OF<Key.space><Key.shift>SCI
Screenshot: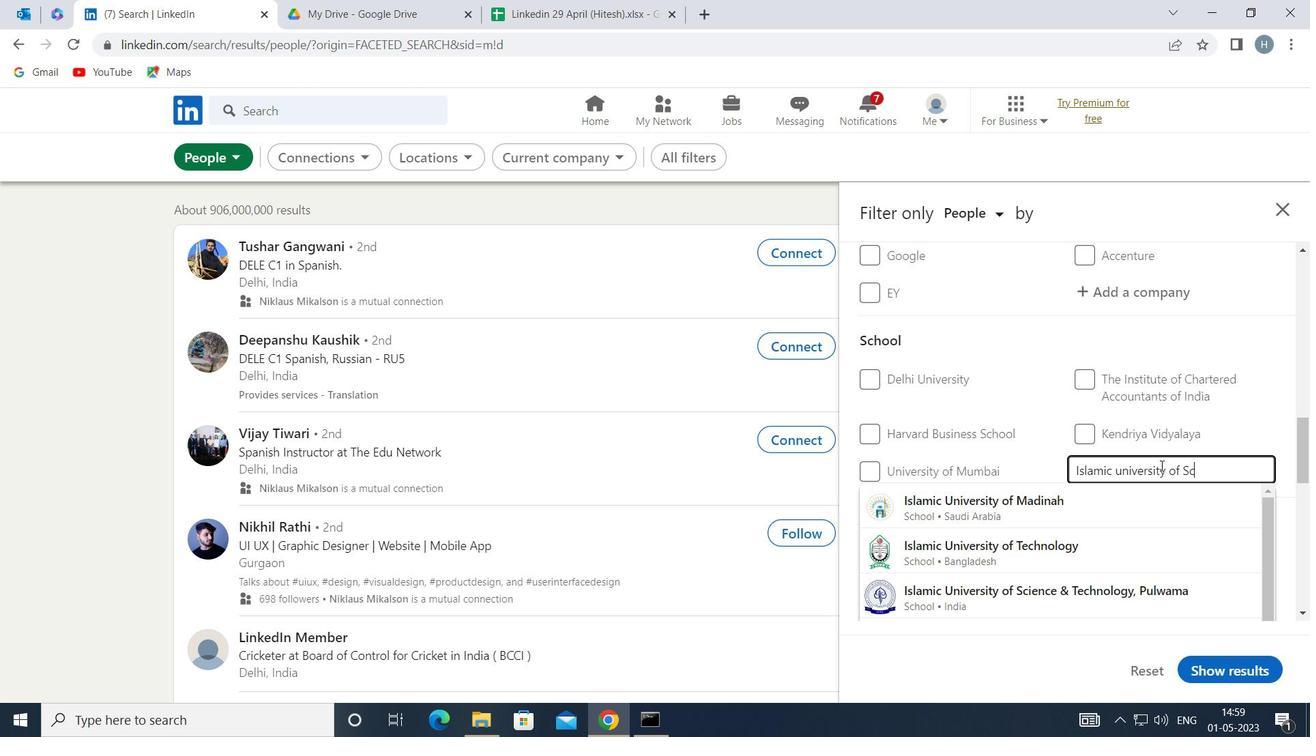 
Action: Mouse moved to (1112, 508)
Screenshot: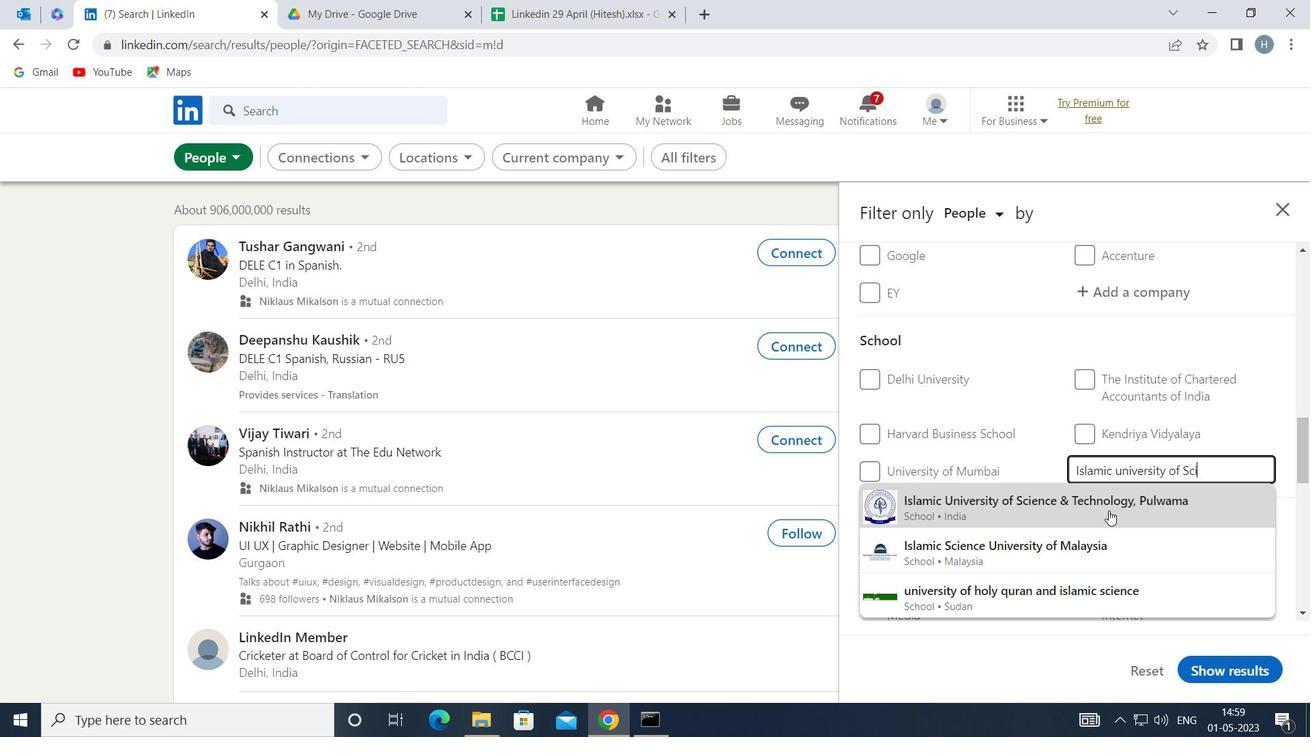 
Action: Mouse pressed left at (1112, 508)
Screenshot: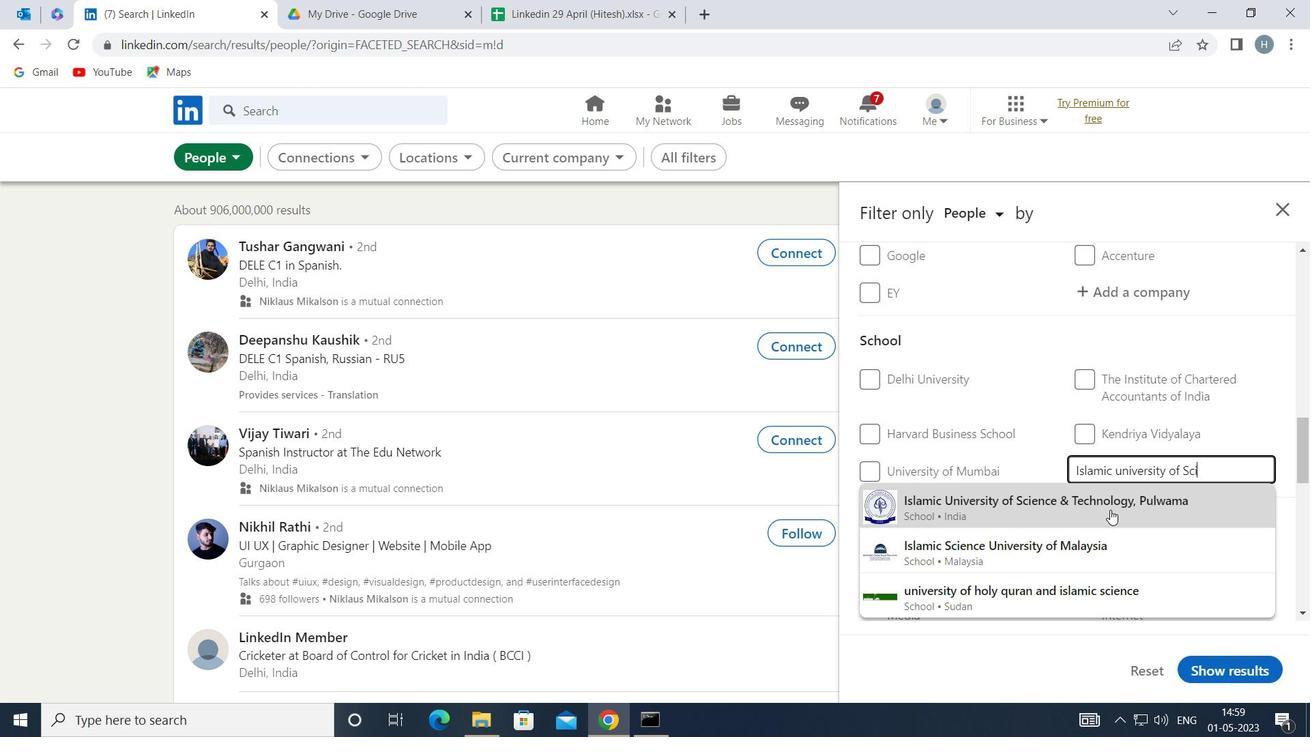 
Action: Mouse moved to (1088, 501)
Screenshot: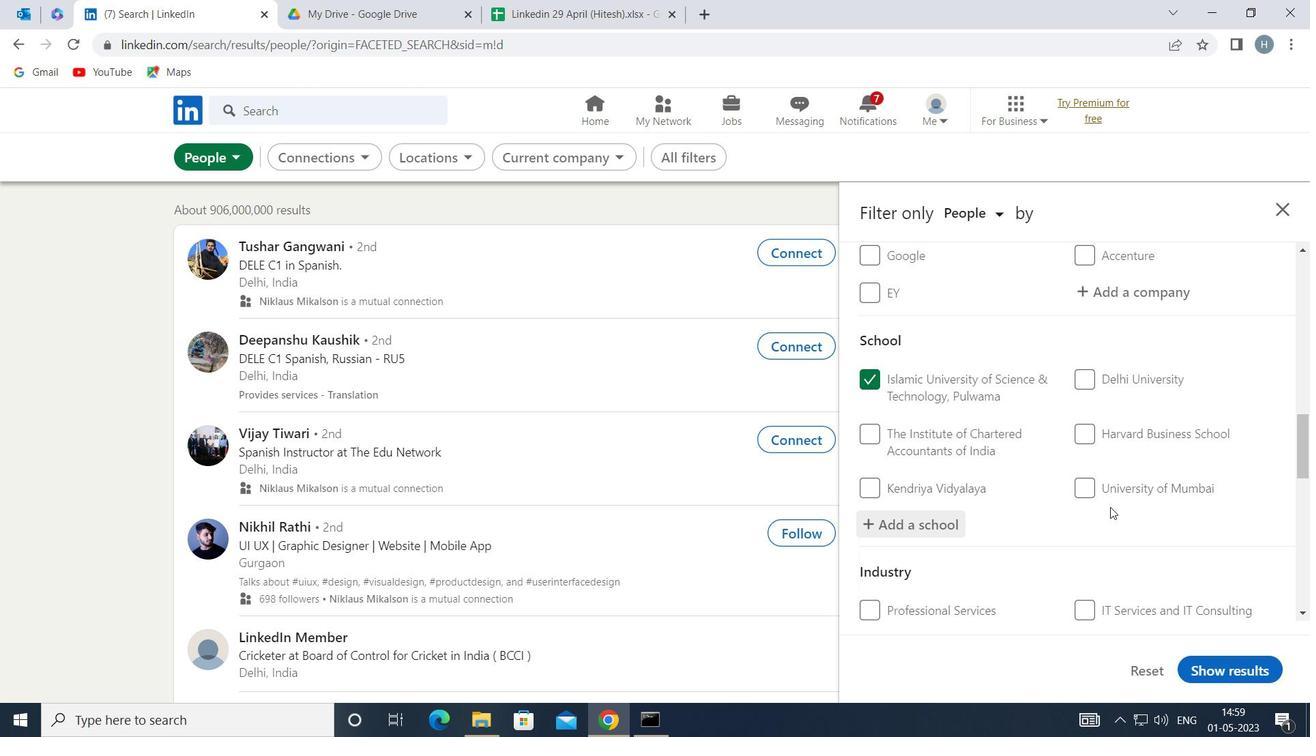
Action: Mouse scrolled (1088, 501) with delta (0, 0)
Screenshot: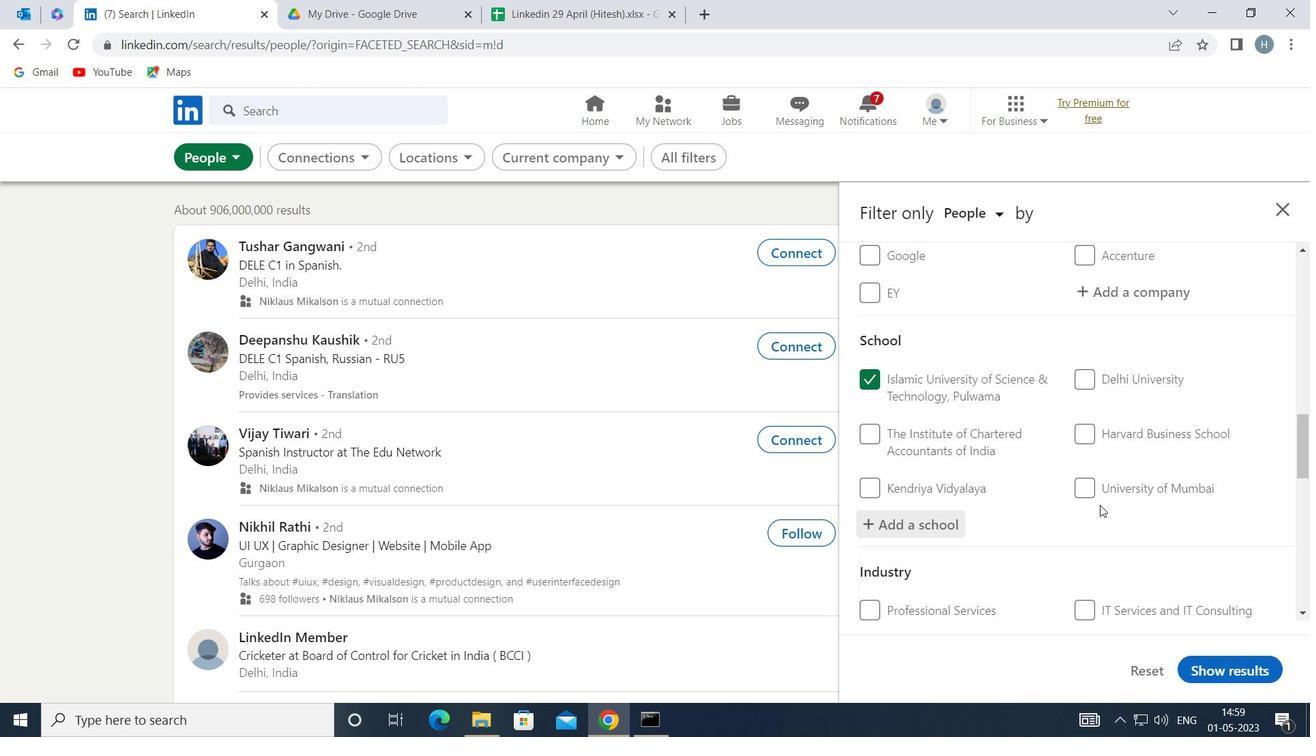 
Action: Mouse moved to (1087, 501)
Screenshot: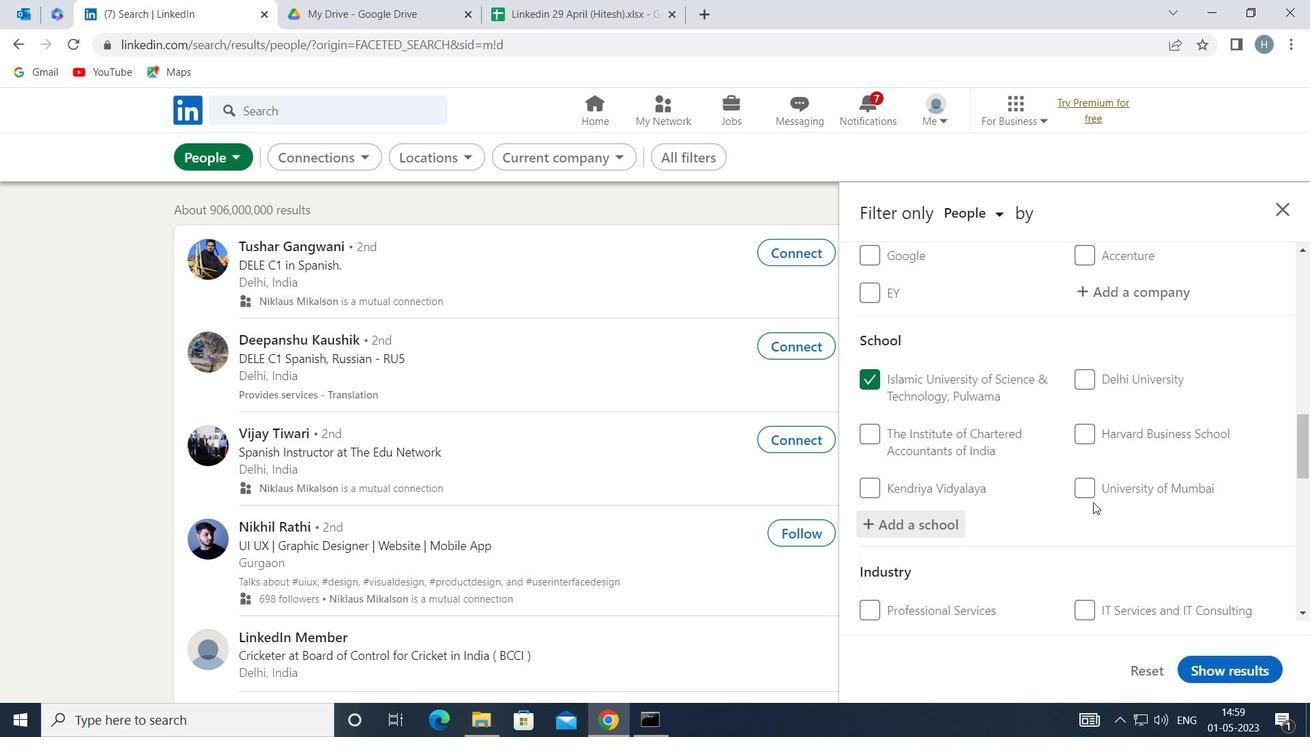 
Action: Mouse scrolled (1087, 501) with delta (0, 0)
Screenshot: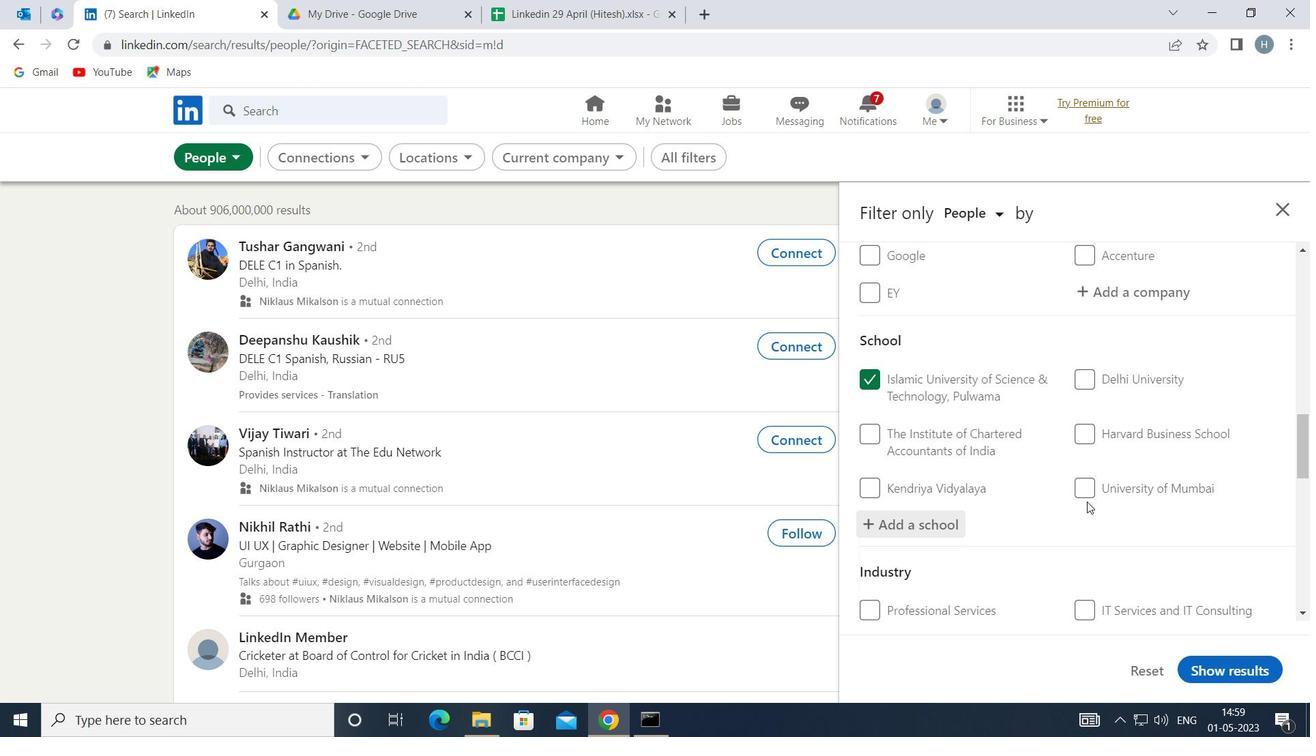 
Action: Mouse moved to (1085, 494)
Screenshot: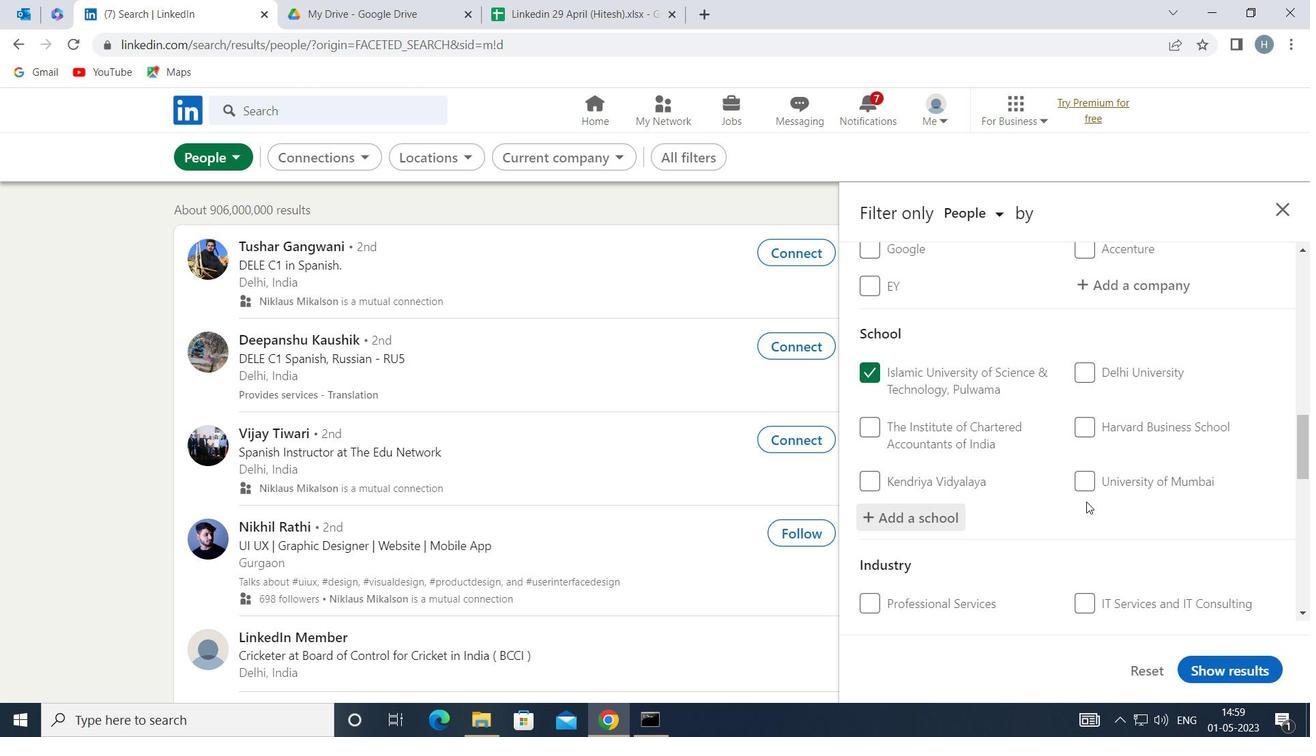 
Action: Mouse scrolled (1085, 493) with delta (0, 0)
Screenshot: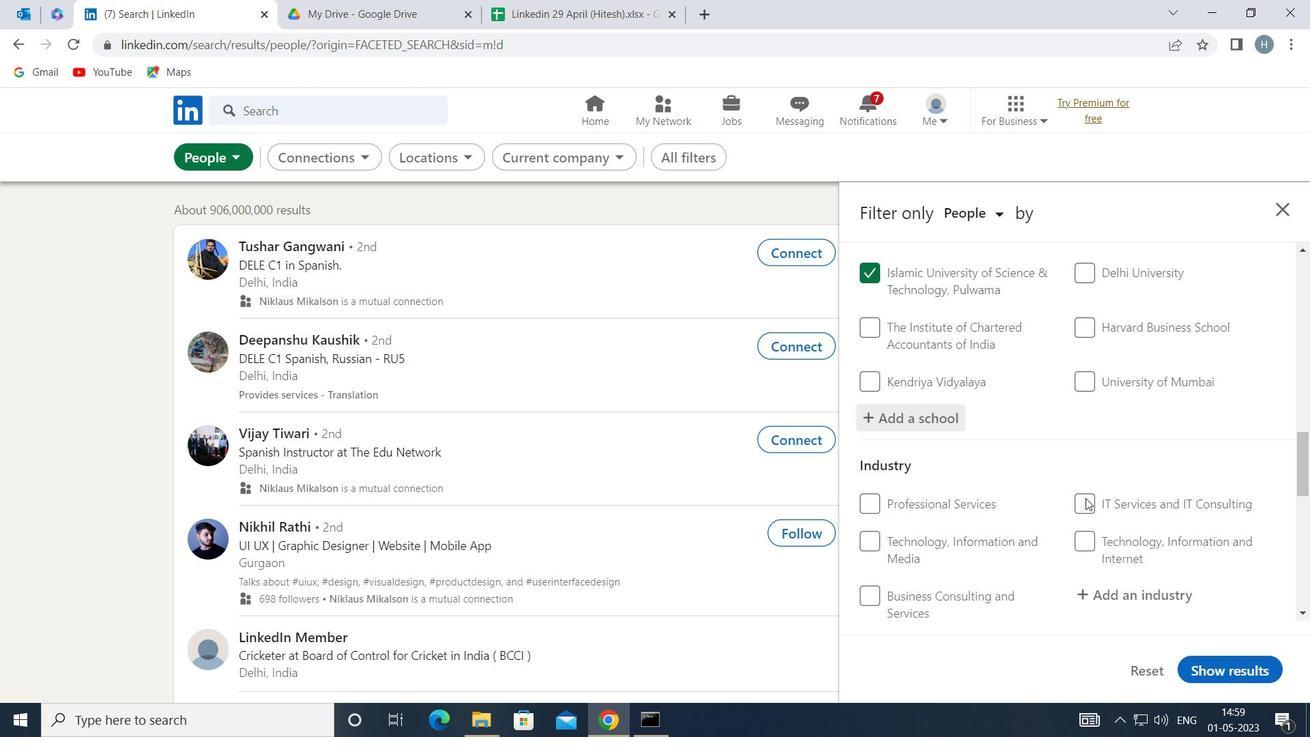 
Action: Mouse moved to (1147, 438)
Screenshot: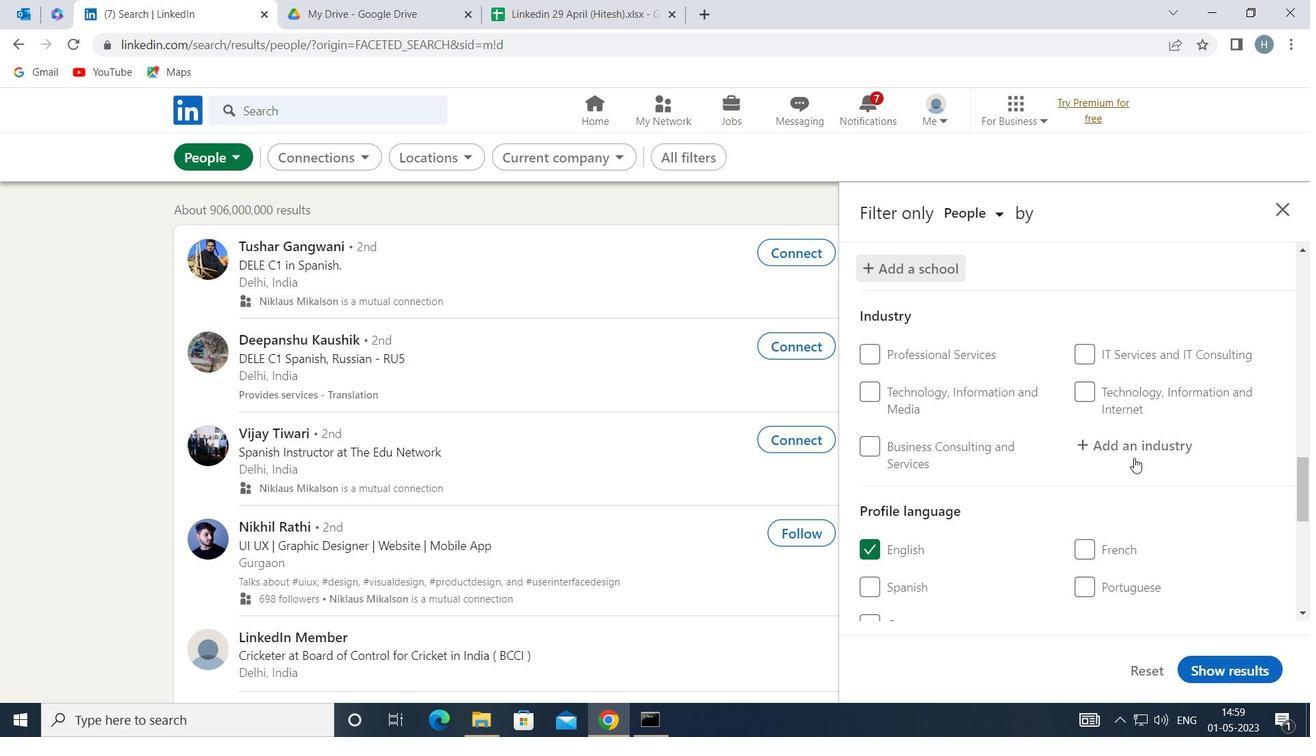 
Action: Mouse pressed left at (1147, 438)
Screenshot: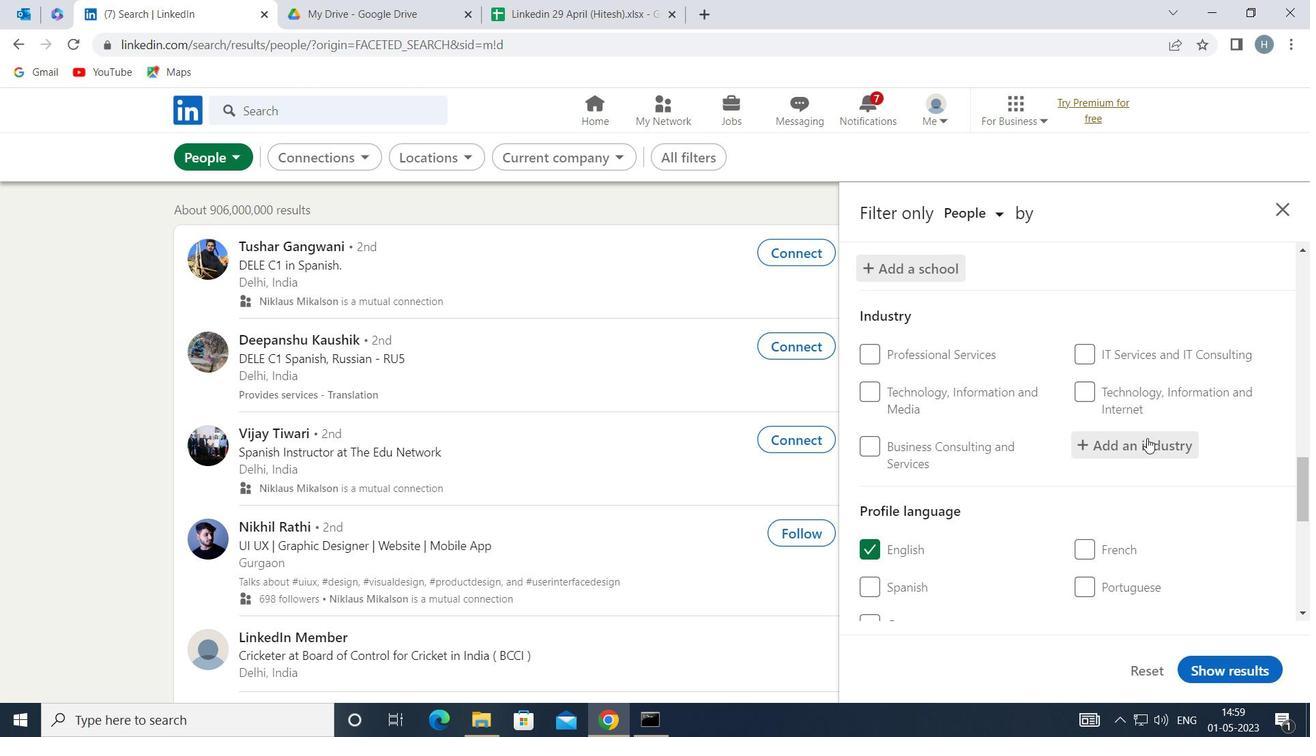 
Action: Key pressed <Key.shift>SPRING
Screenshot: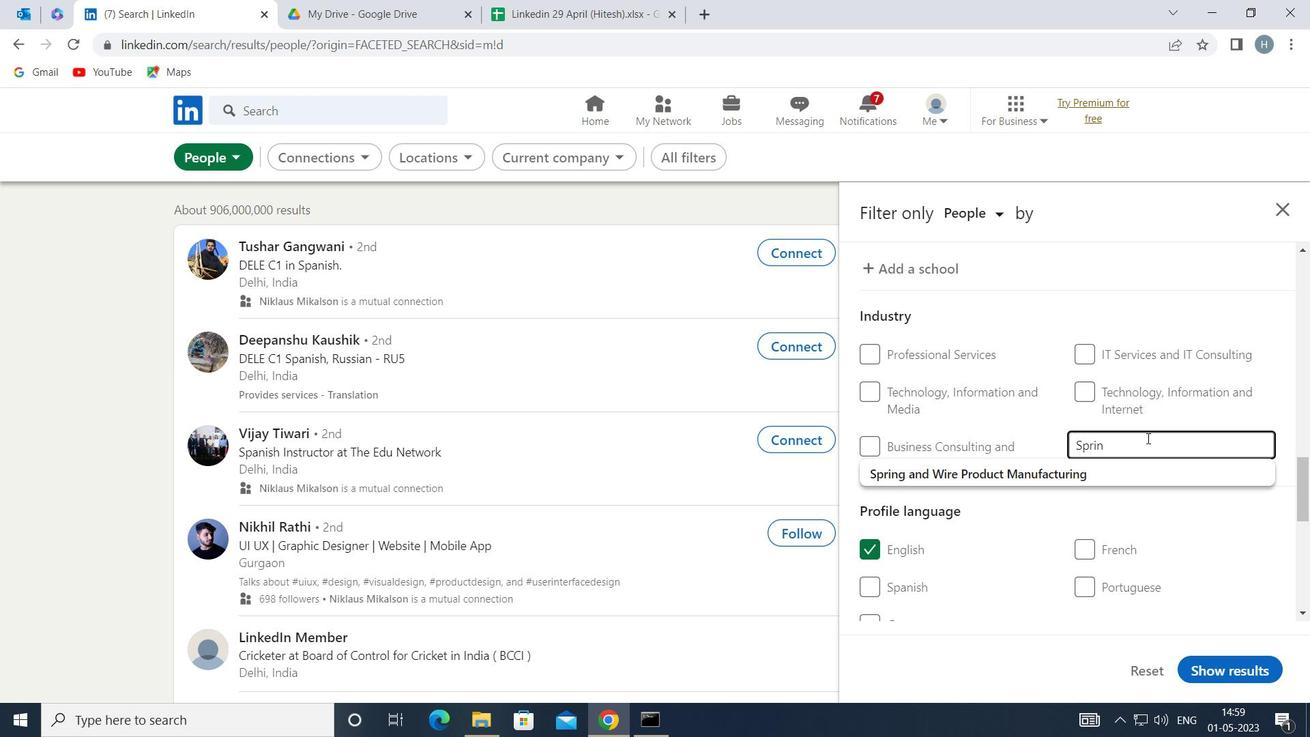 
Action: Mouse moved to (1097, 468)
Screenshot: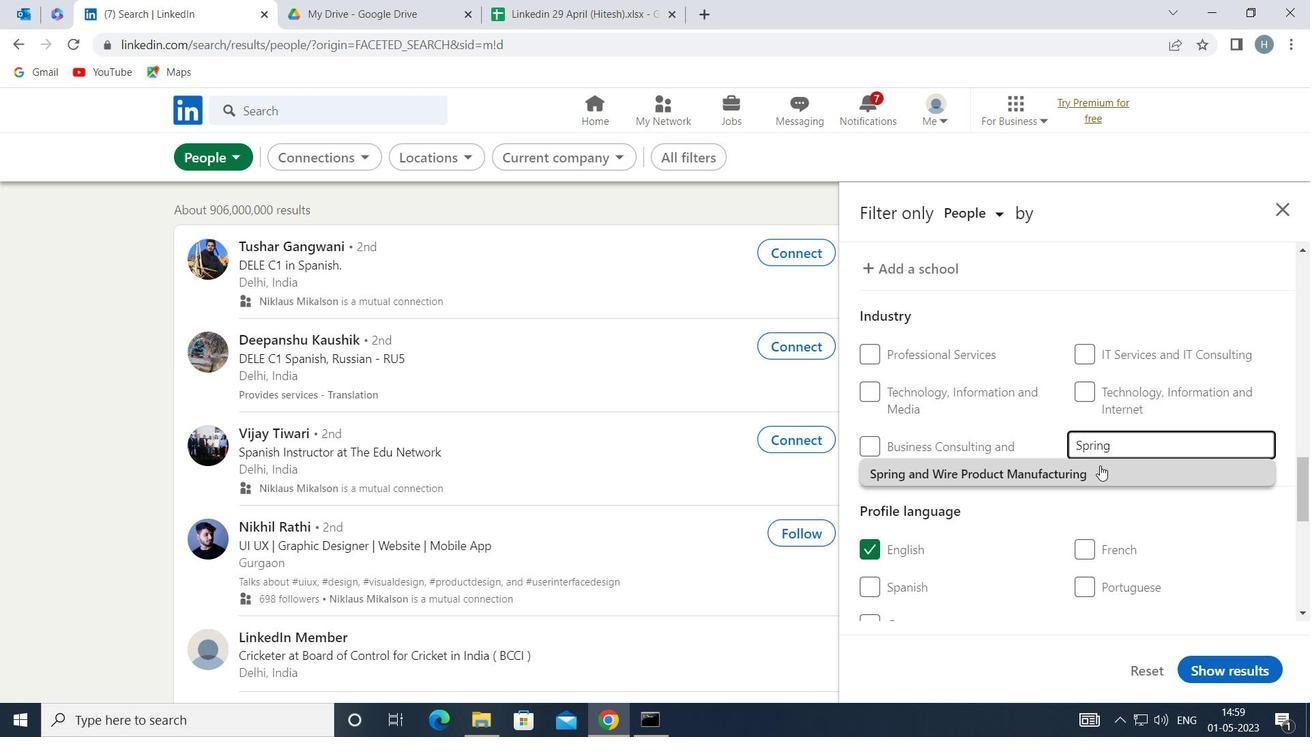 
Action: Mouse pressed left at (1097, 468)
Screenshot: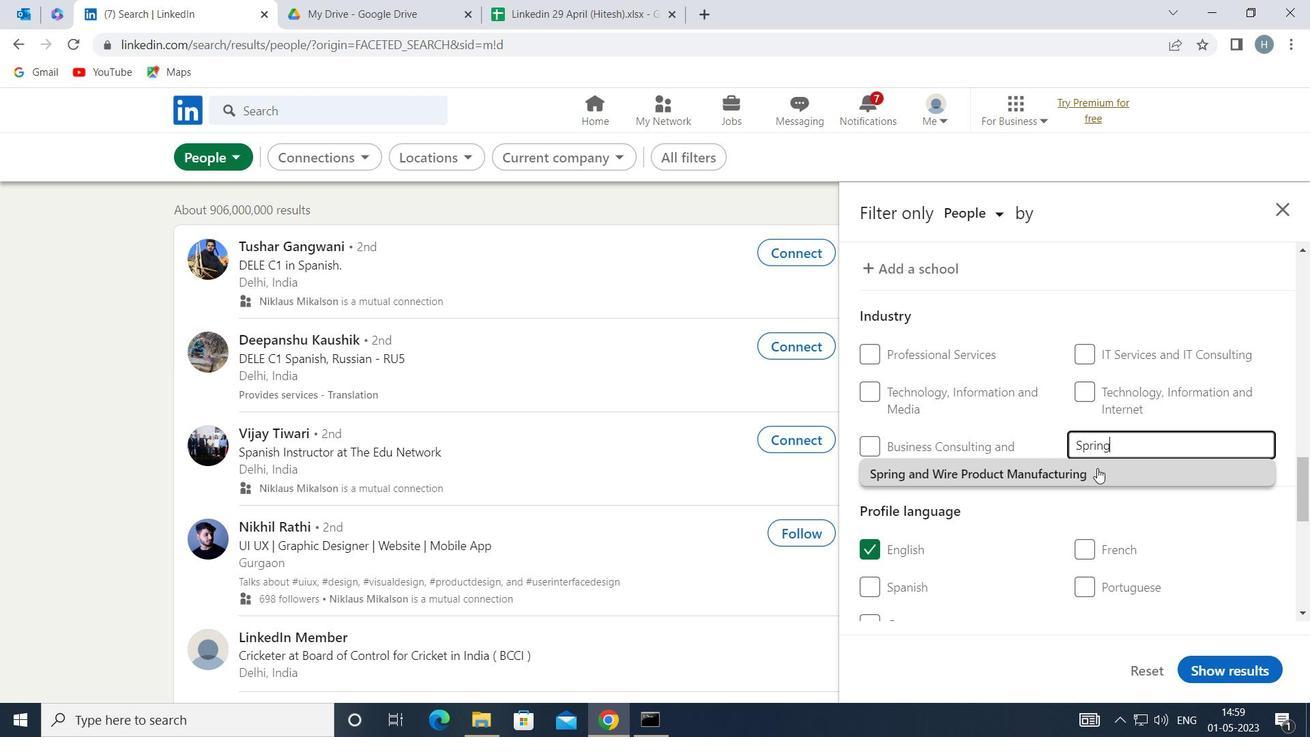 
Action: Mouse moved to (1095, 469)
Screenshot: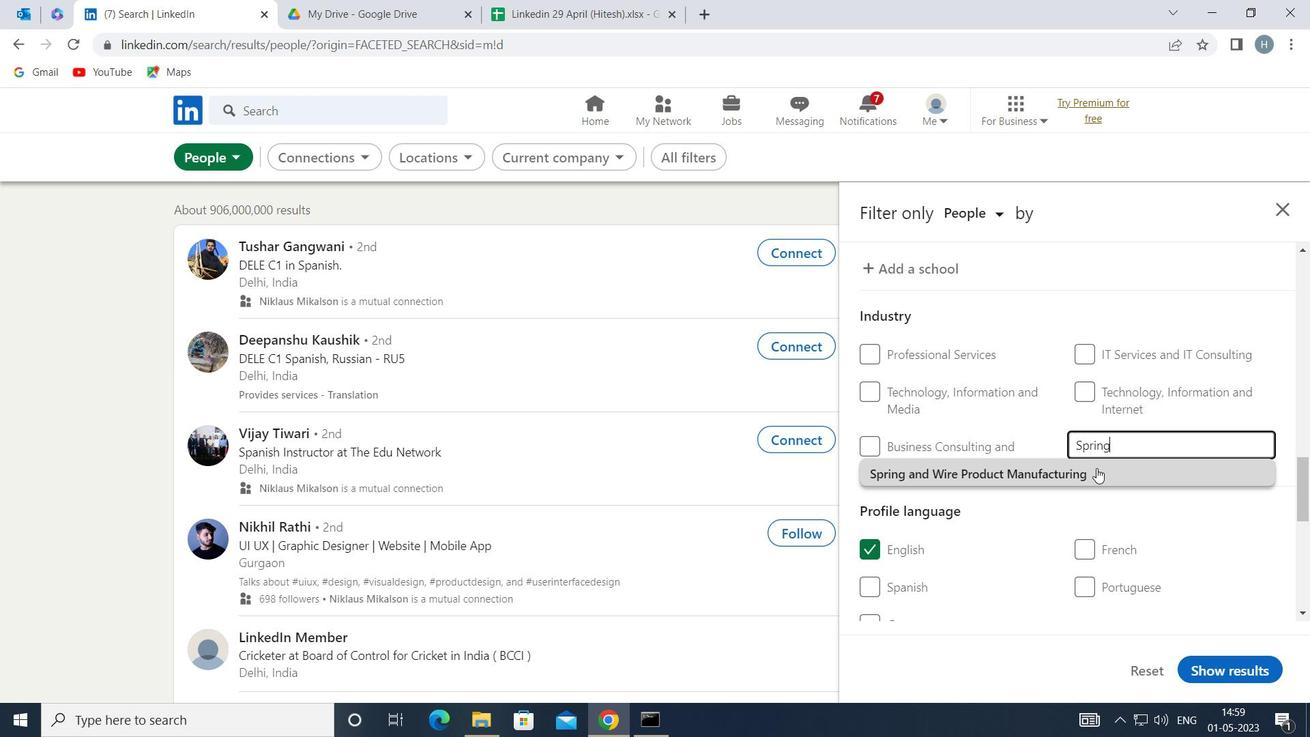 
Action: Mouse scrolled (1095, 469) with delta (0, 0)
Screenshot: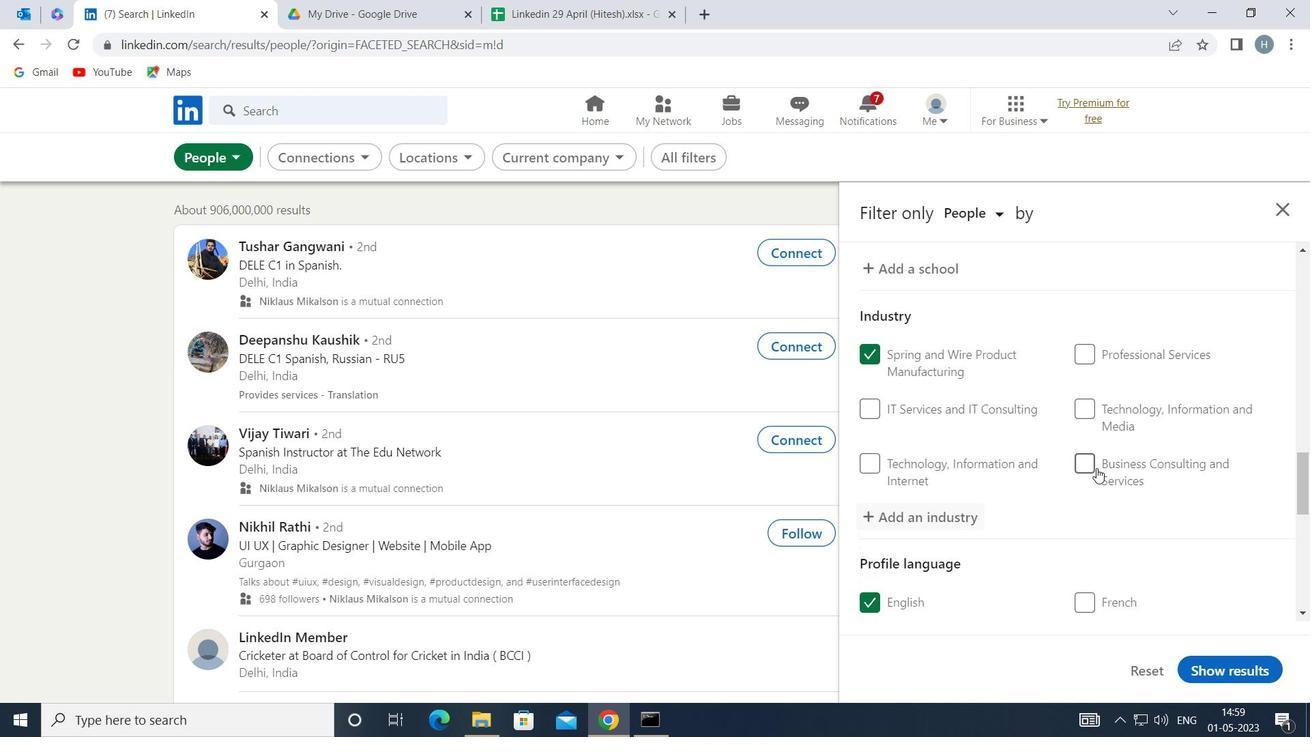 
Action: Mouse scrolled (1095, 469) with delta (0, 0)
Screenshot: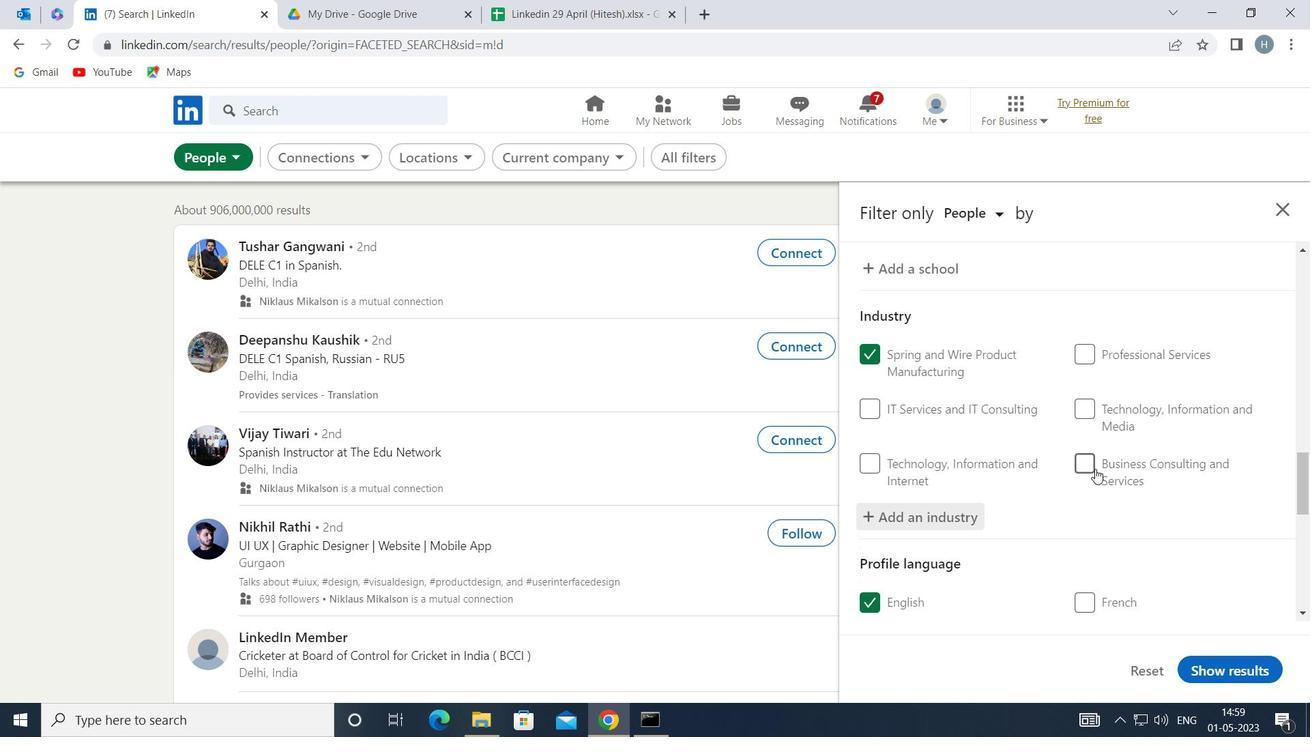 
Action: Mouse scrolled (1095, 469) with delta (0, 0)
Screenshot: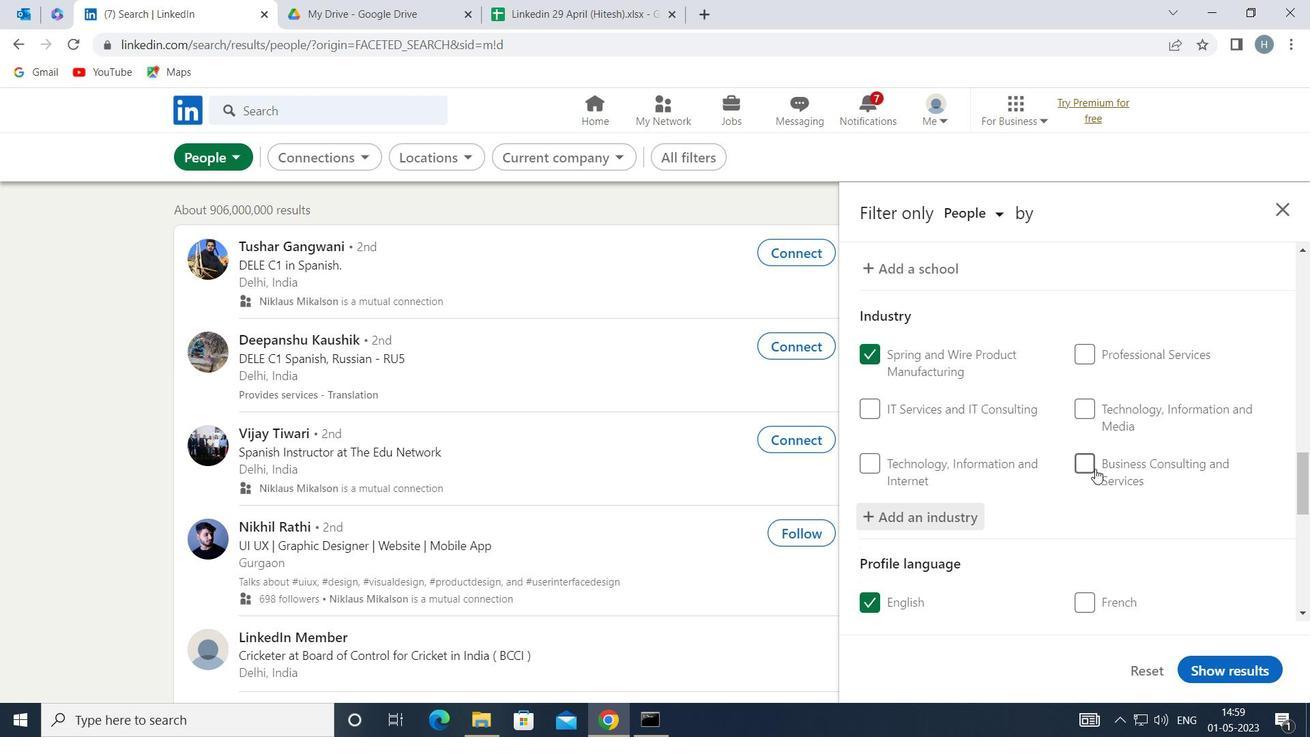
Action: Mouse moved to (1080, 466)
Screenshot: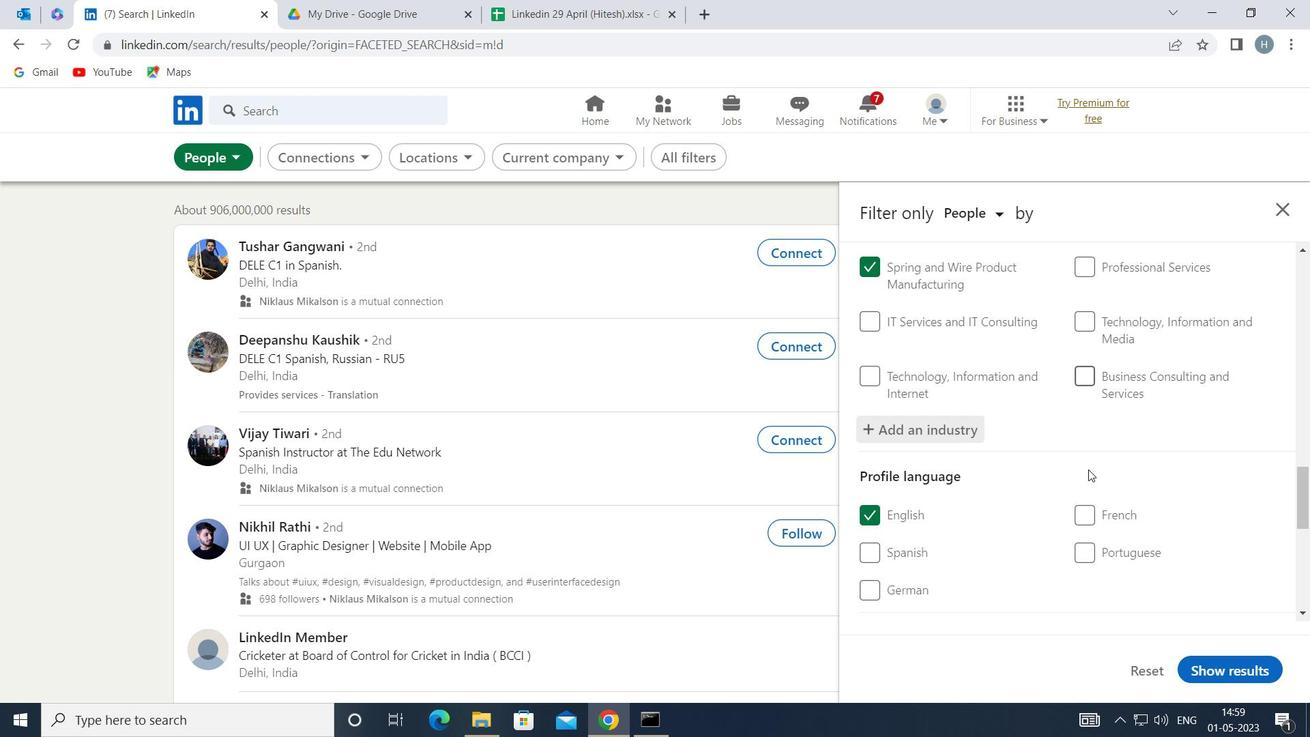 
Action: Mouse scrolled (1080, 465) with delta (0, 0)
Screenshot: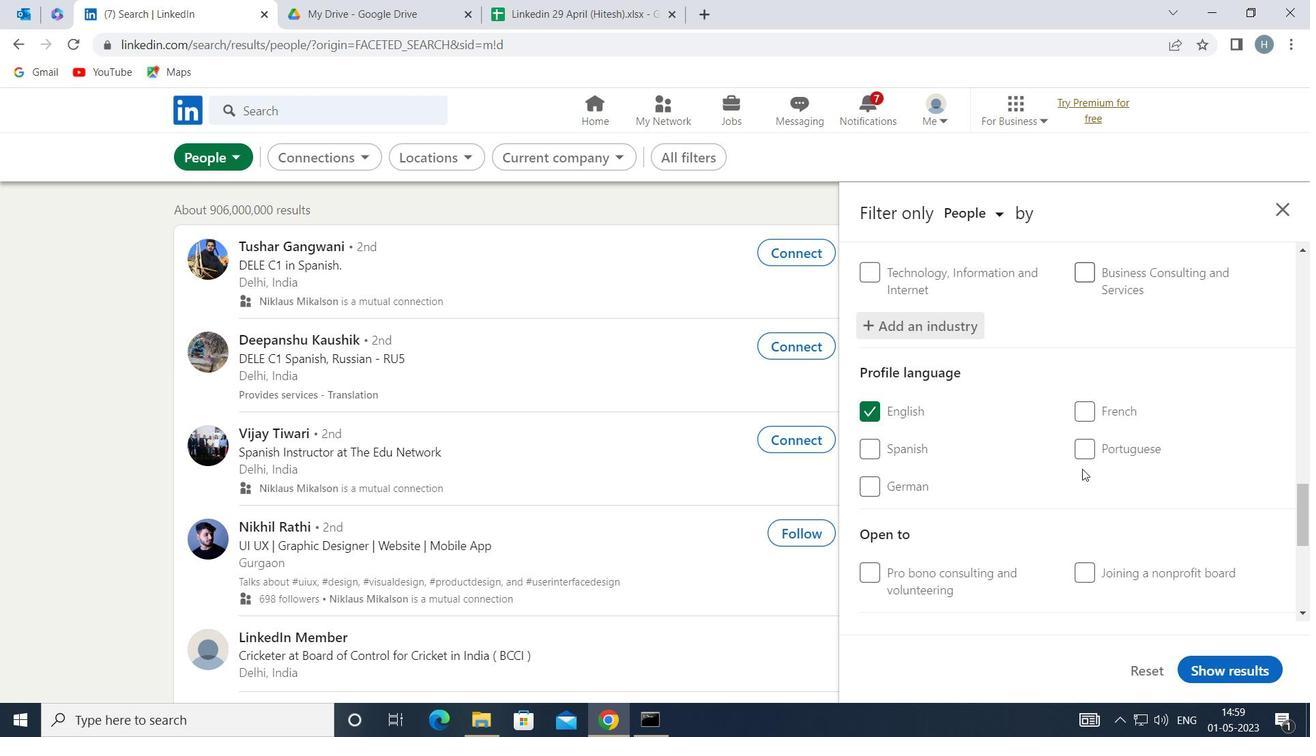 
Action: Mouse scrolled (1080, 465) with delta (0, 0)
Screenshot: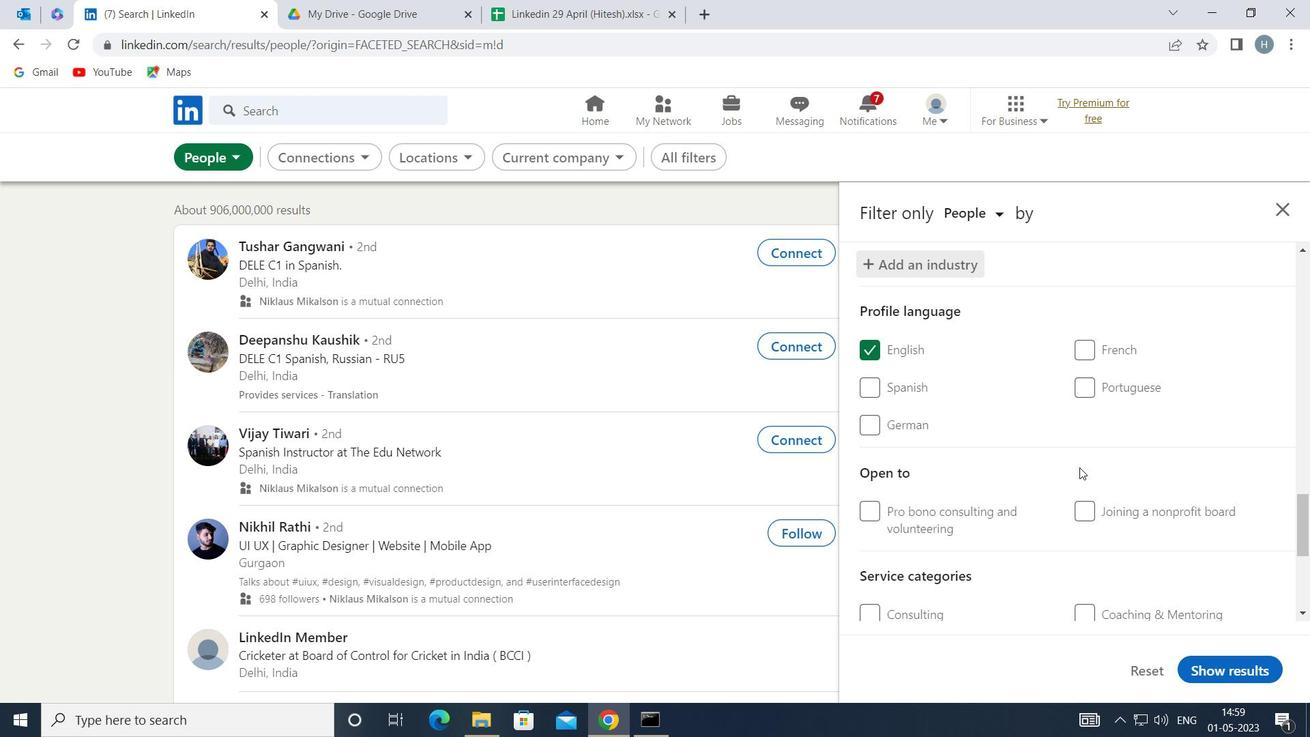 
Action: Mouse moved to (1080, 463)
Screenshot: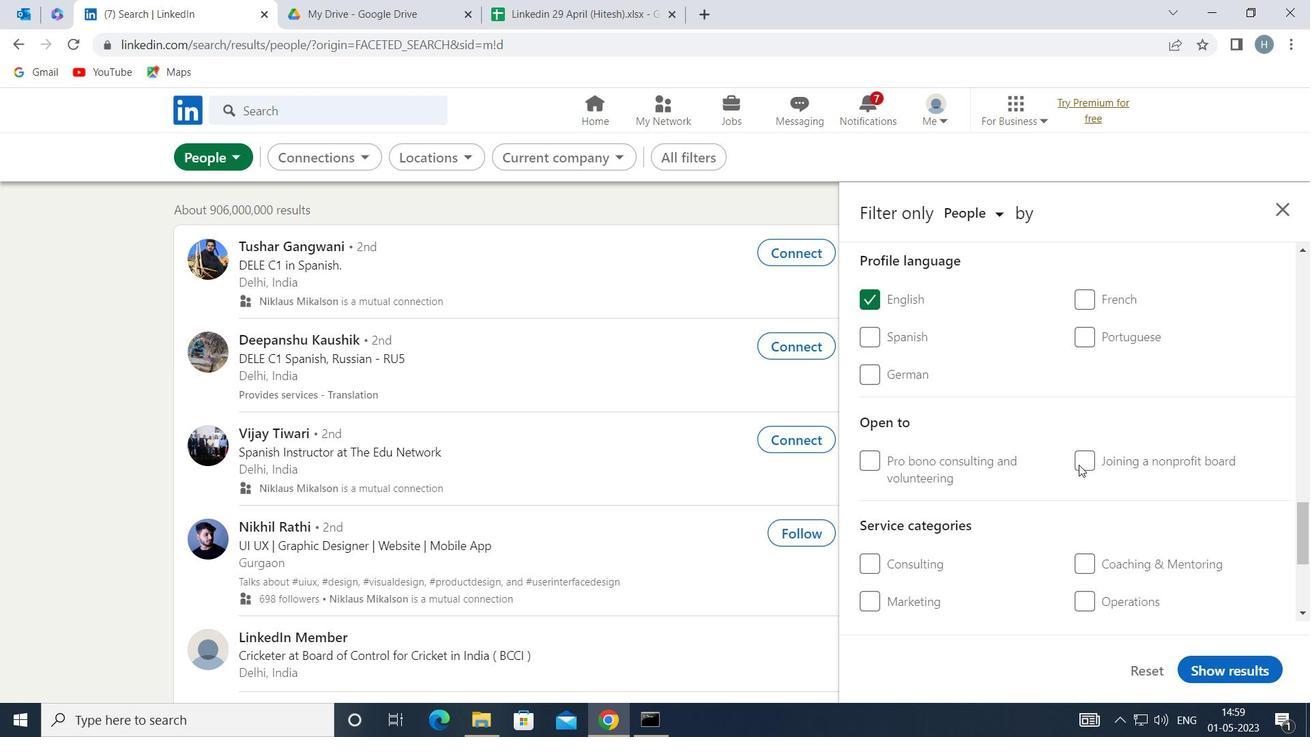 
Action: Mouse scrolled (1080, 462) with delta (0, 0)
Screenshot: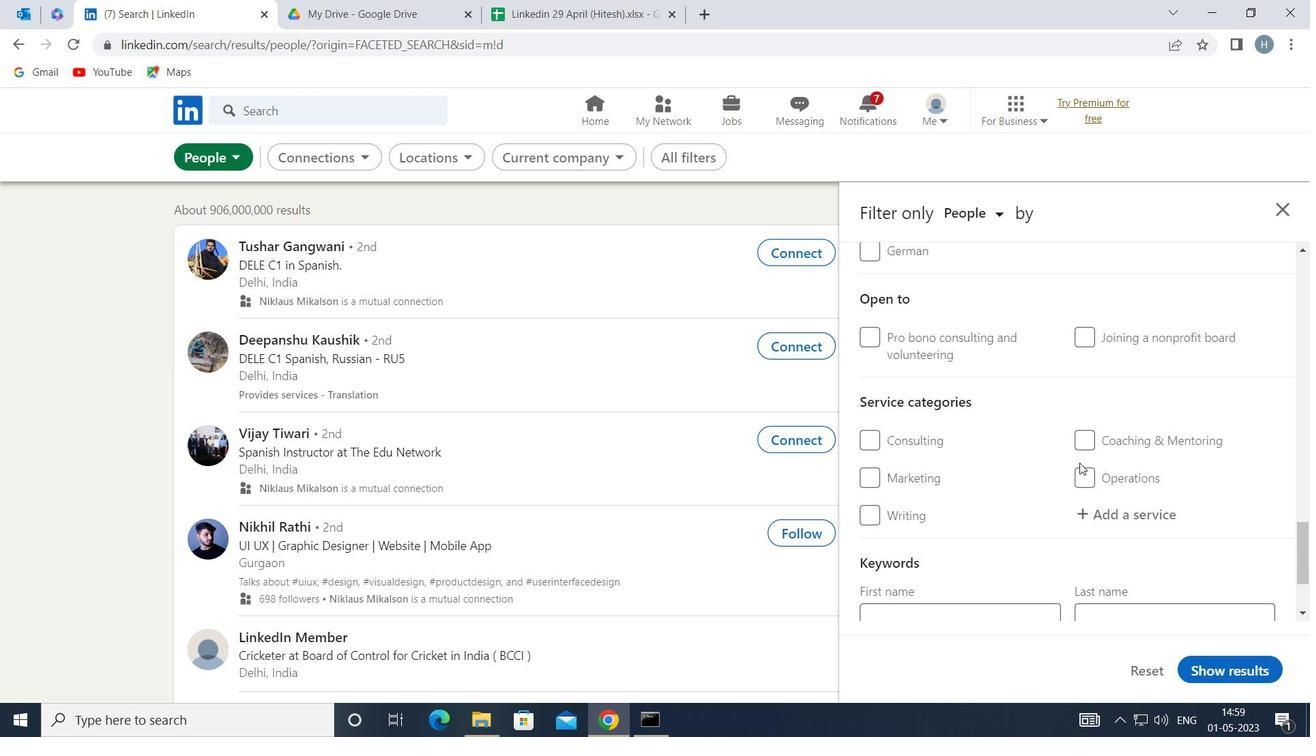 
Action: Mouse moved to (1153, 428)
Screenshot: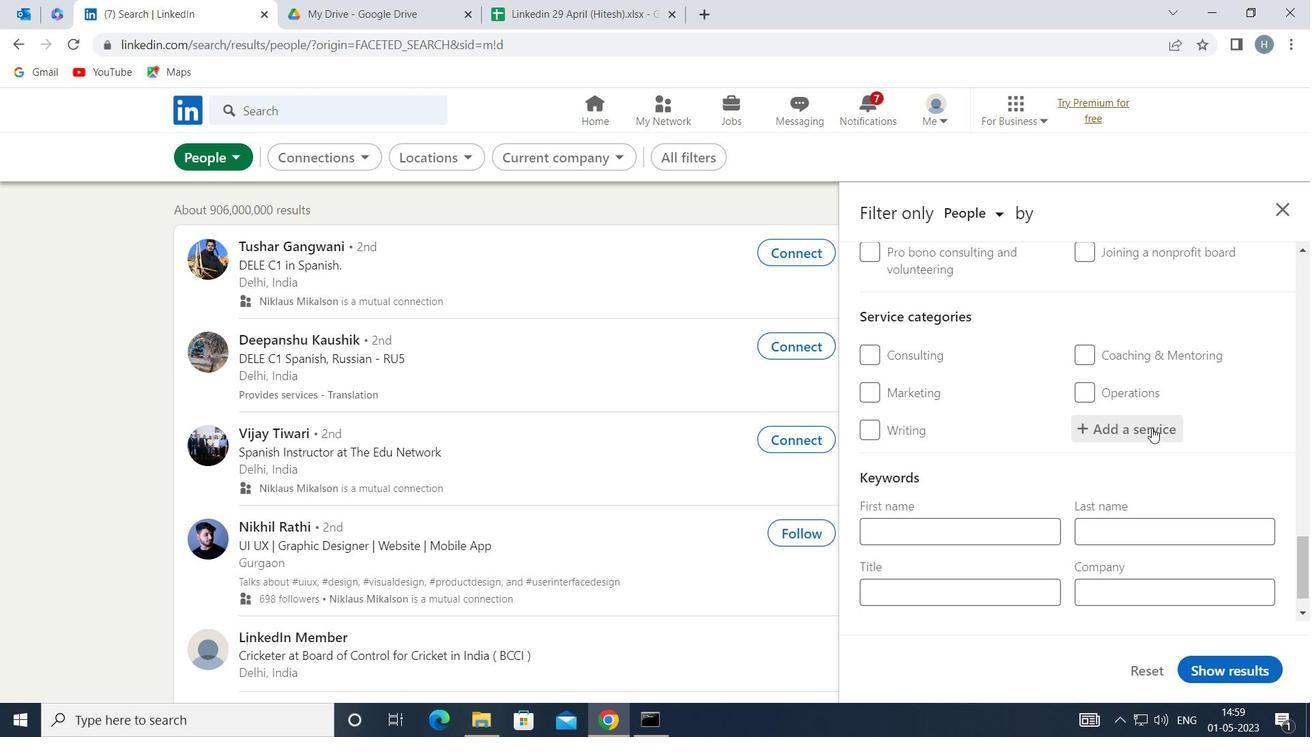 
Action: Mouse pressed left at (1153, 428)
Screenshot: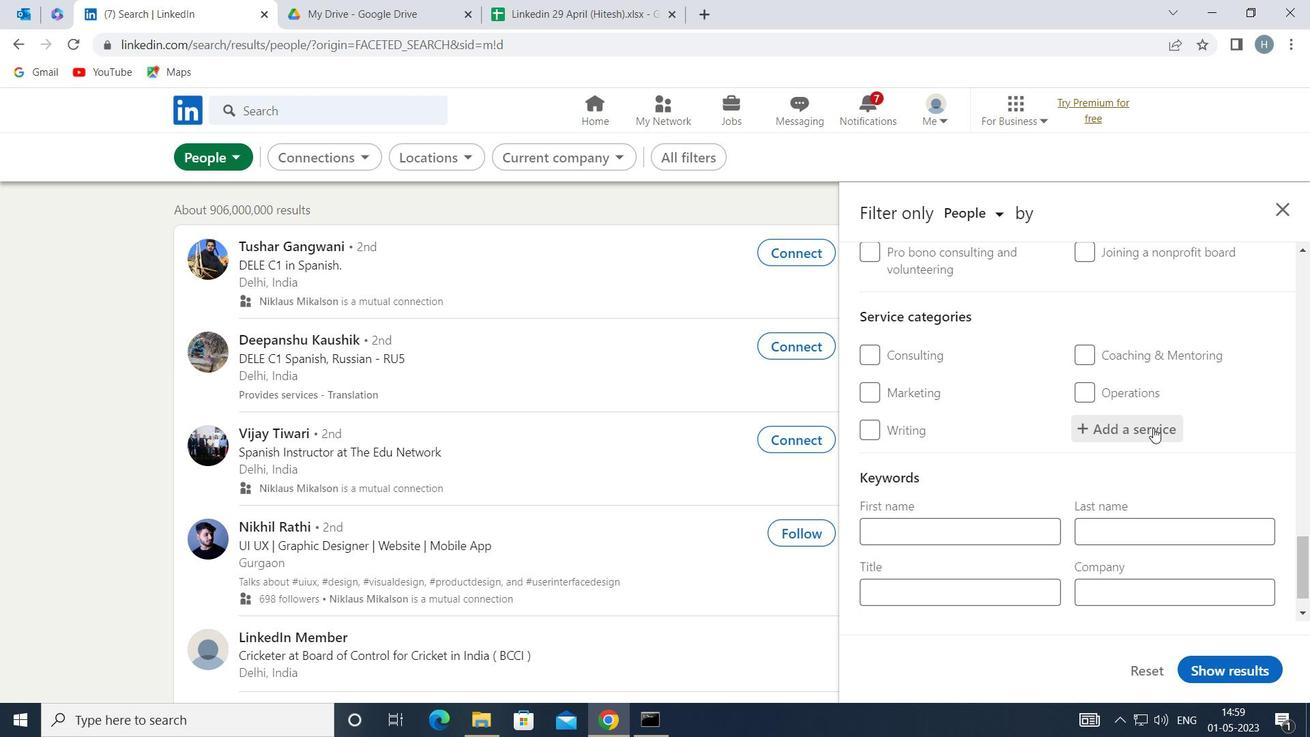 
Action: Key pressed <Key.shift>NEGO
Screenshot: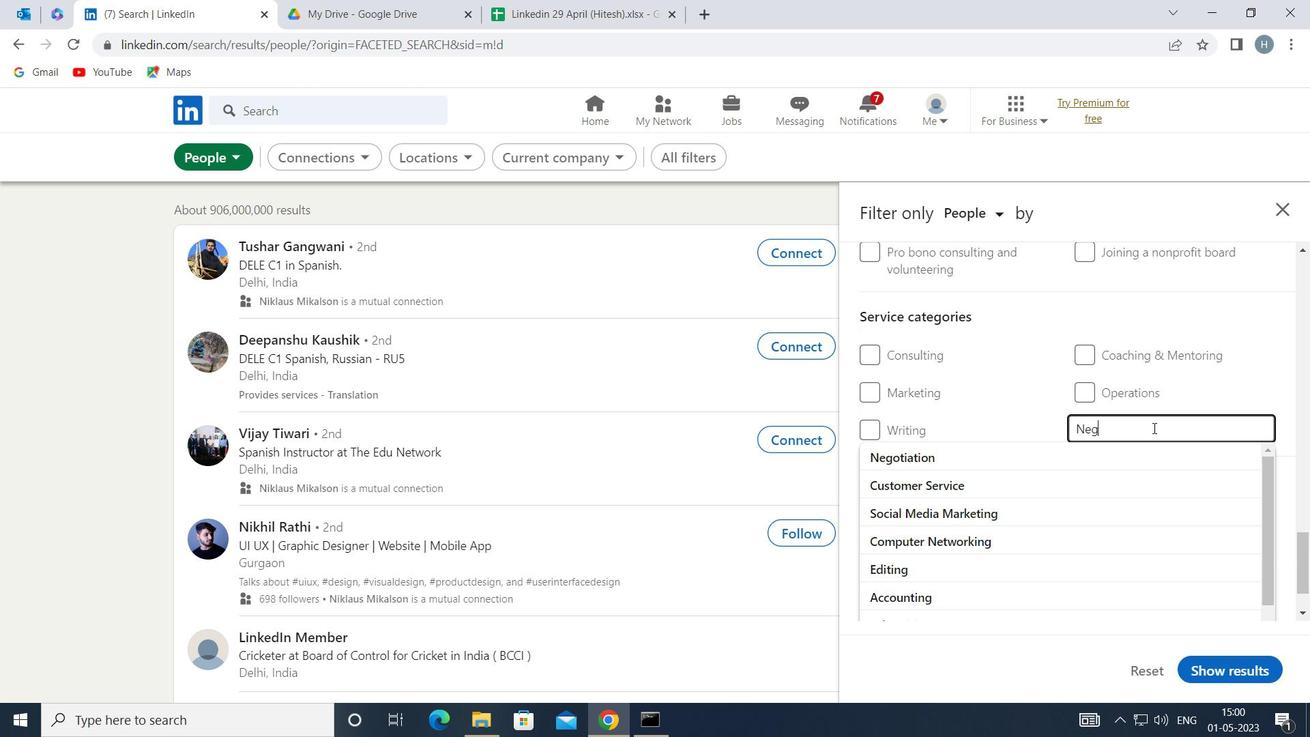 
Action: Mouse moved to (1106, 448)
Screenshot: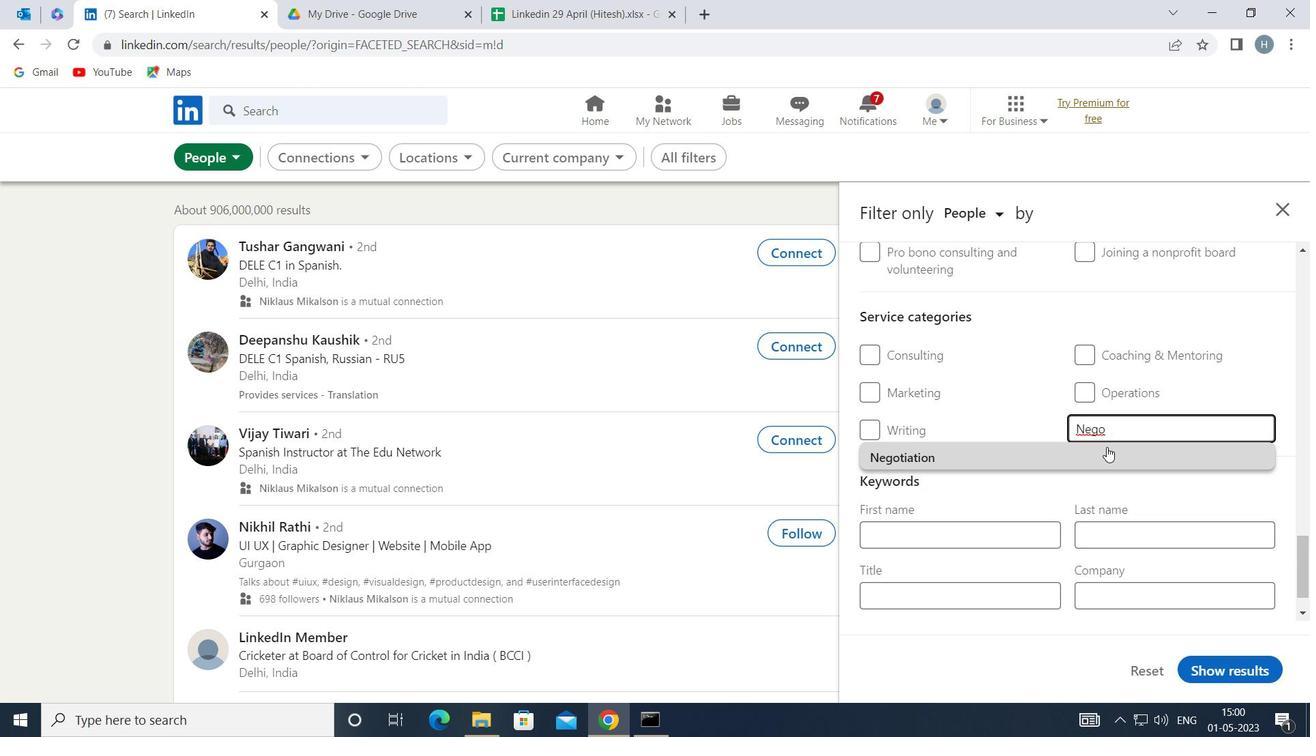 
Action: Mouse pressed left at (1106, 448)
Screenshot: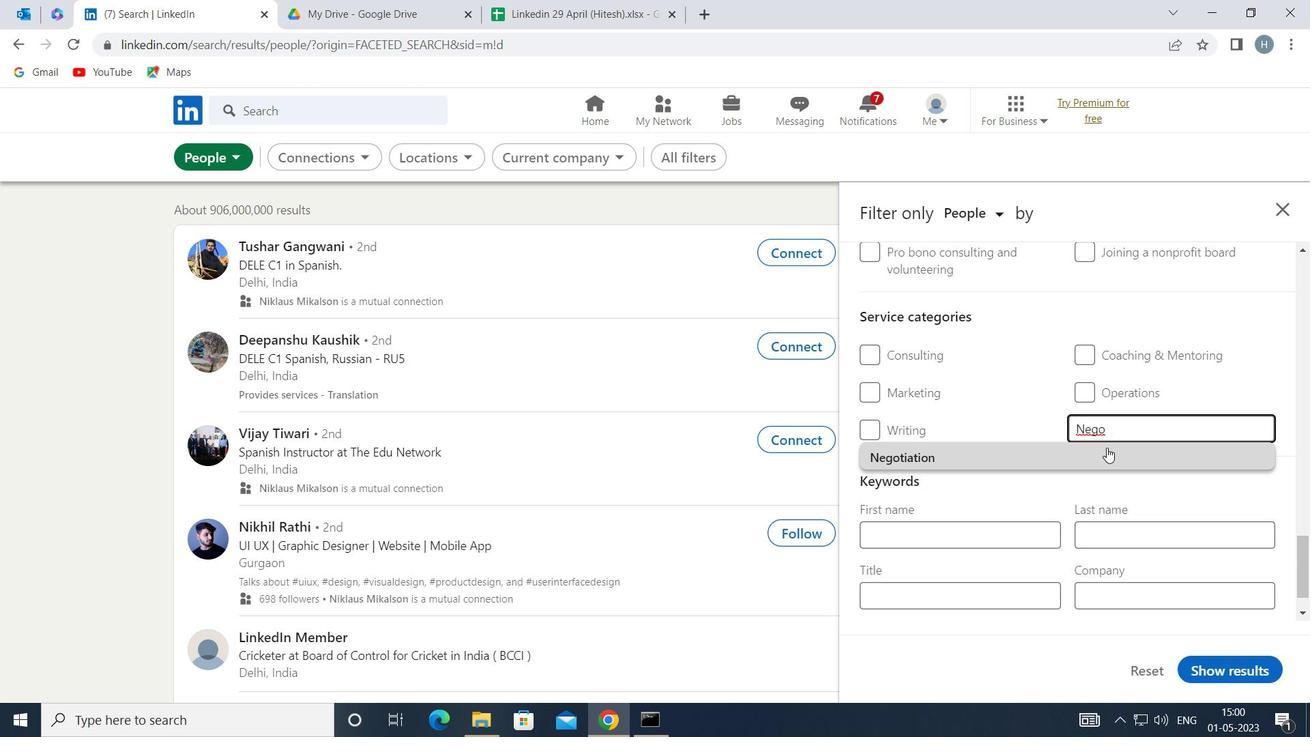 
Action: Mouse moved to (1101, 448)
Screenshot: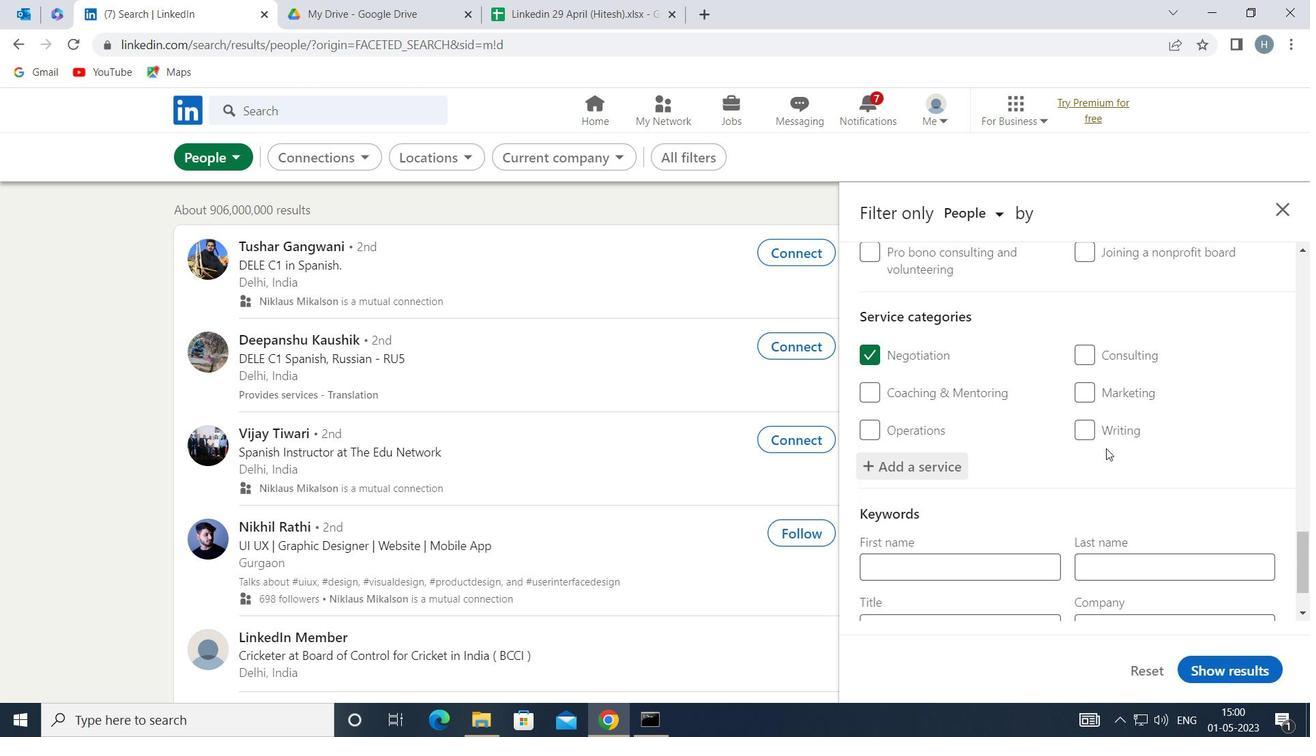 
Action: Mouse scrolled (1101, 447) with delta (0, 0)
Screenshot: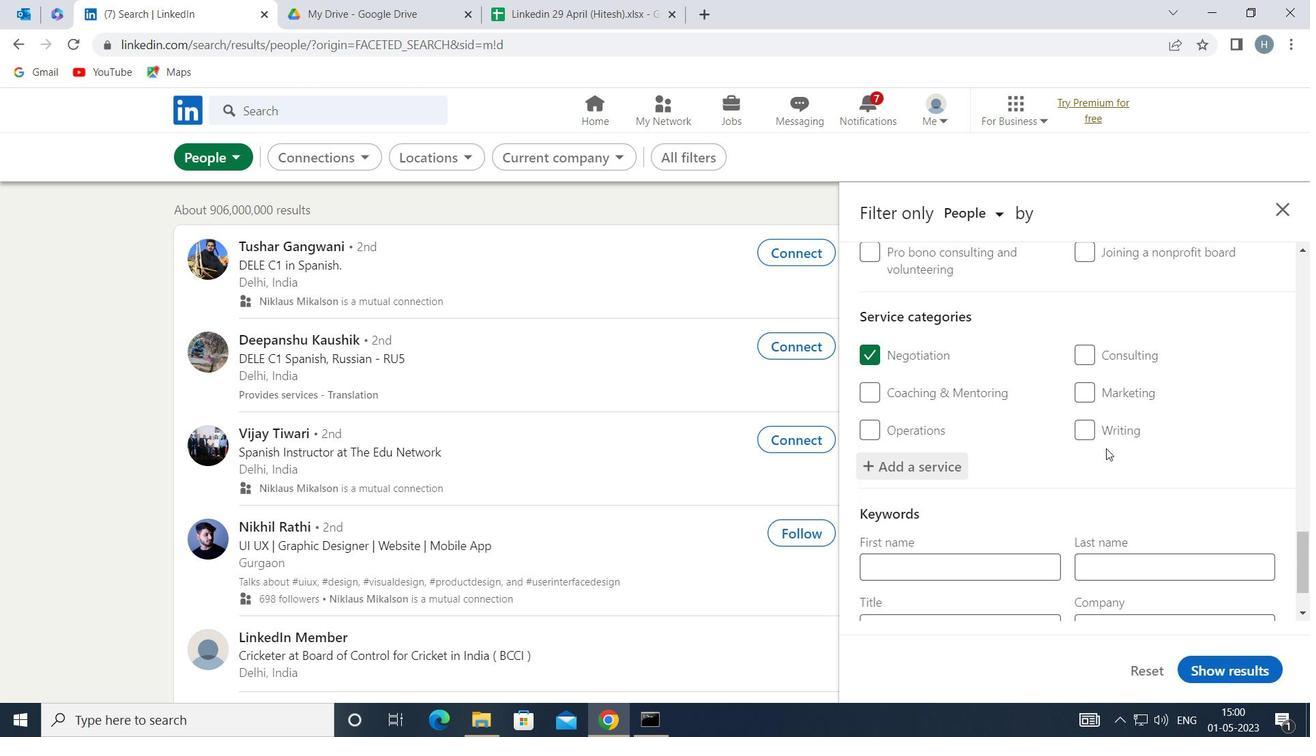 
Action: Mouse moved to (1098, 448)
Screenshot: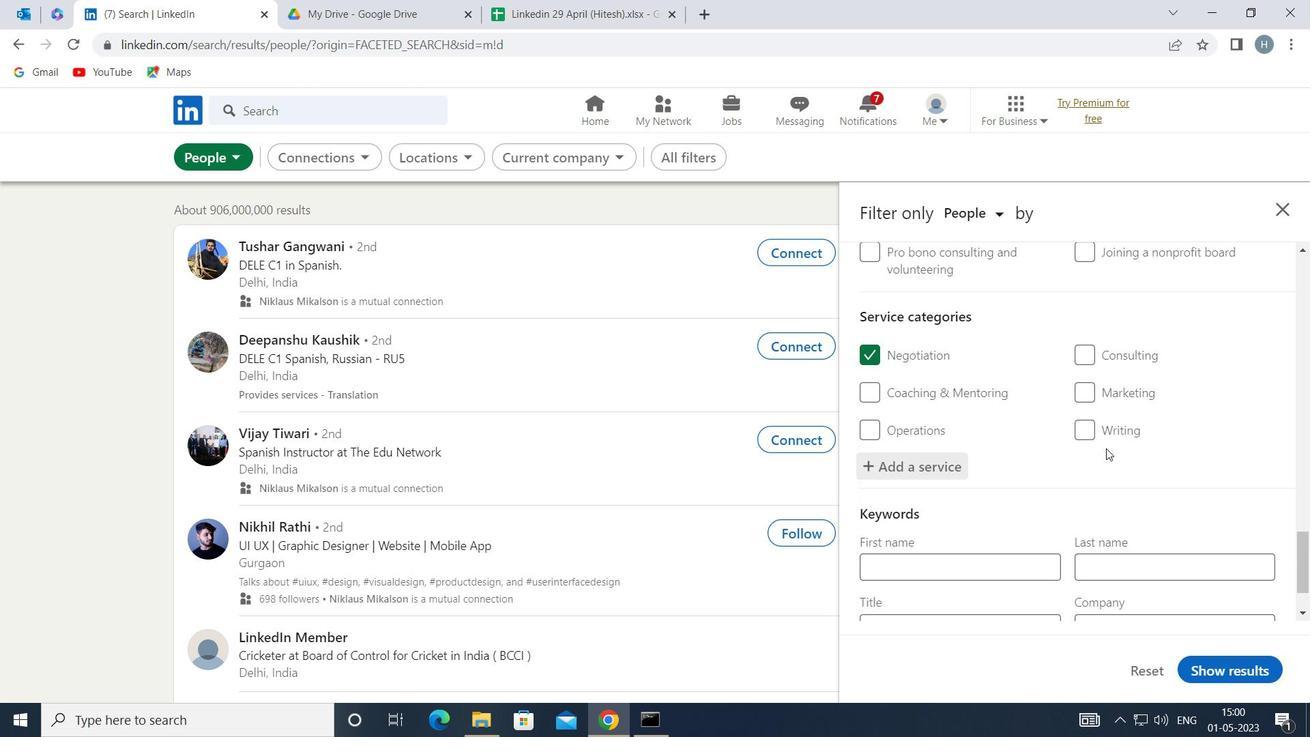 
Action: Mouse scrolled (1098, 447) with delta (0, 0)
Screenshot: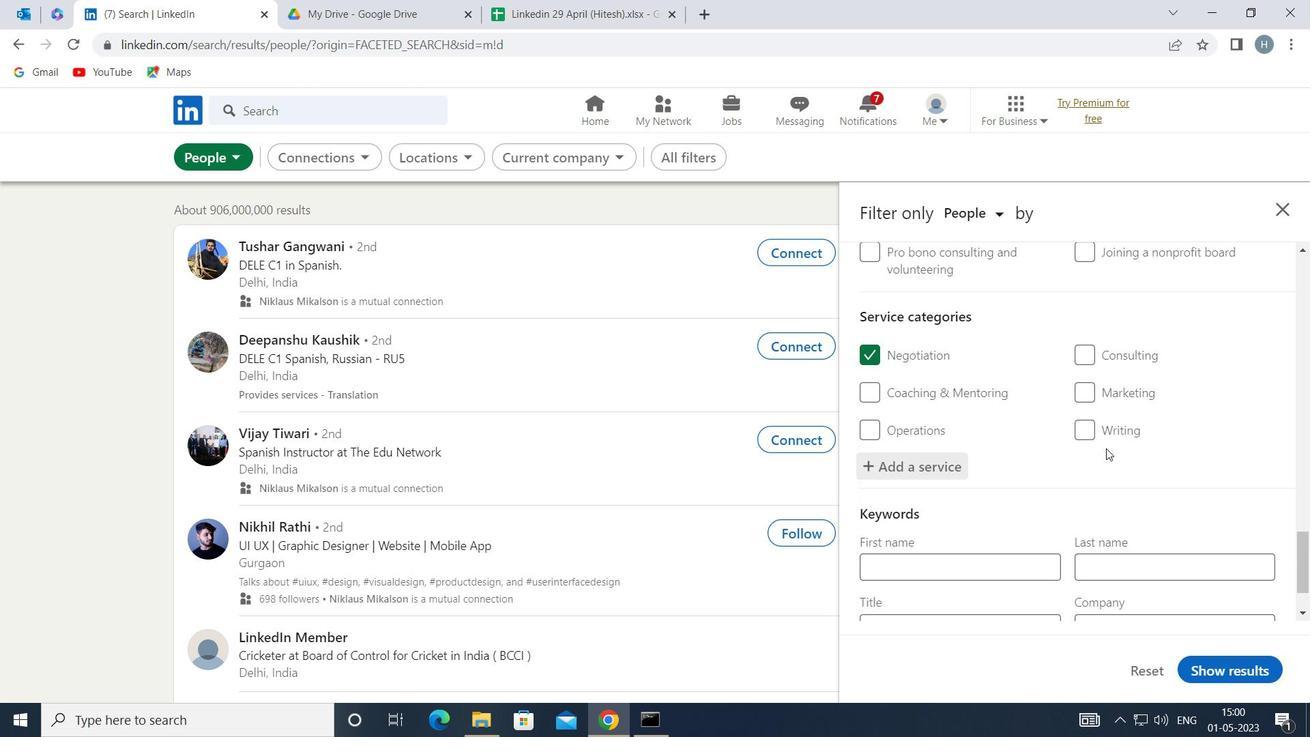 
Action: Mouse moved to (1096, 448)
Screenshot: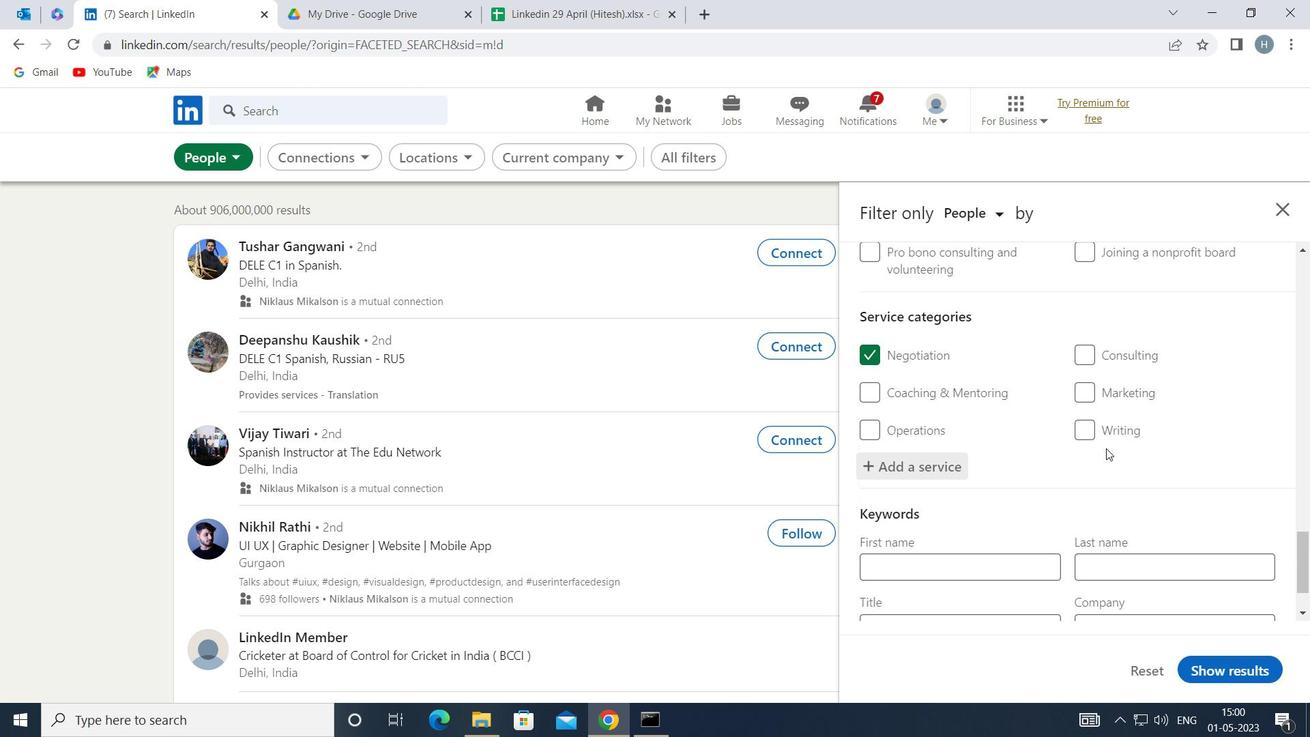 
Action: Mouse scrolled (1096, 447) with delta (0, 0)
Screenshot: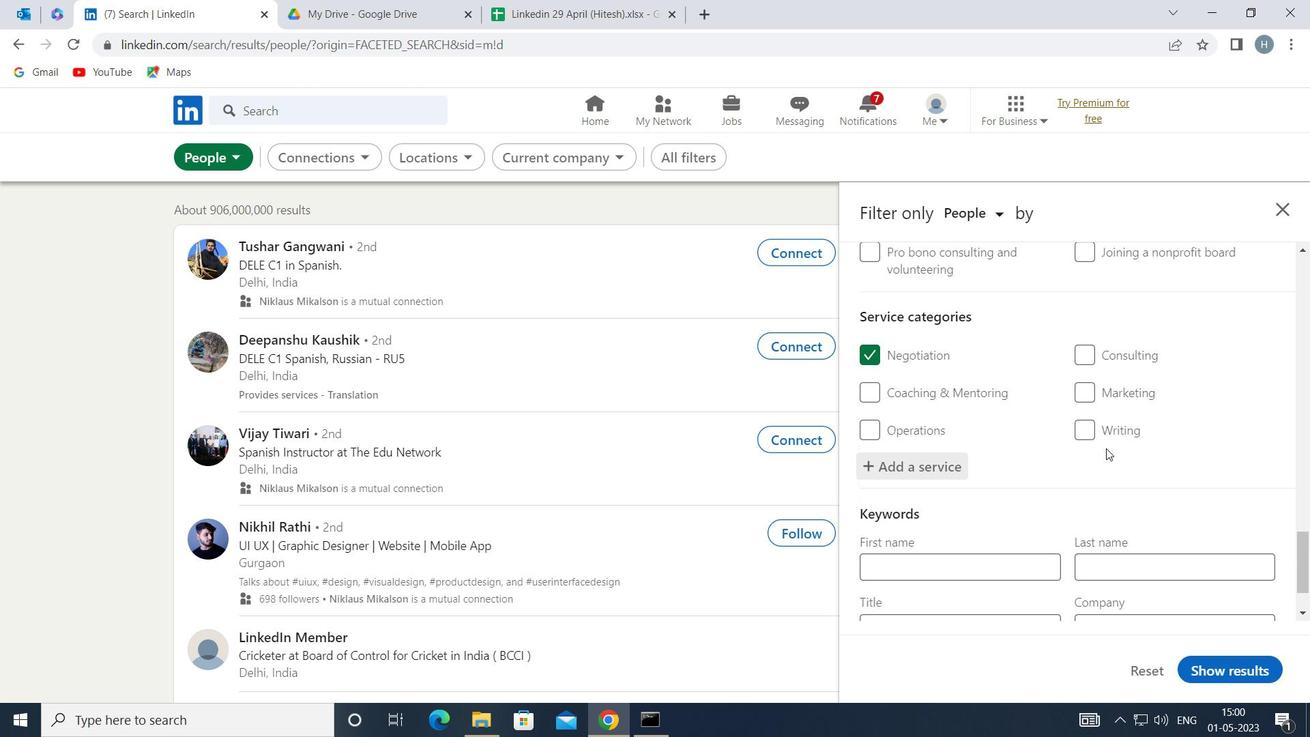
Action: Mouse moved to (1088, 449)
Screenshot: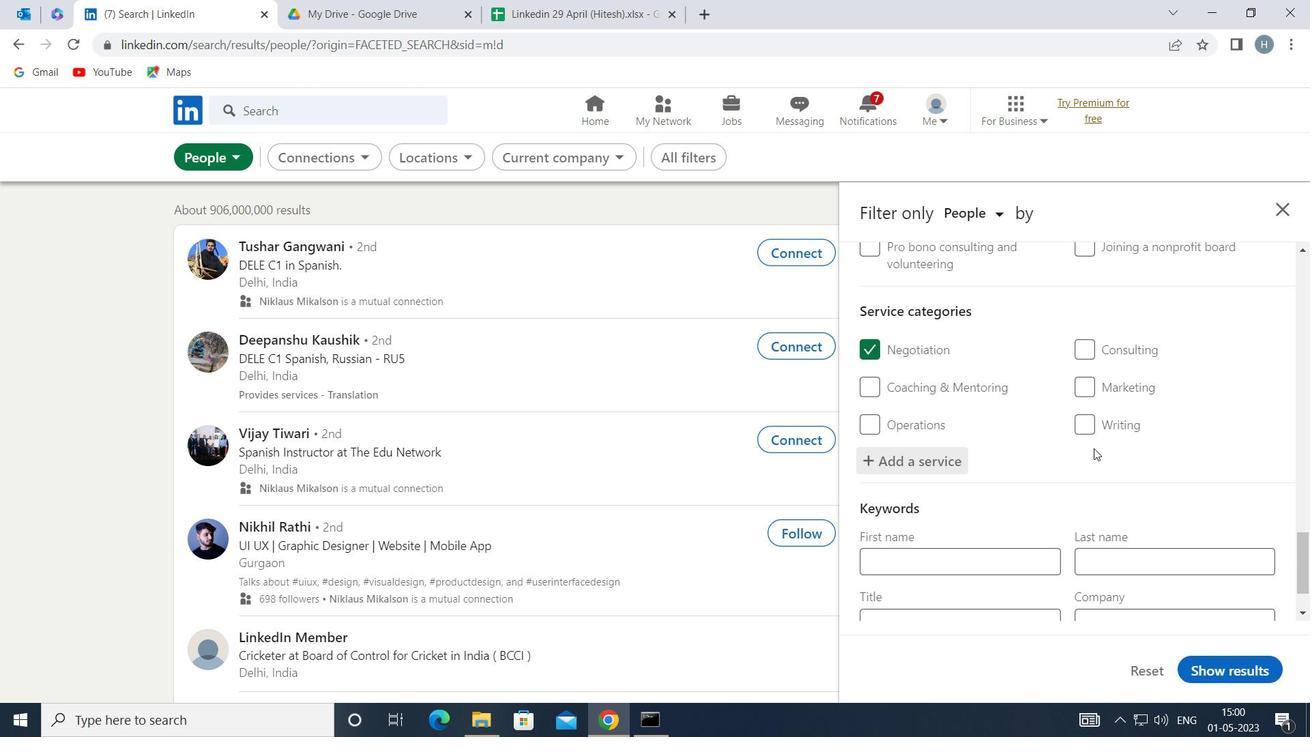 
Action: Mouse scrolled (1088, 449) with delta (0, 0)
Screenshot: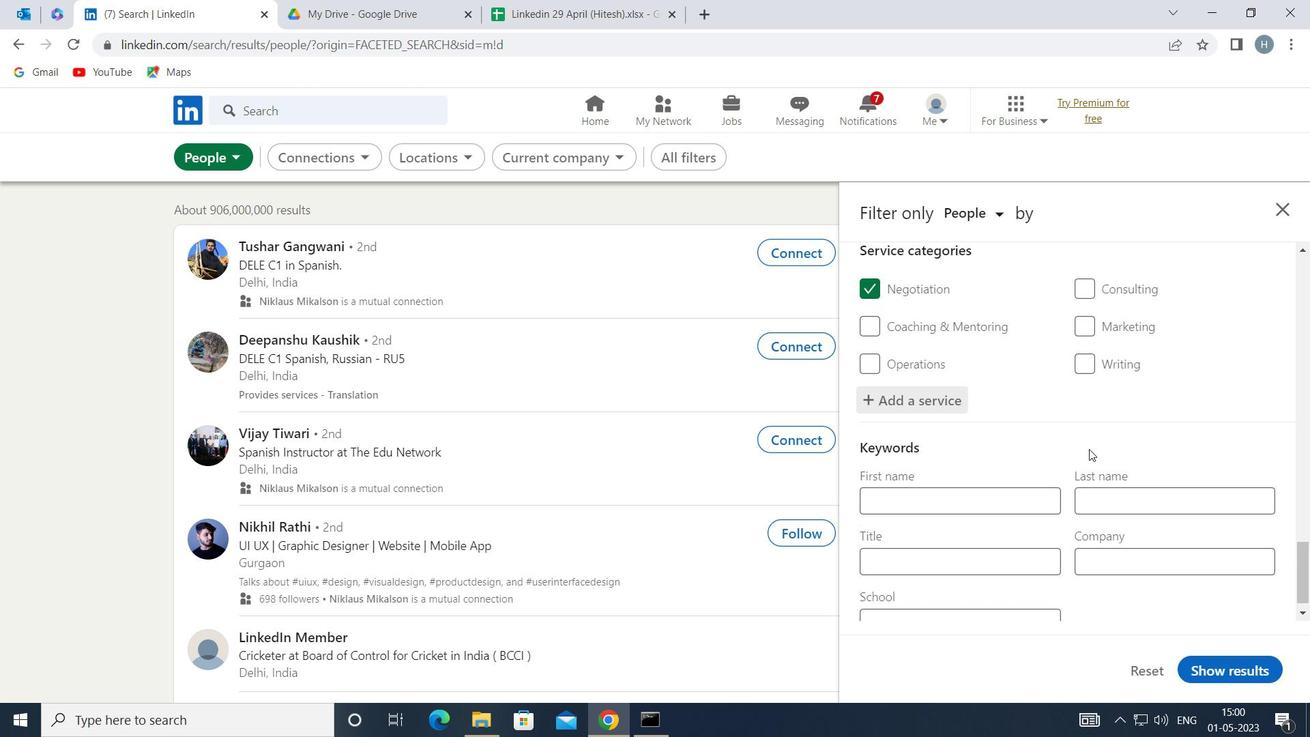 
Action: Mouse scrolled (1088, 449) with delta (0, 0)
Screenshot: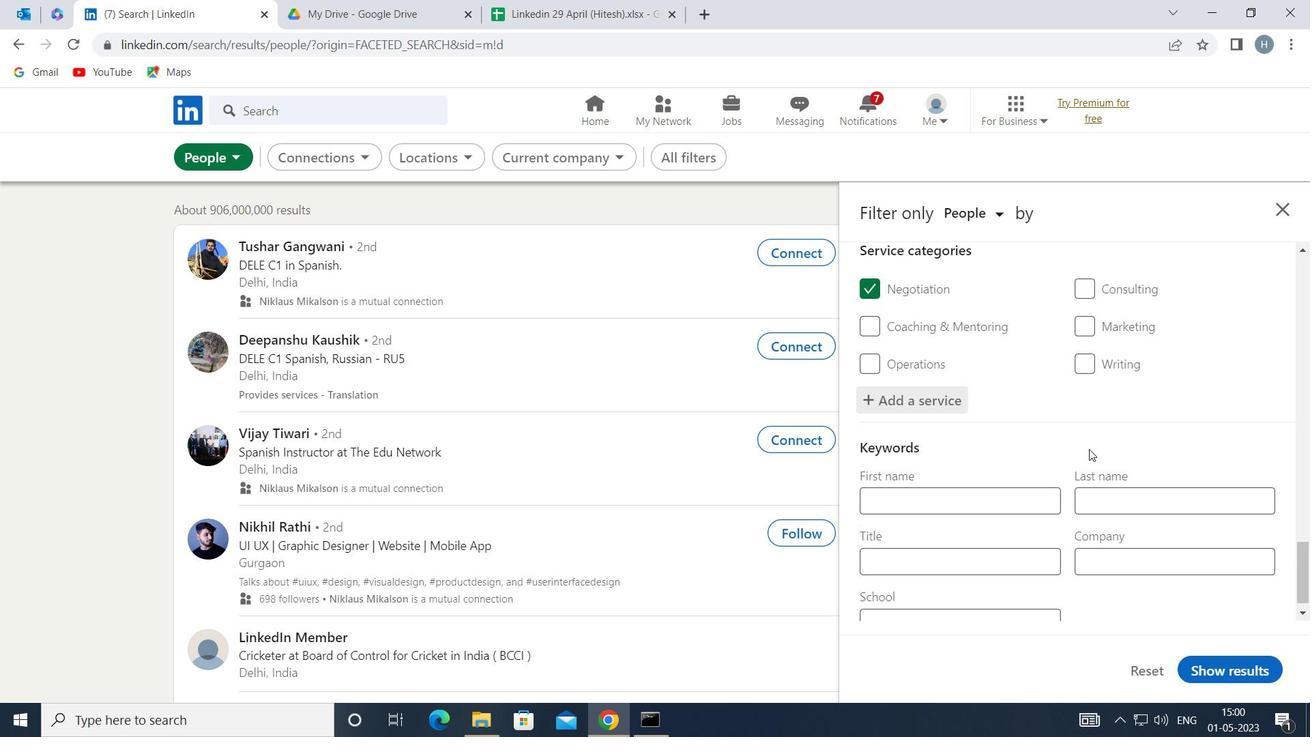 
Action: Mouse moved to (1027, 546)
Screenshot: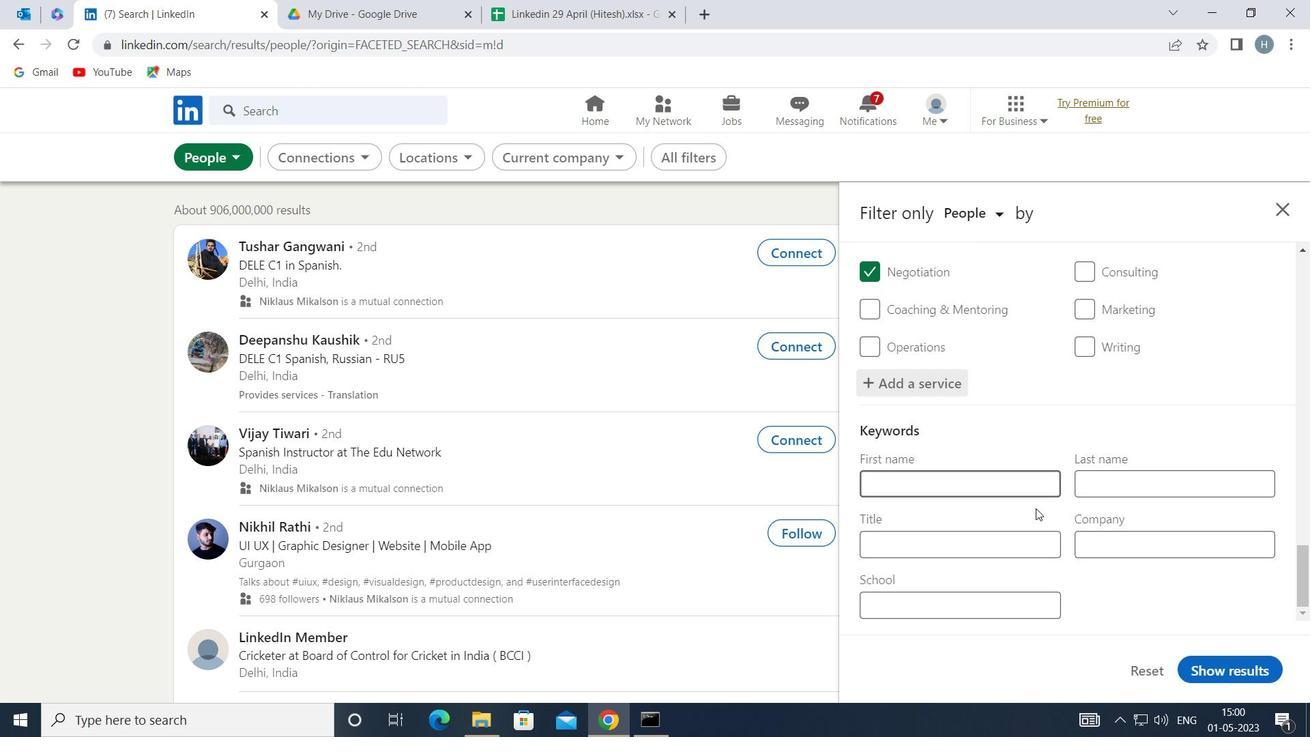 
Action: Mouse pressed left at (1027, 546)
Screenshot: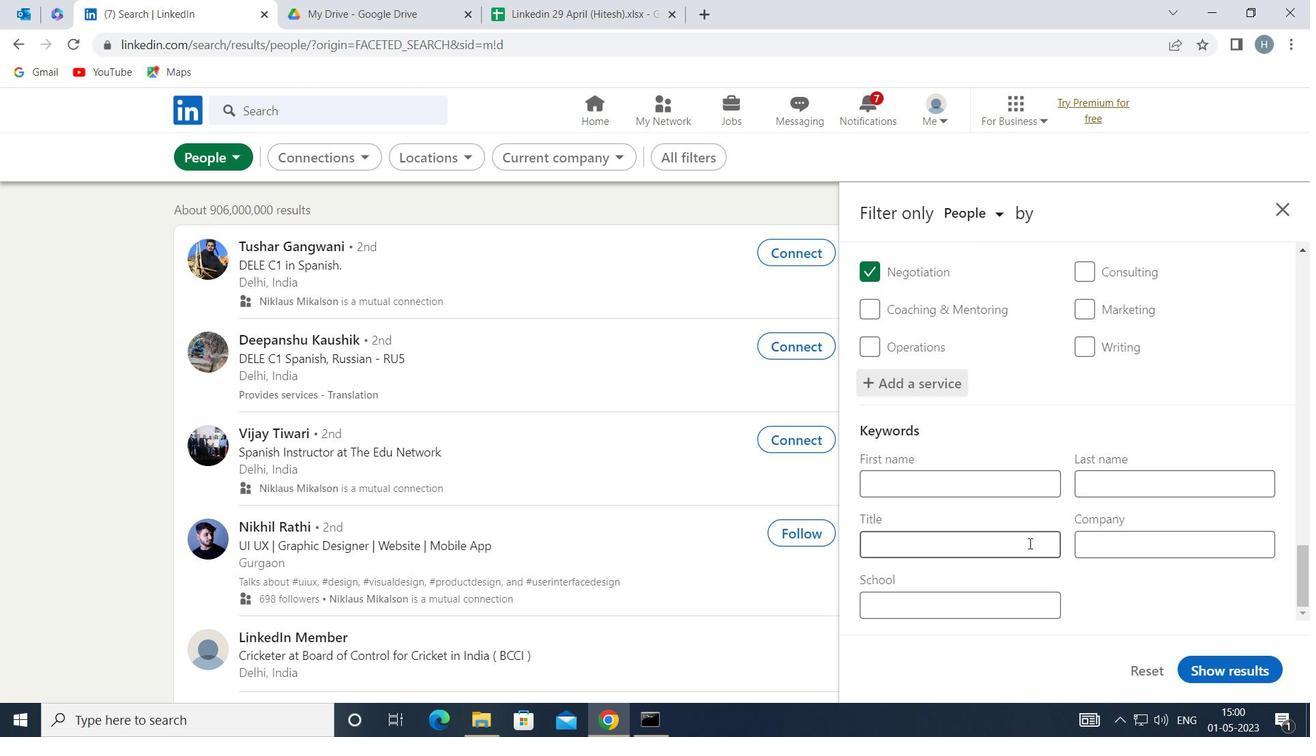 
Action: Mouse moved to (1022, 547)
Screenshot: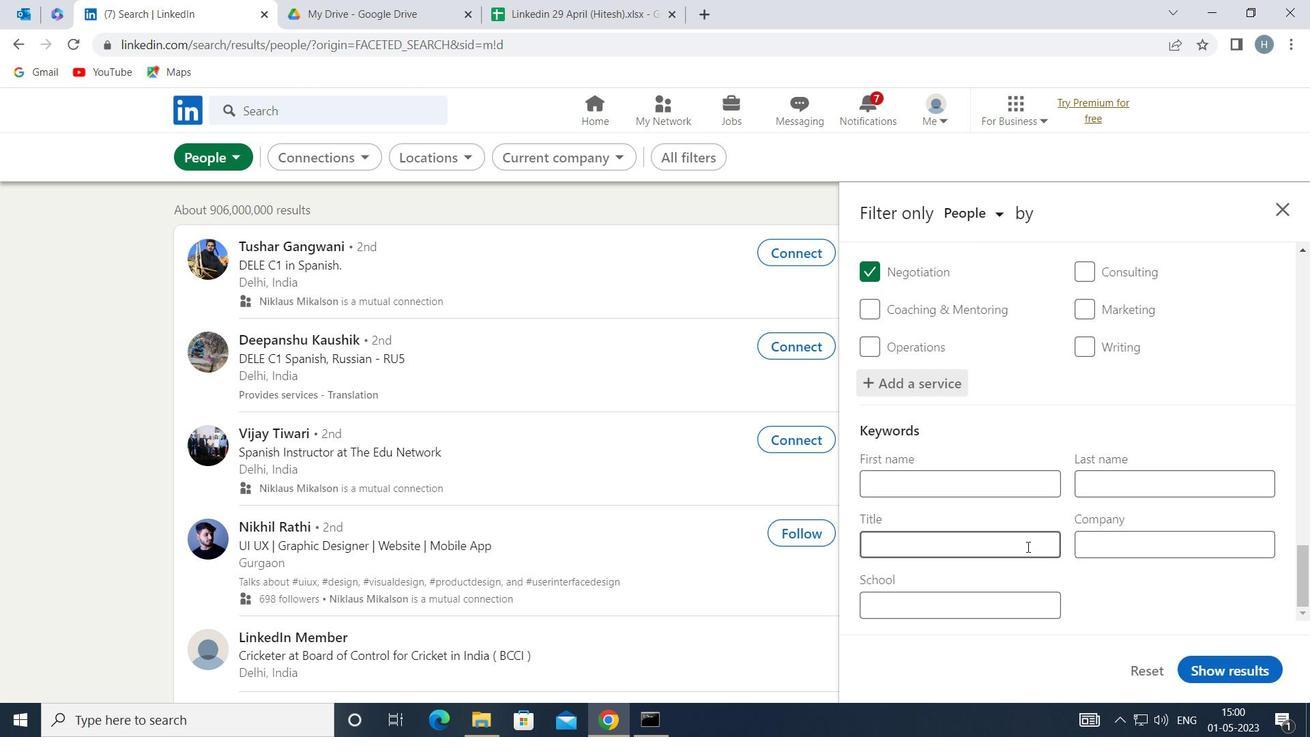 
Action: Key pressed <Key.shift>SEO<Key.space>MANAGER
Screenshot: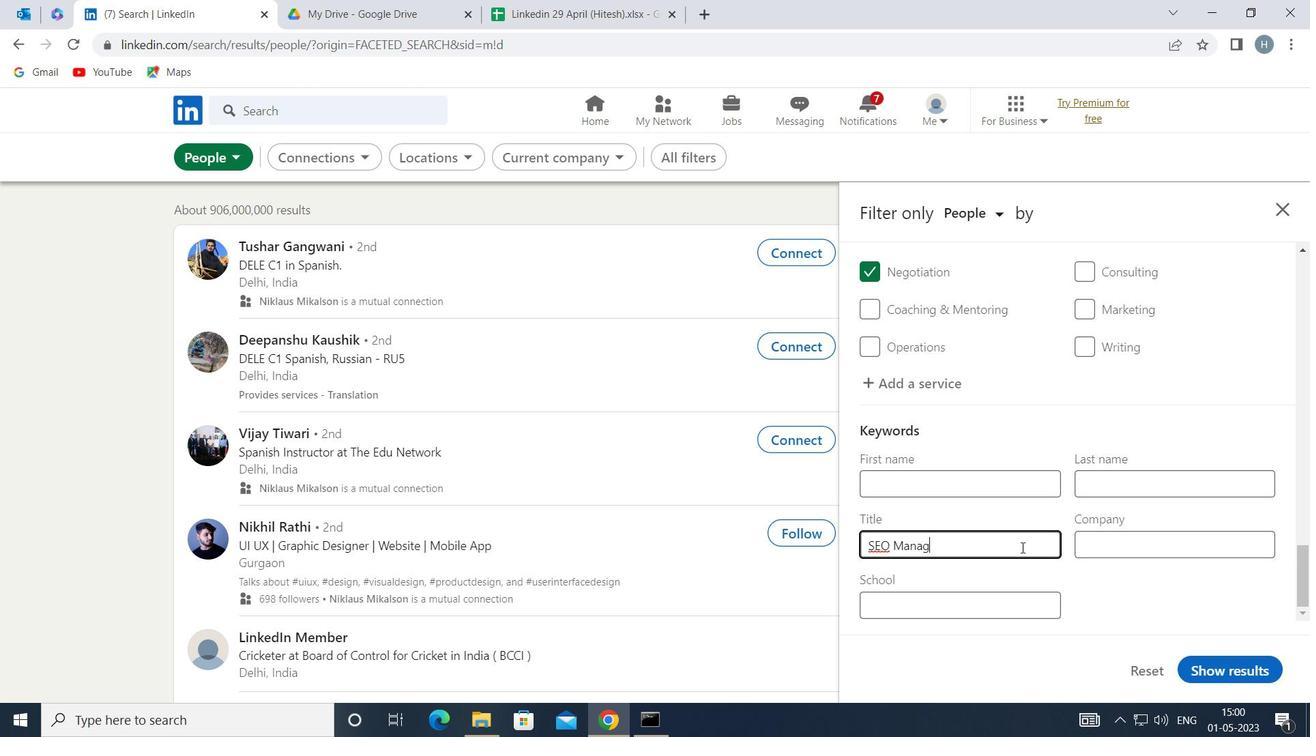 
Action: Mouse moved to (1235, 667)
Screenshot: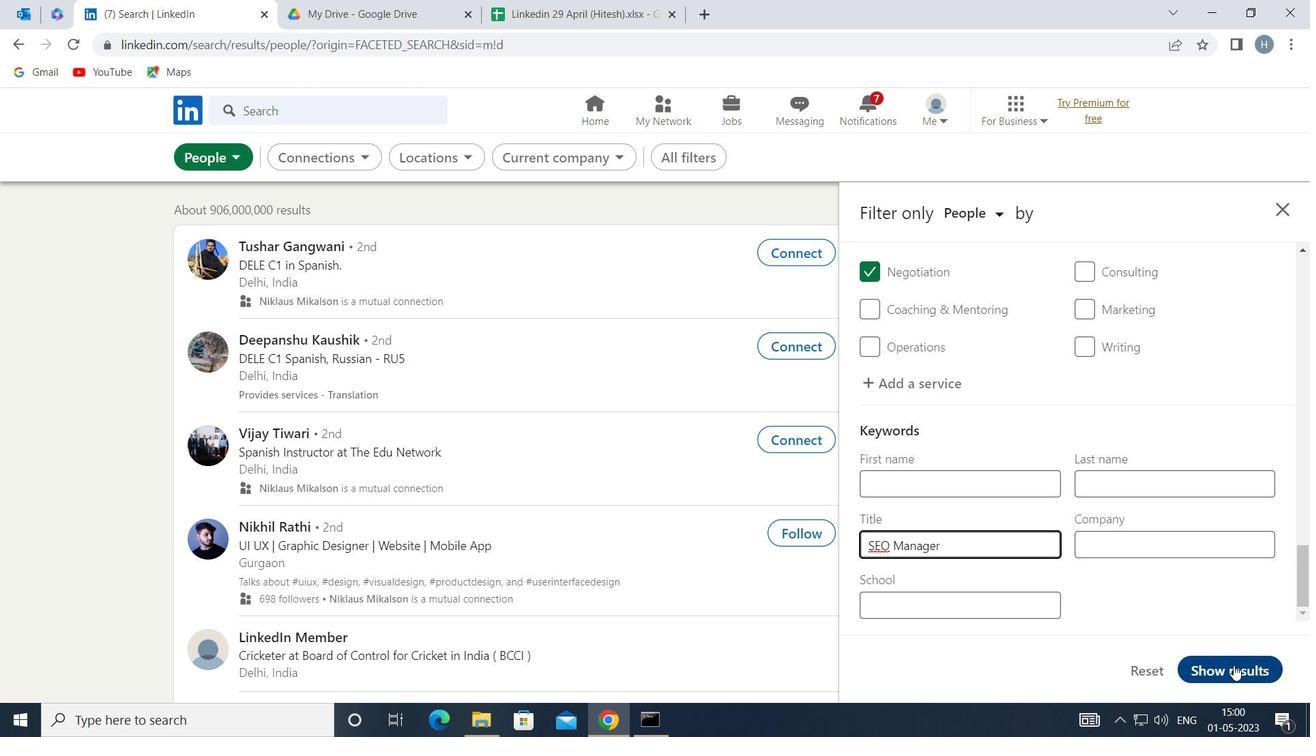 
Action: Mouse pressed left at (1235, 667)
Screenshot: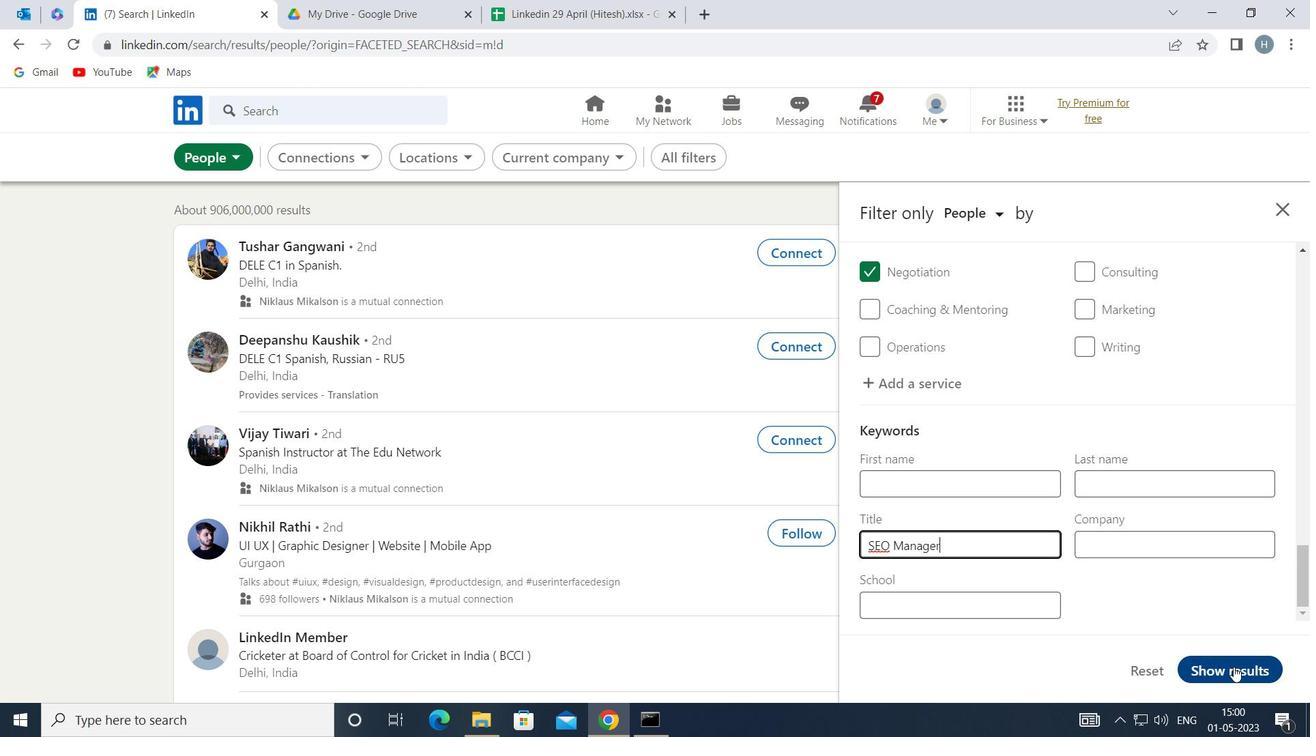 
Action: Mouse moved to (908, 406)
Screenshot: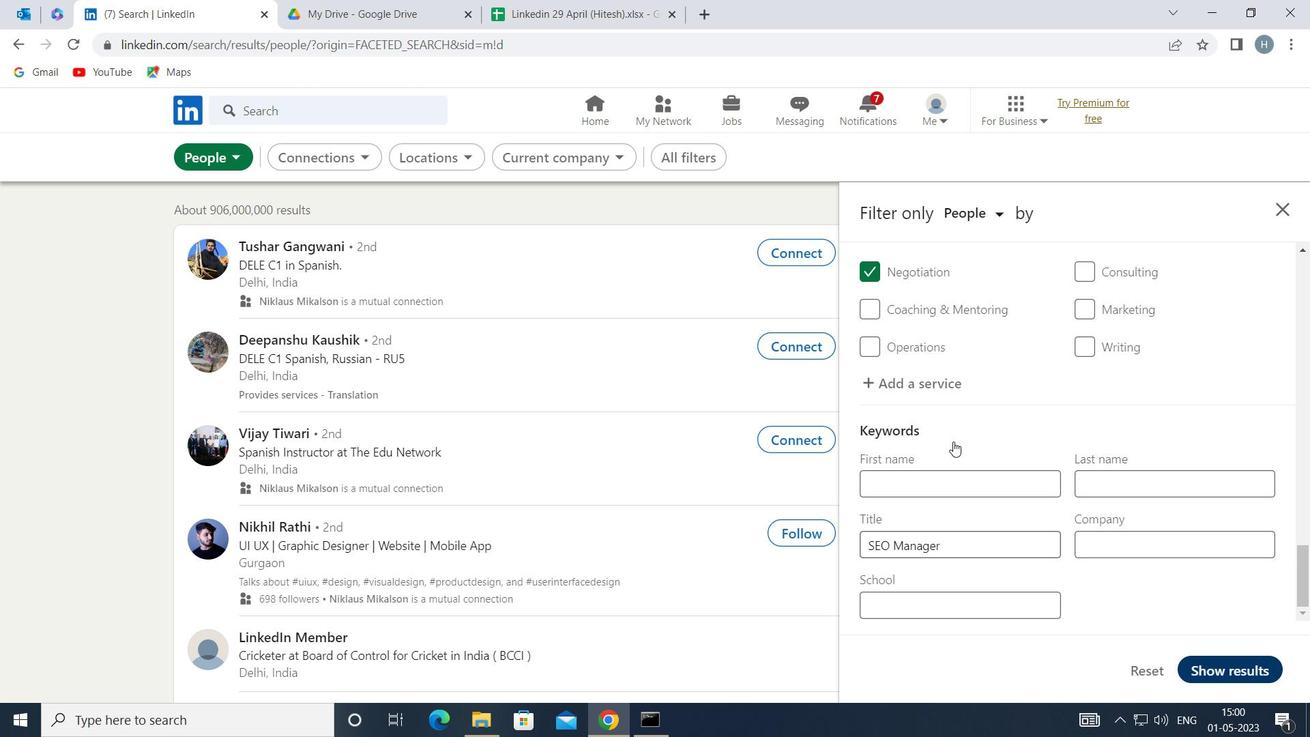 
